 Task: Look for space in Kidlington, United Kingdom from 6th September, 2023 to 10th September, 2023 for 1 adult in price range Rs.9000 to Rs.17000. Place can be private room with 1  bedroom having 1 bed and 1 bathroom. Property type can be house, flat, guest house, hotel. Booking option can be shelf check-in. Required host language is English.
Action: Mouse moved to (438, 132)
Screenshot: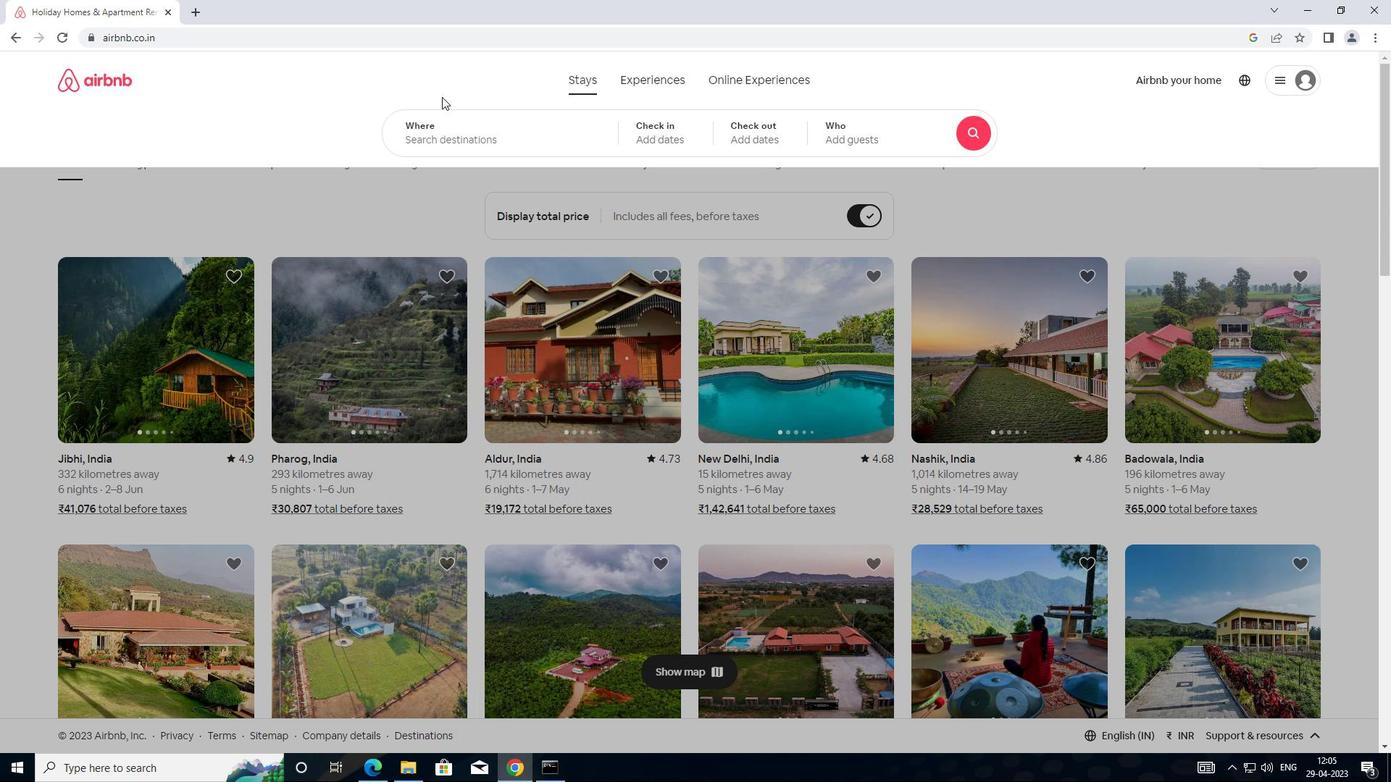 
Action: Mouse pressed left at (438, 132)
Screenshot: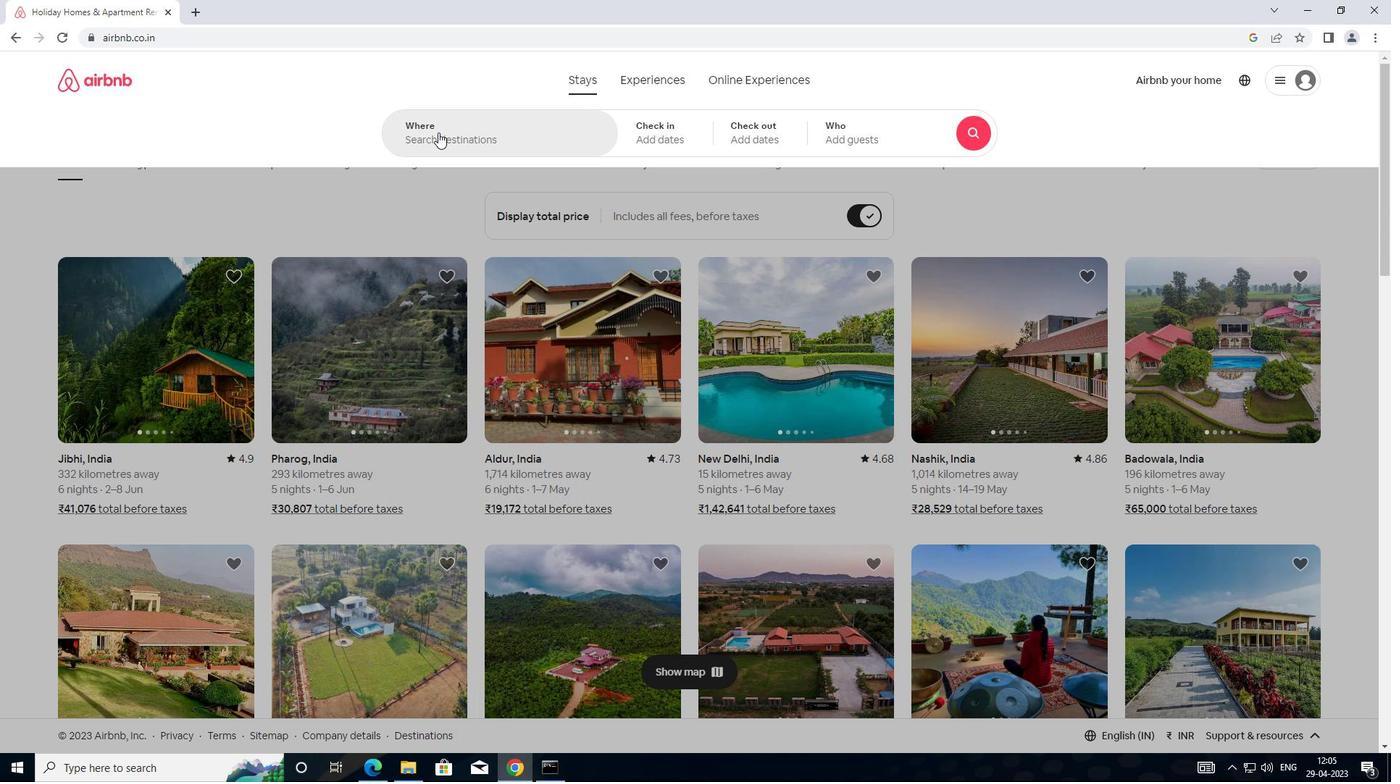
Action: Key pressed <Key.shift>KIDLINTON<Key.space>UNITED<Key.space>KING<Key.space><Key.backspace>DOM
Screenshot: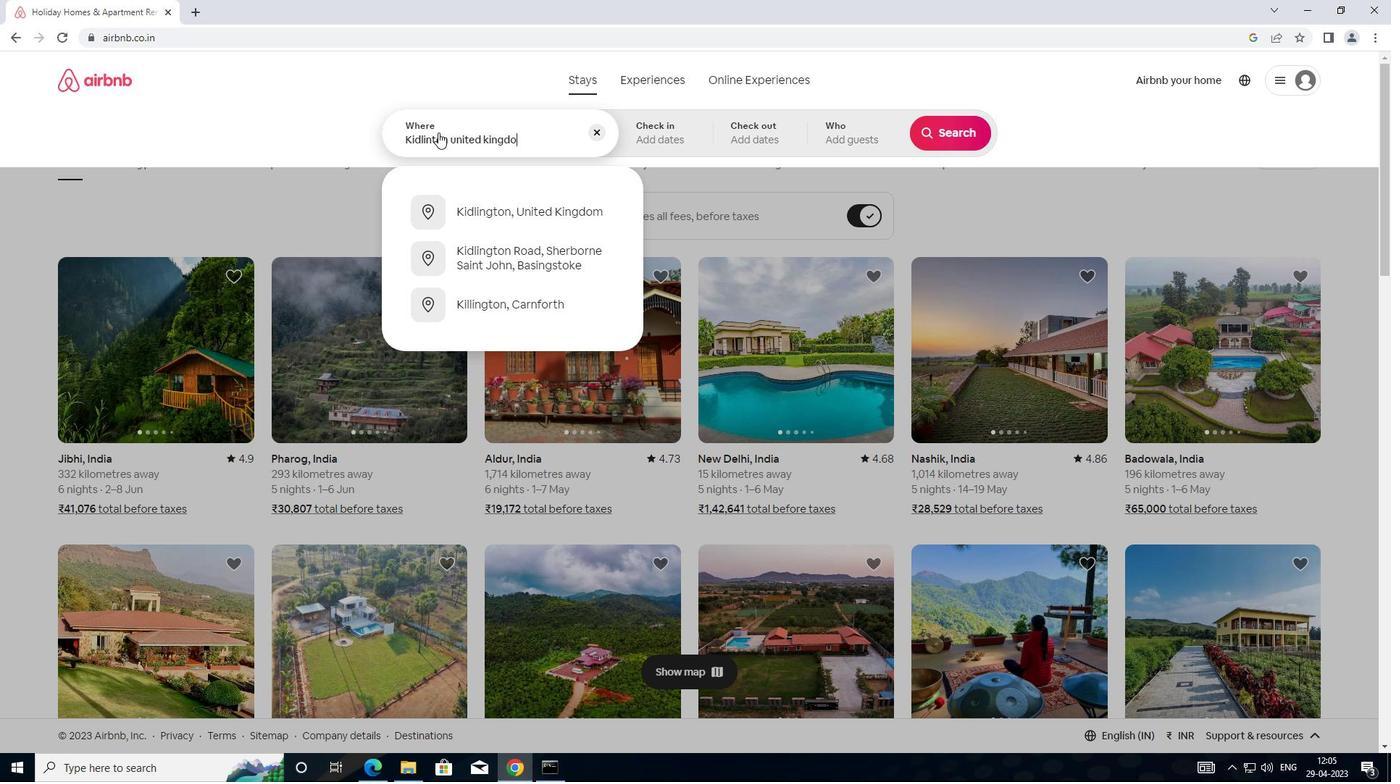 
Action: Mouse moved to (515, 215)
Screenshot: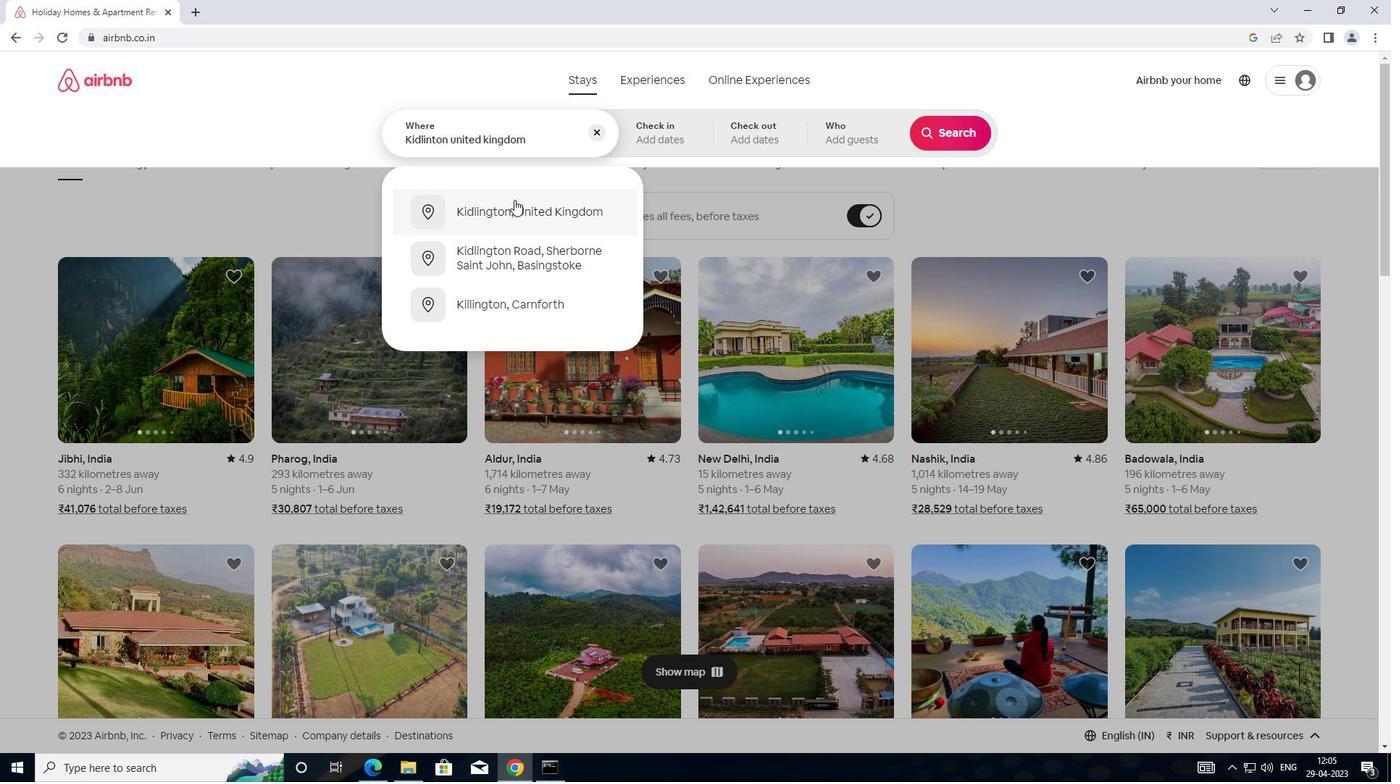 
Action: Mouse pressed left at (515, 215)
Screenshot: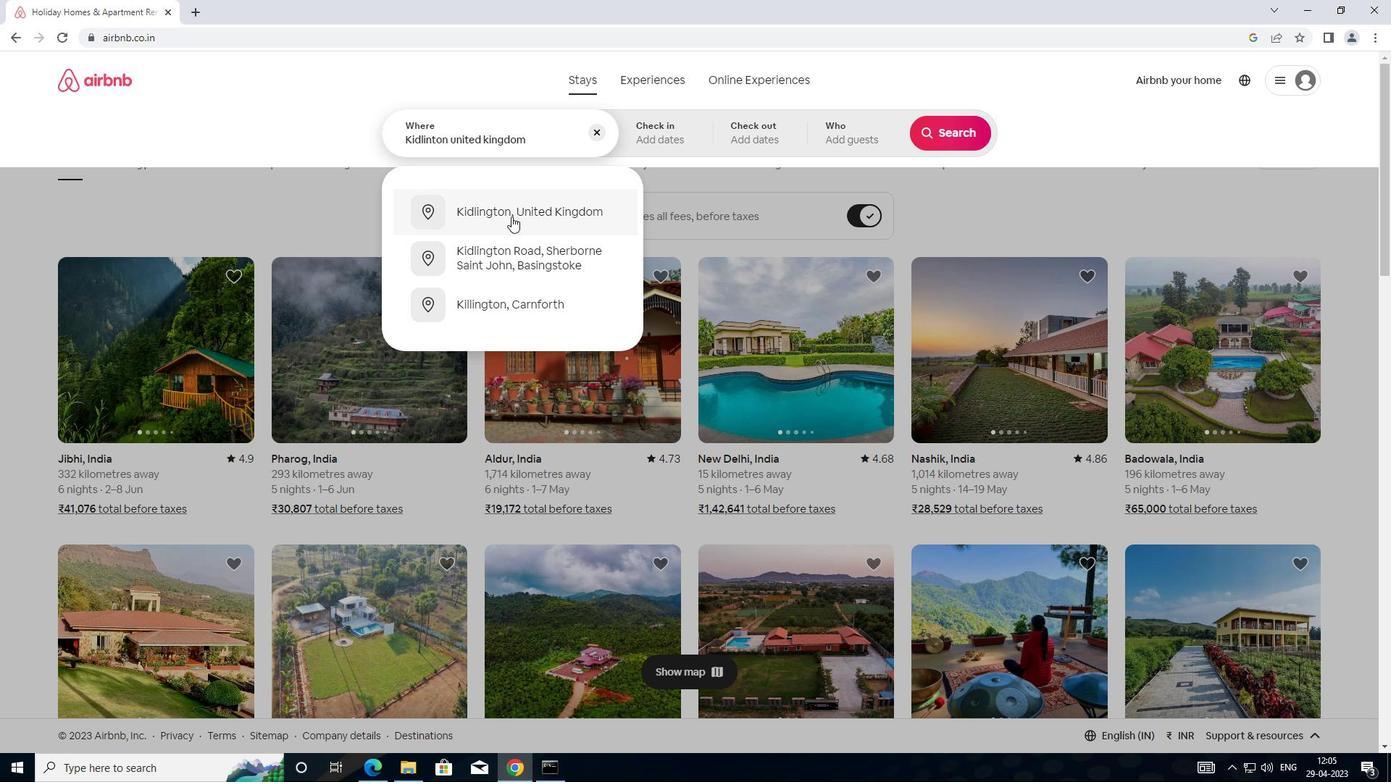 
Action: Mouse moved to (949, 244)
Screenshot: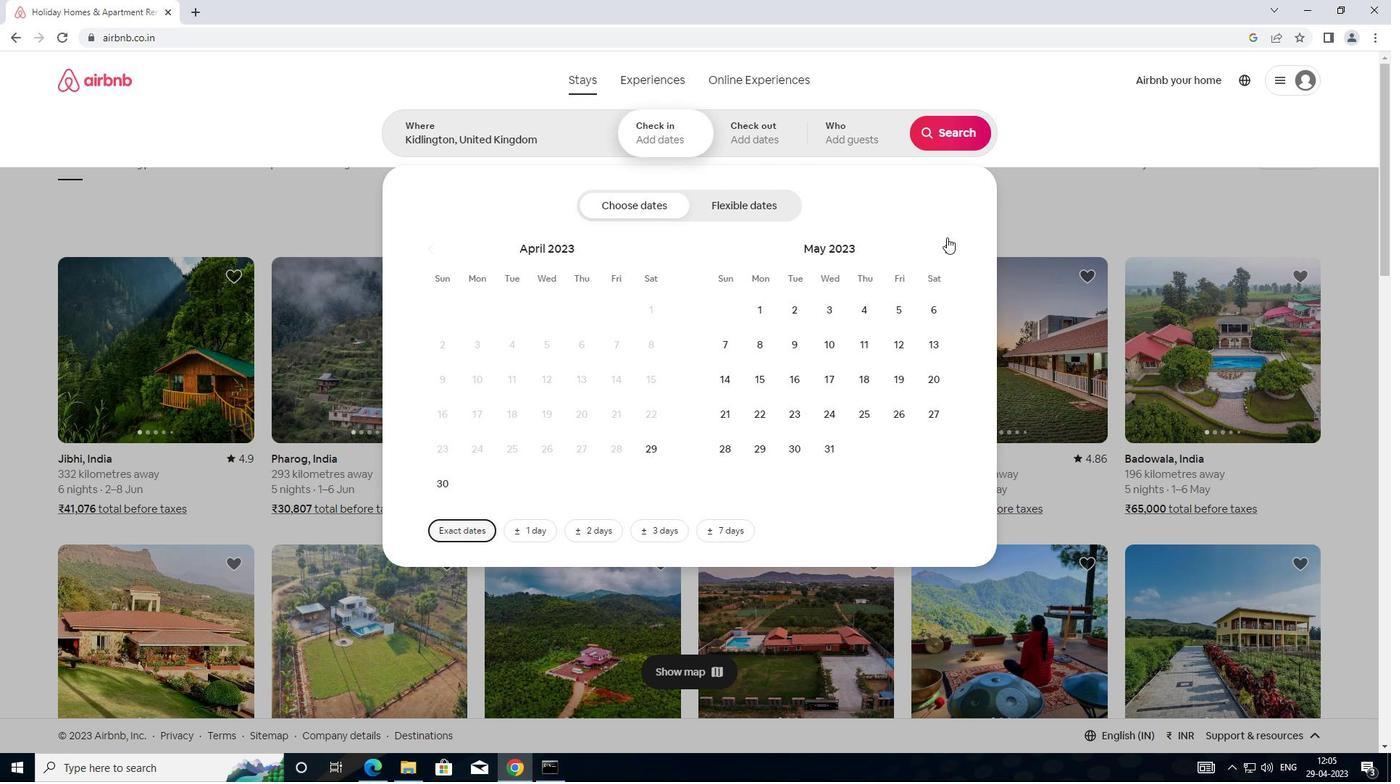 
Action: Mouse pressed left at (949, 244)
Screenshot: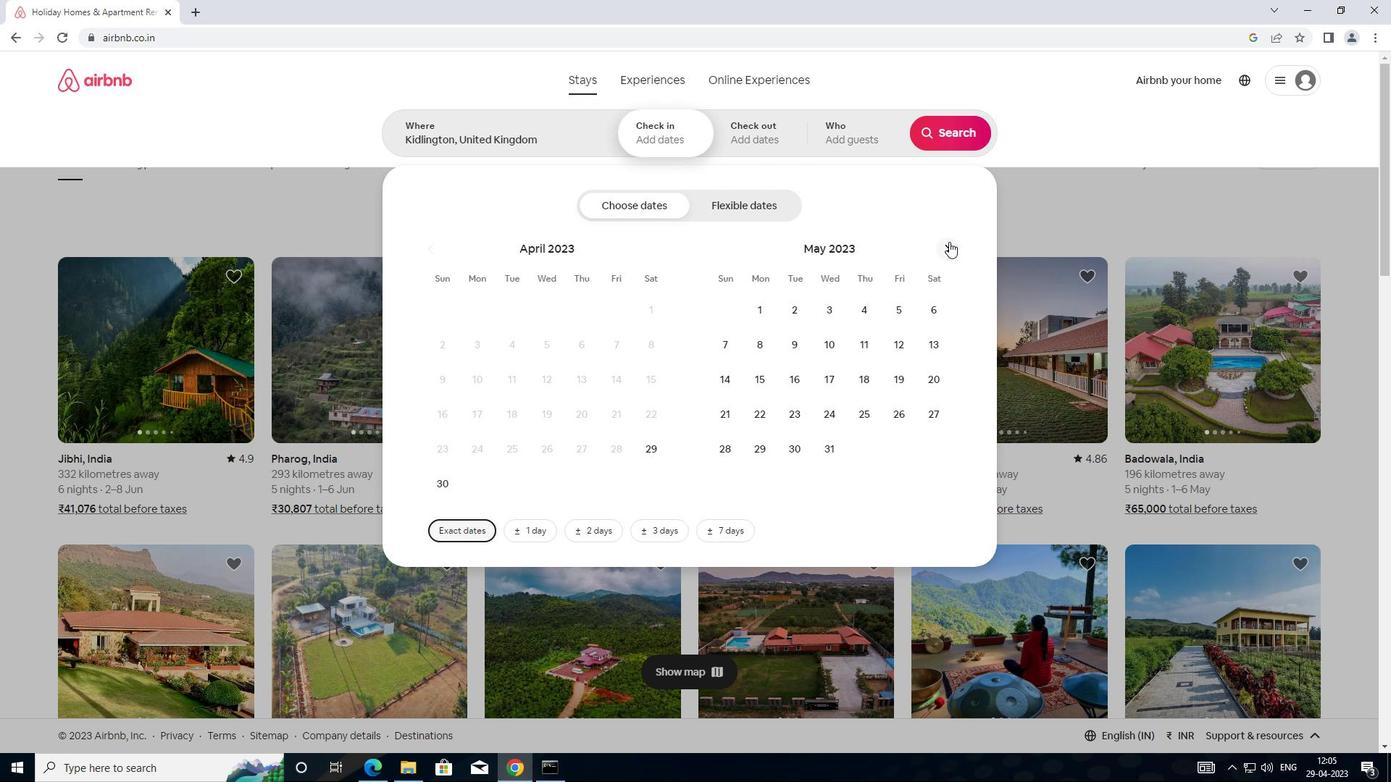 
Action: Mouse pressed left at (949, 244)
Screenshot: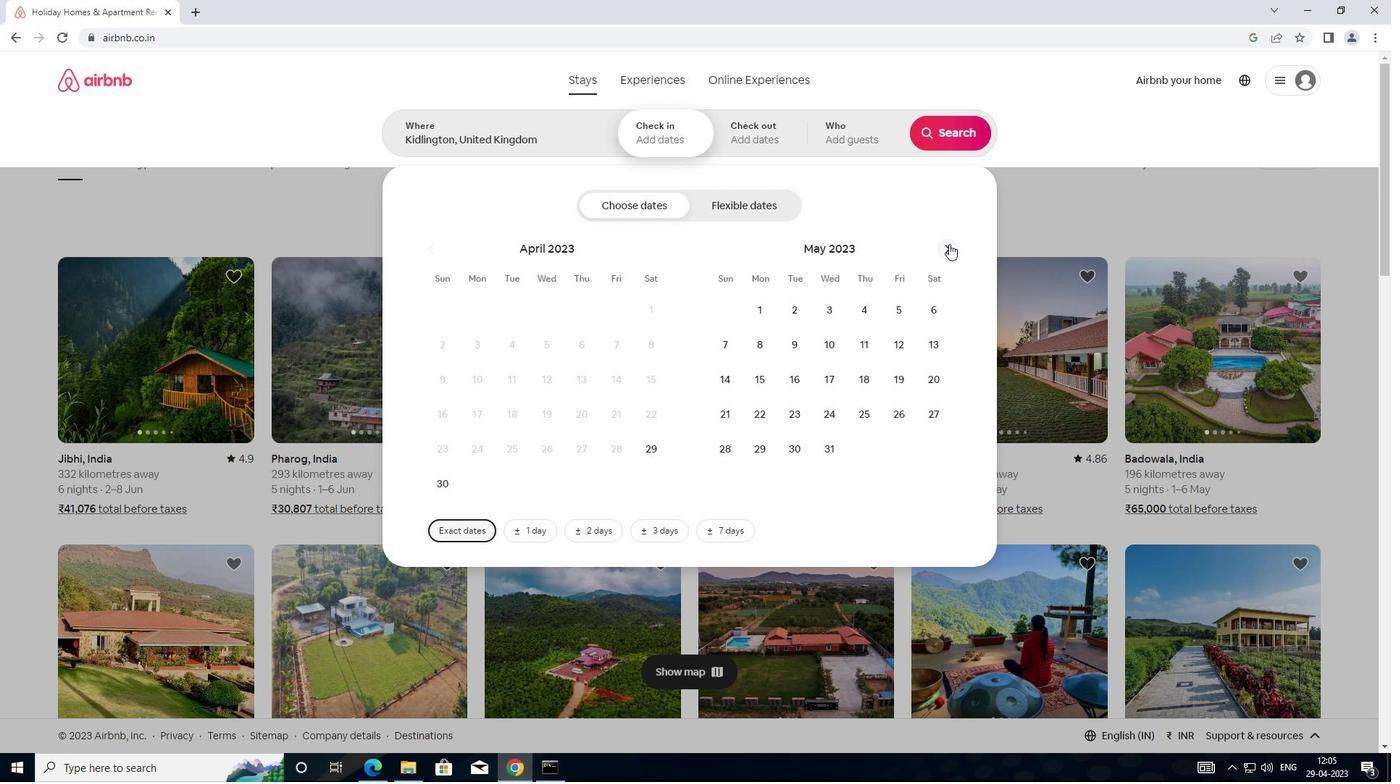 
Action: Mouse pressed left at (949, 244)
Screenshot: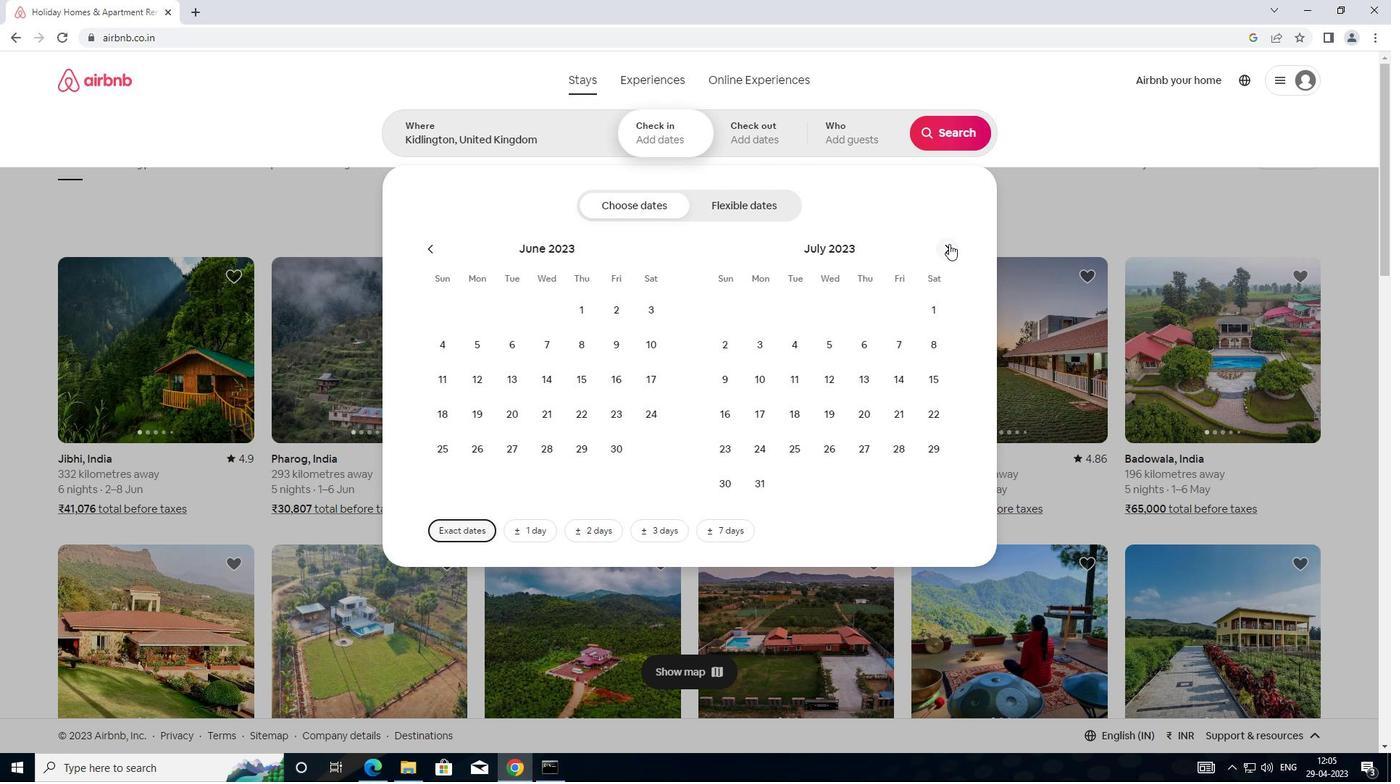 
Action: Mouse pressed left at (949, 244)
Screenshot: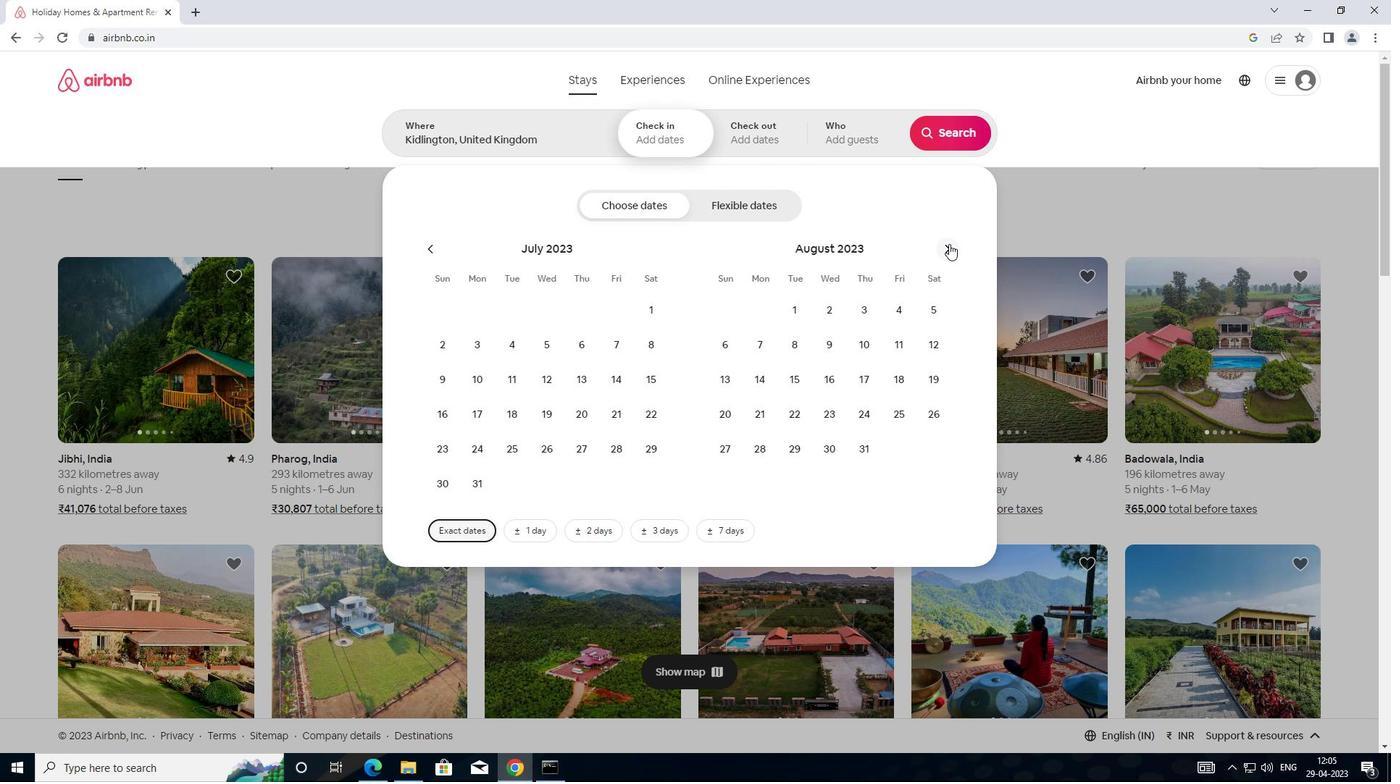 
Action: Mouse moved to (826, 341)
Screenshot: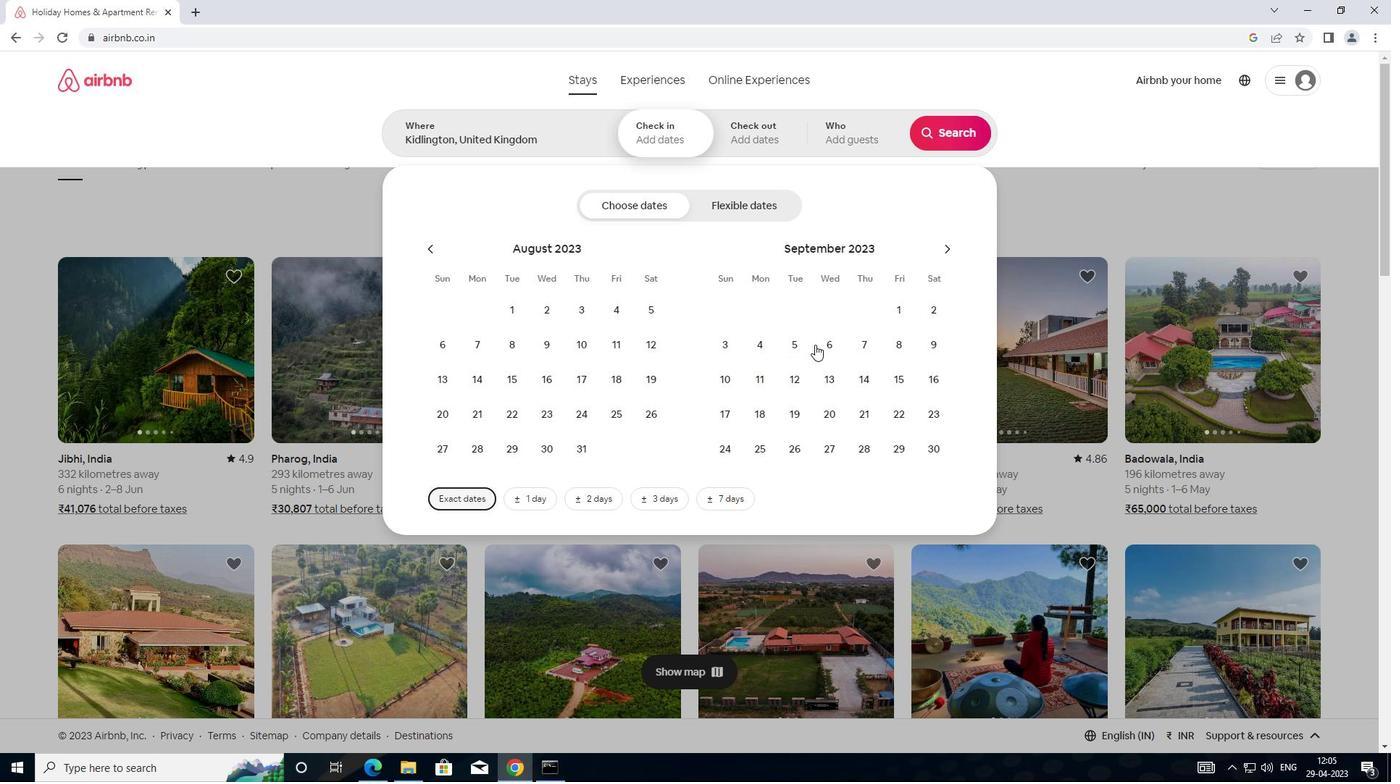 
Action: Mouse pressed left at (826, 341)
Screenshot: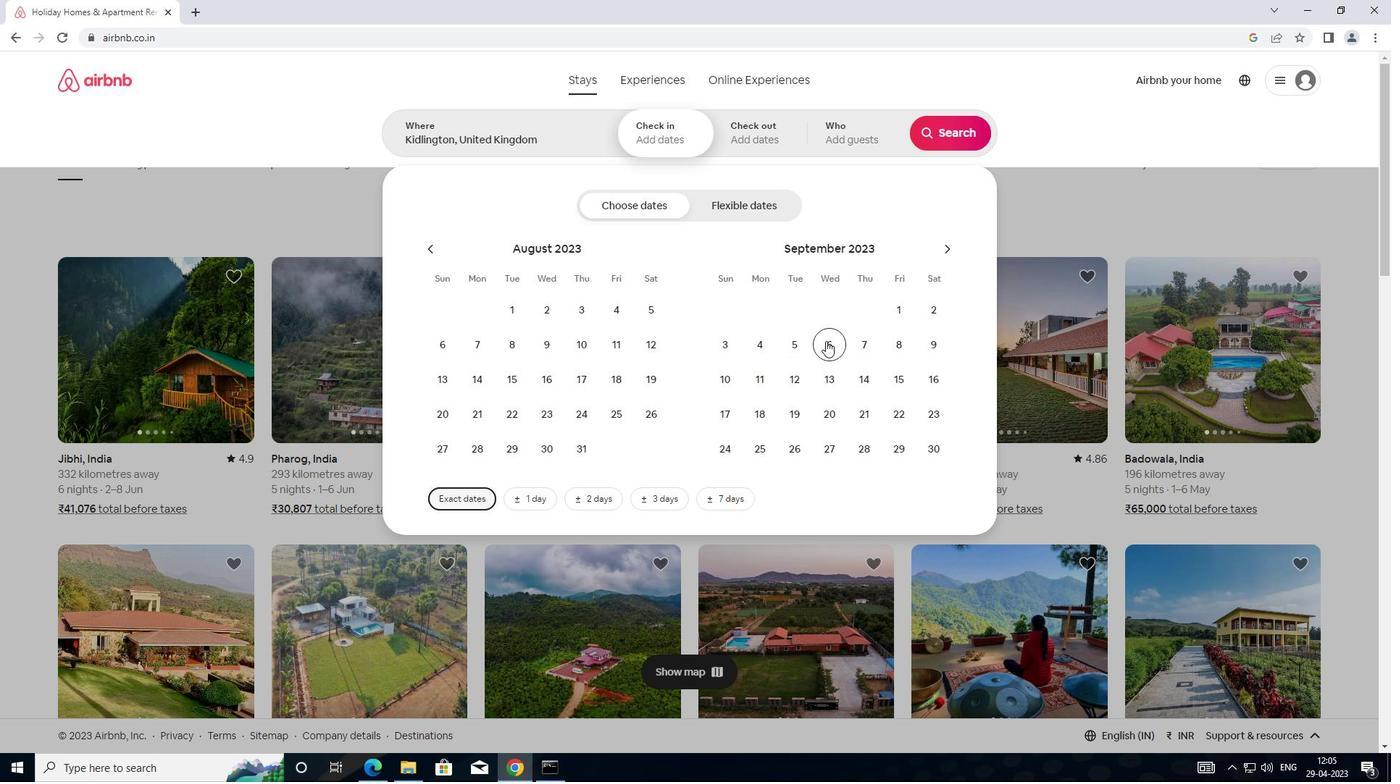 
Action: Mouse moved to (723, 378)
Screenshot: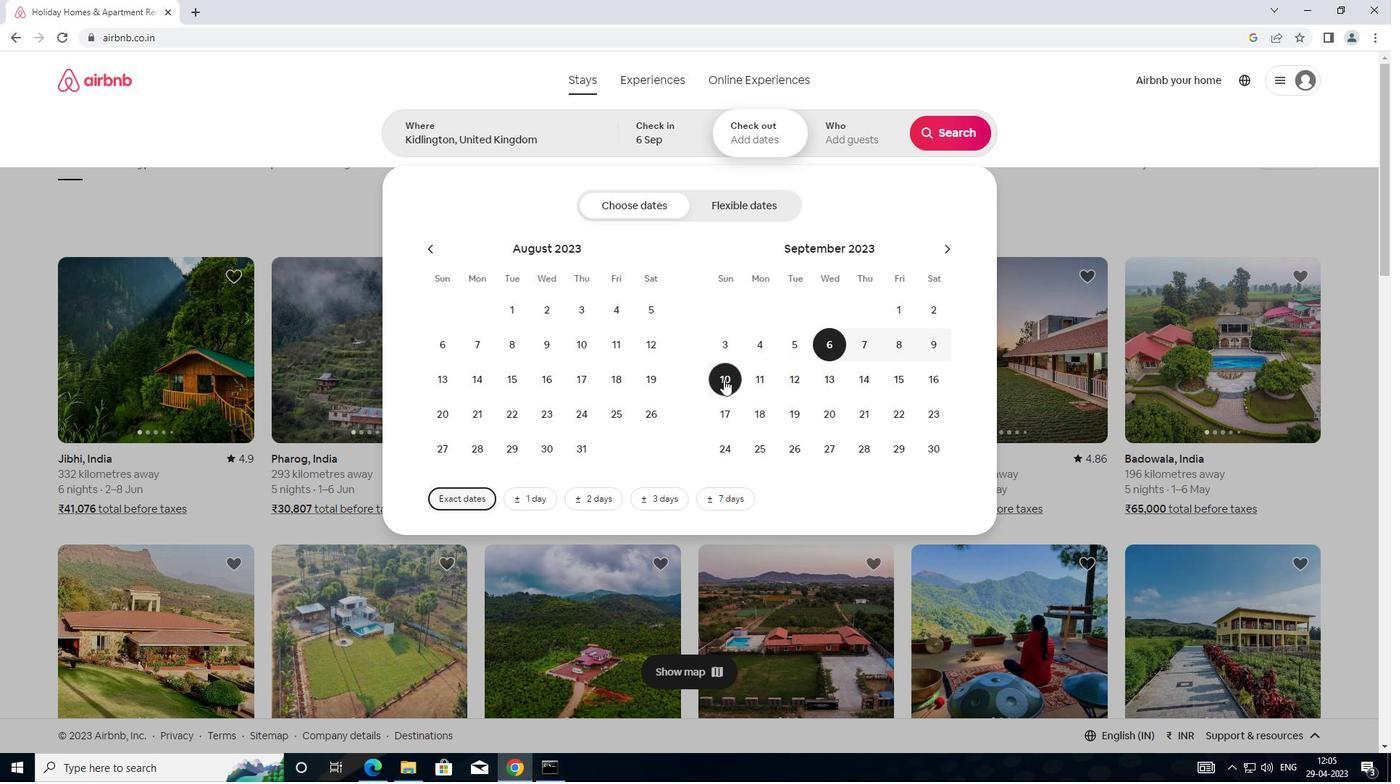 
Action: Mouse pressed left at (723, 378)
Screenshot: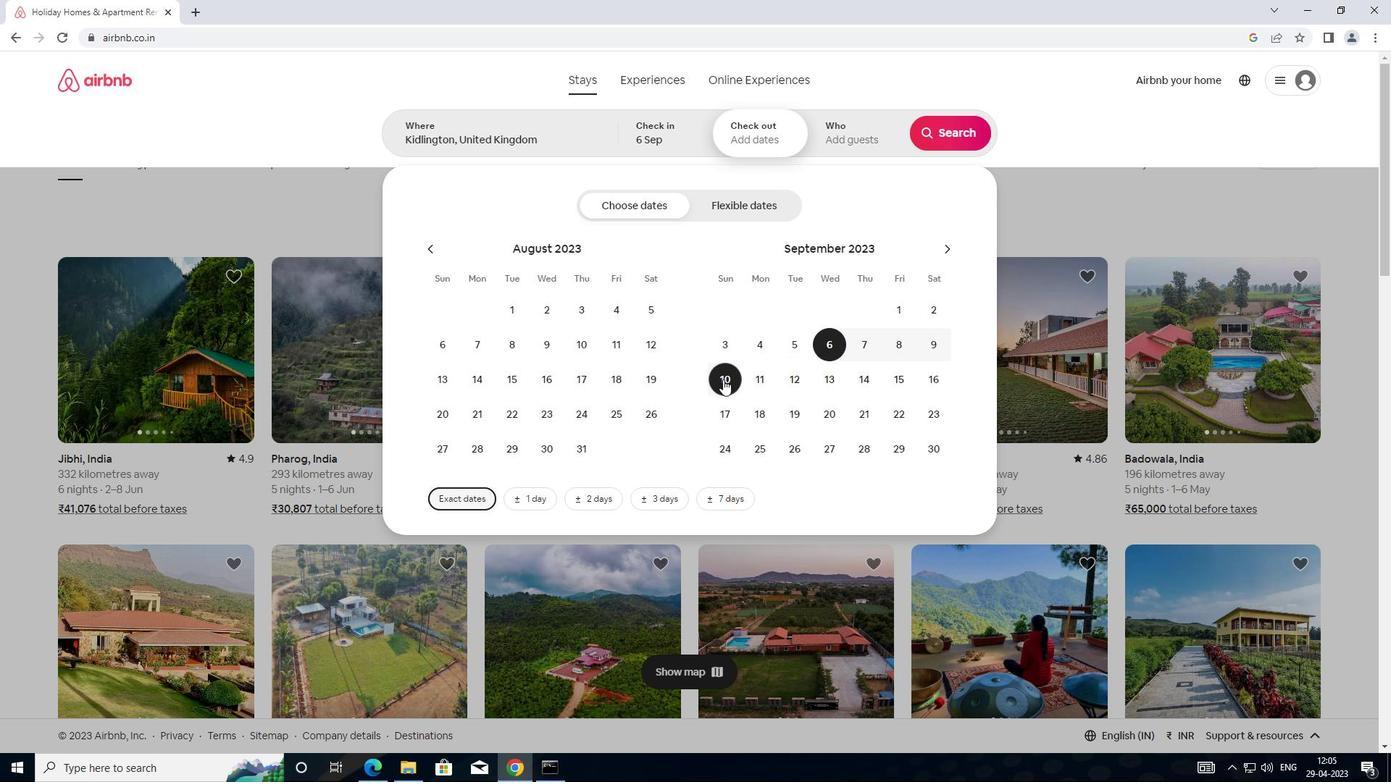 
Action: Mouse moved to (868, 147)
Screenshot: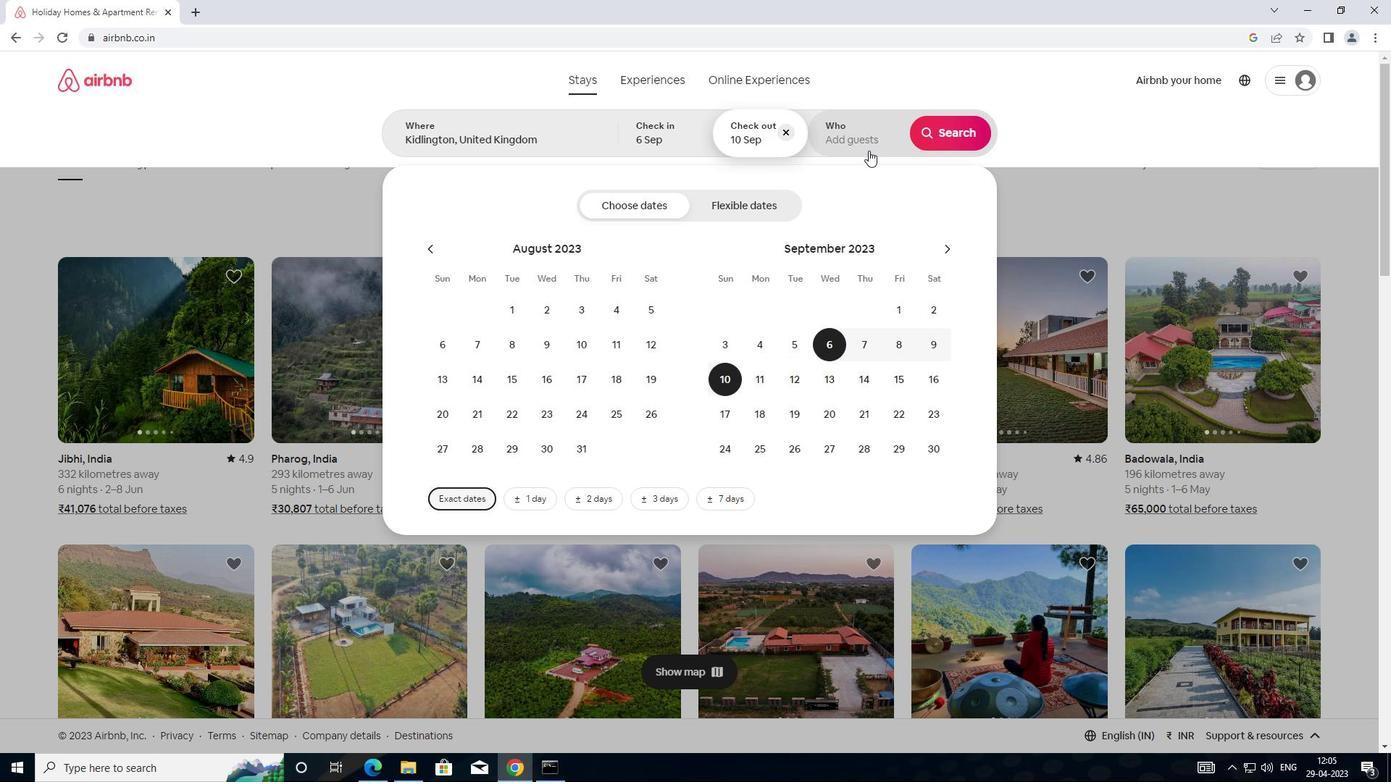 
Action: Mouse pressed left at (868, 147)
Screenshot: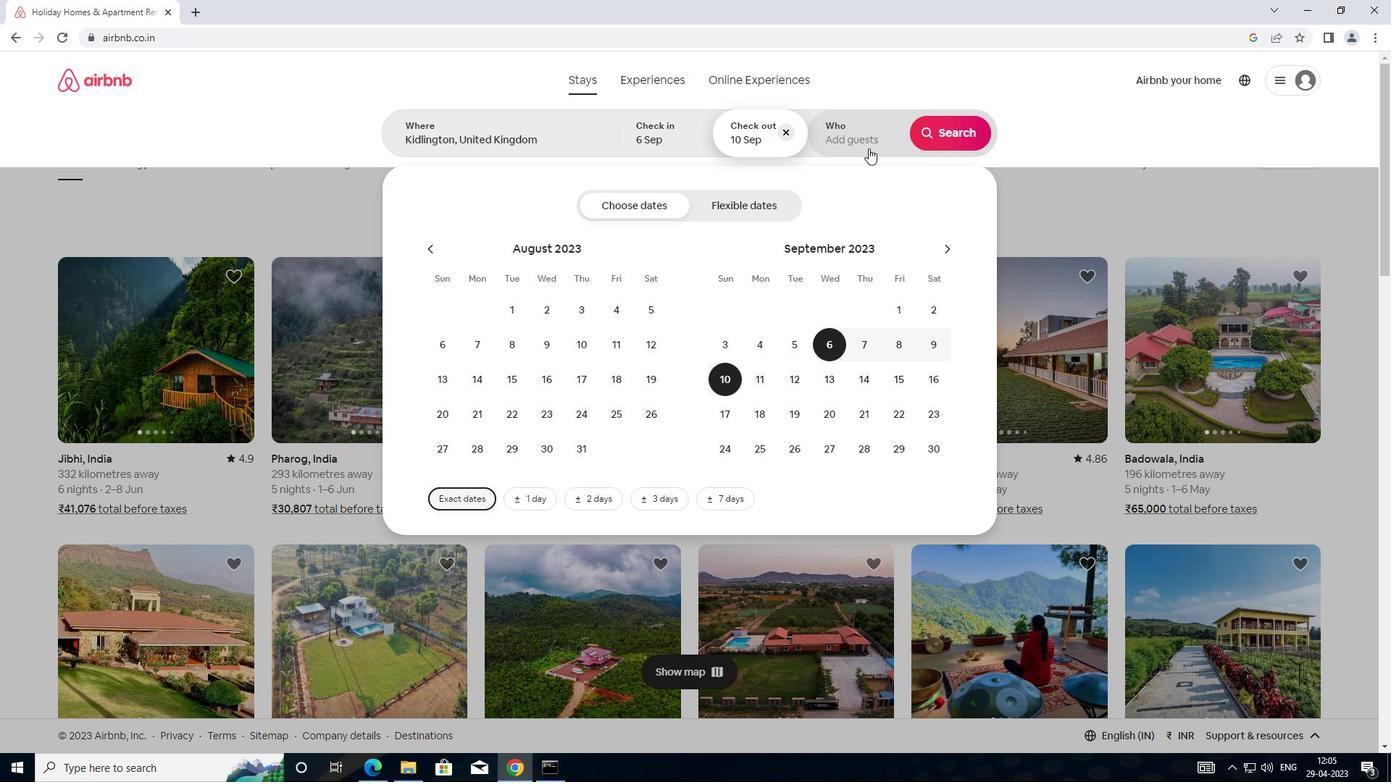
Action: Mouse moved to (957, 207)
Screenshot: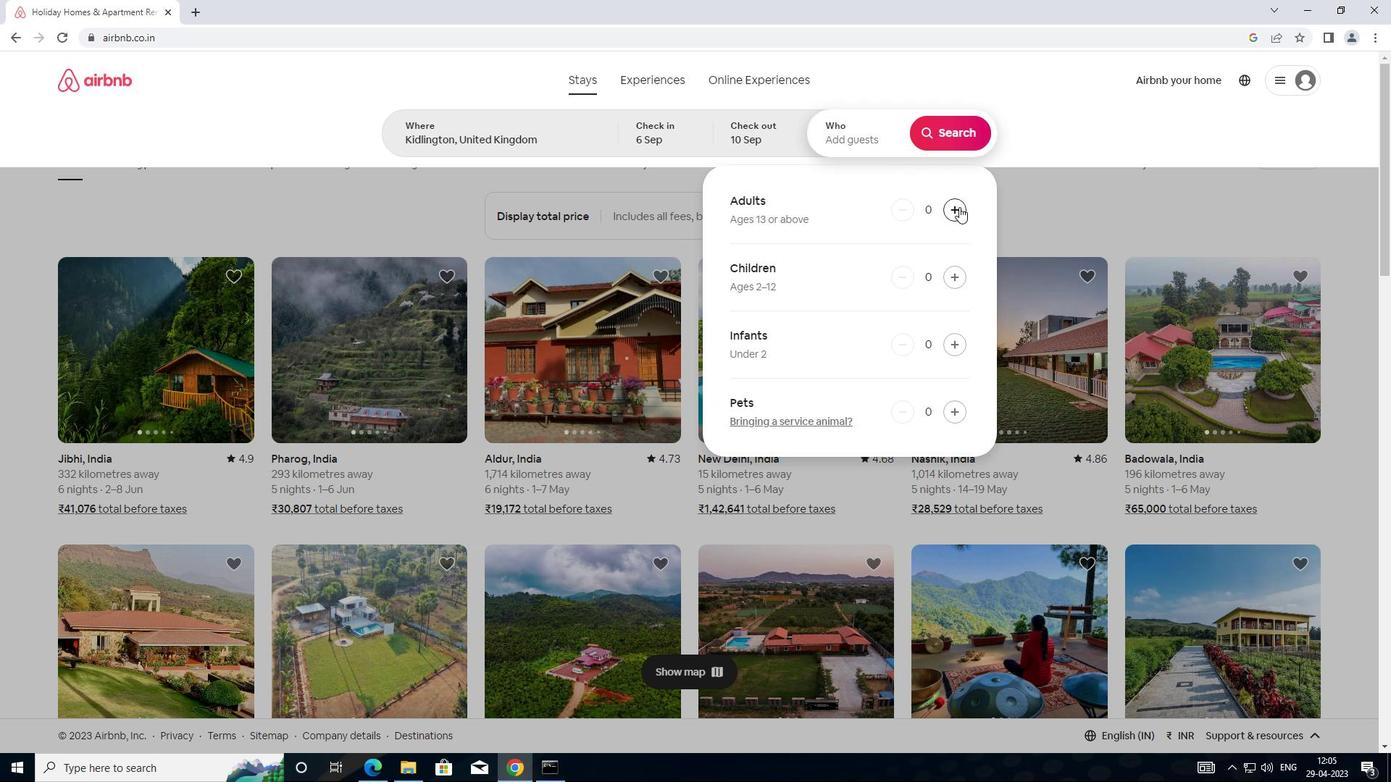 
Action: Mouse pressed left at (957, 207)
Screenshot: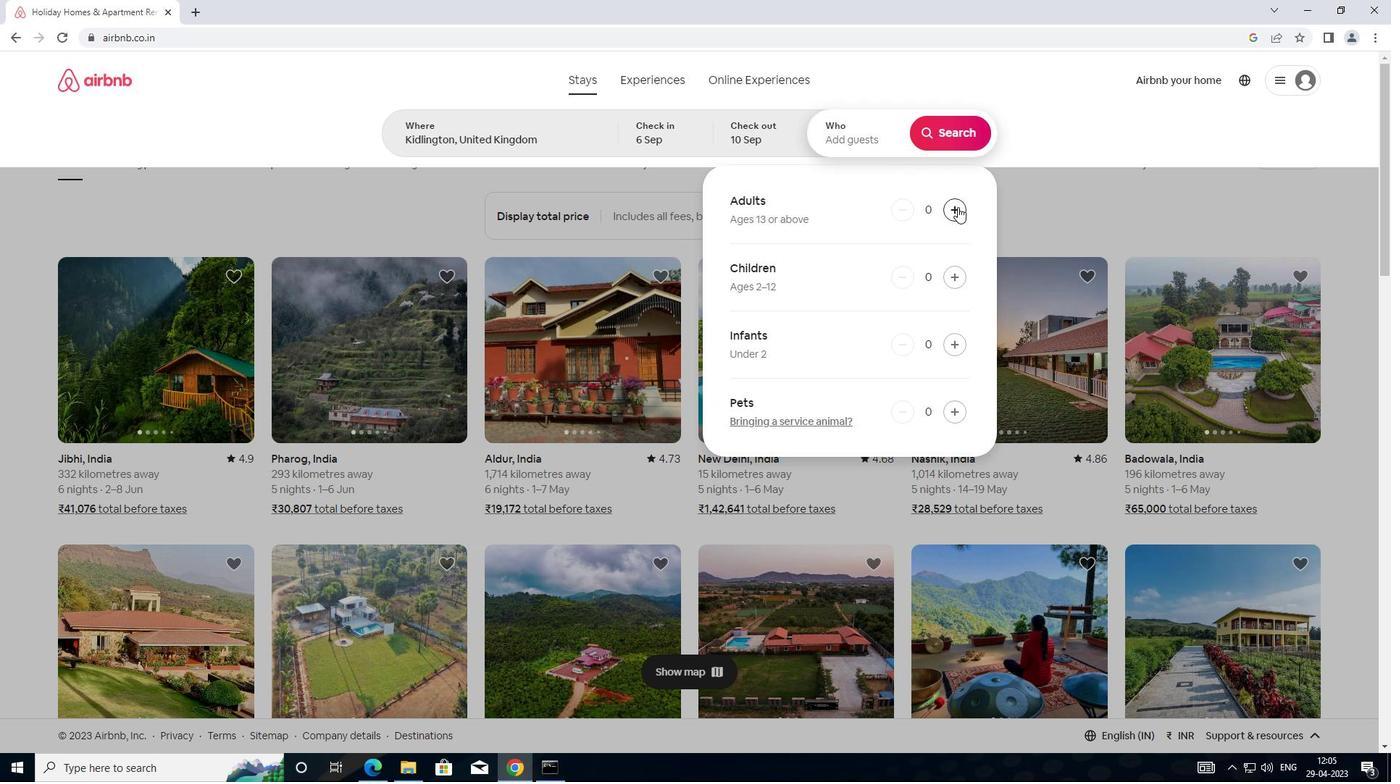 
Action: Mouse moved to (956, 135)
Screenshot: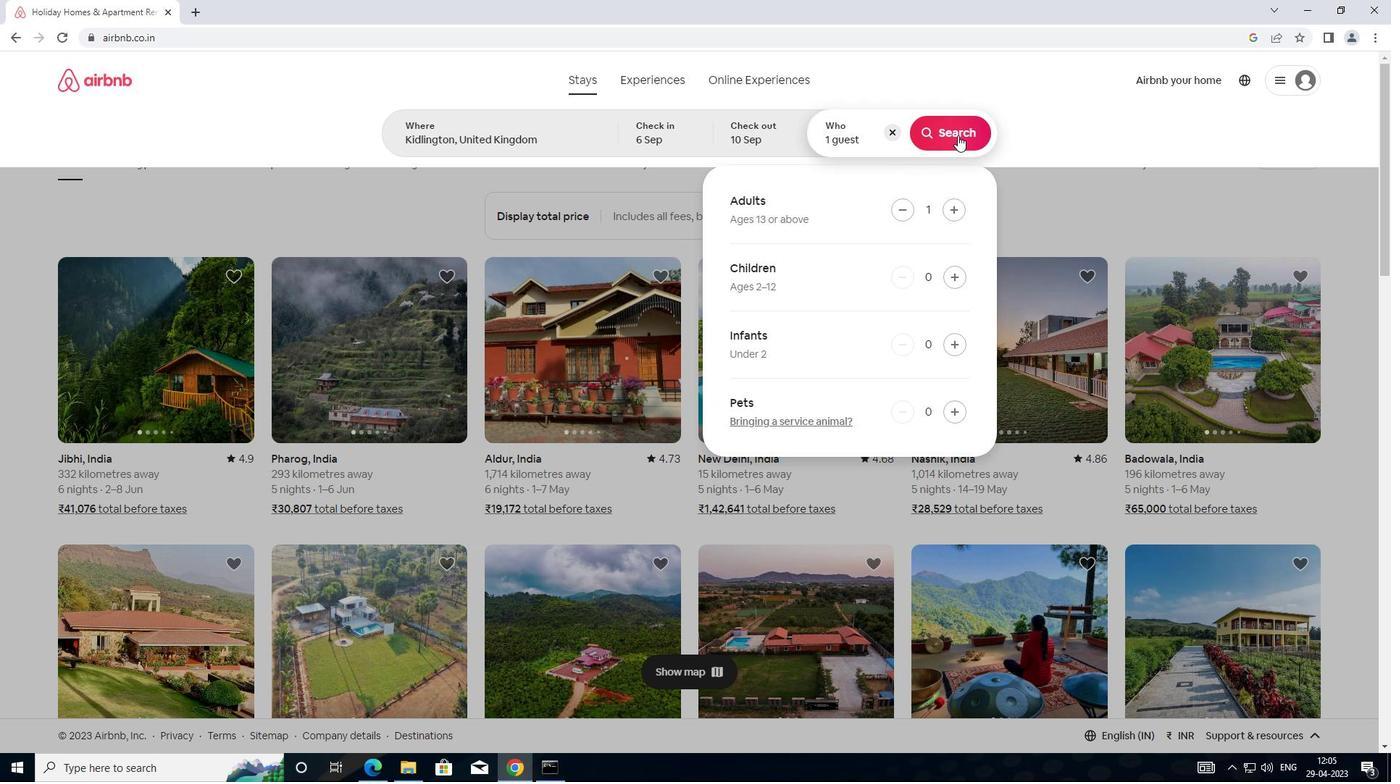 
Action: Mouse pressed left at (956, 135)
Screenshot: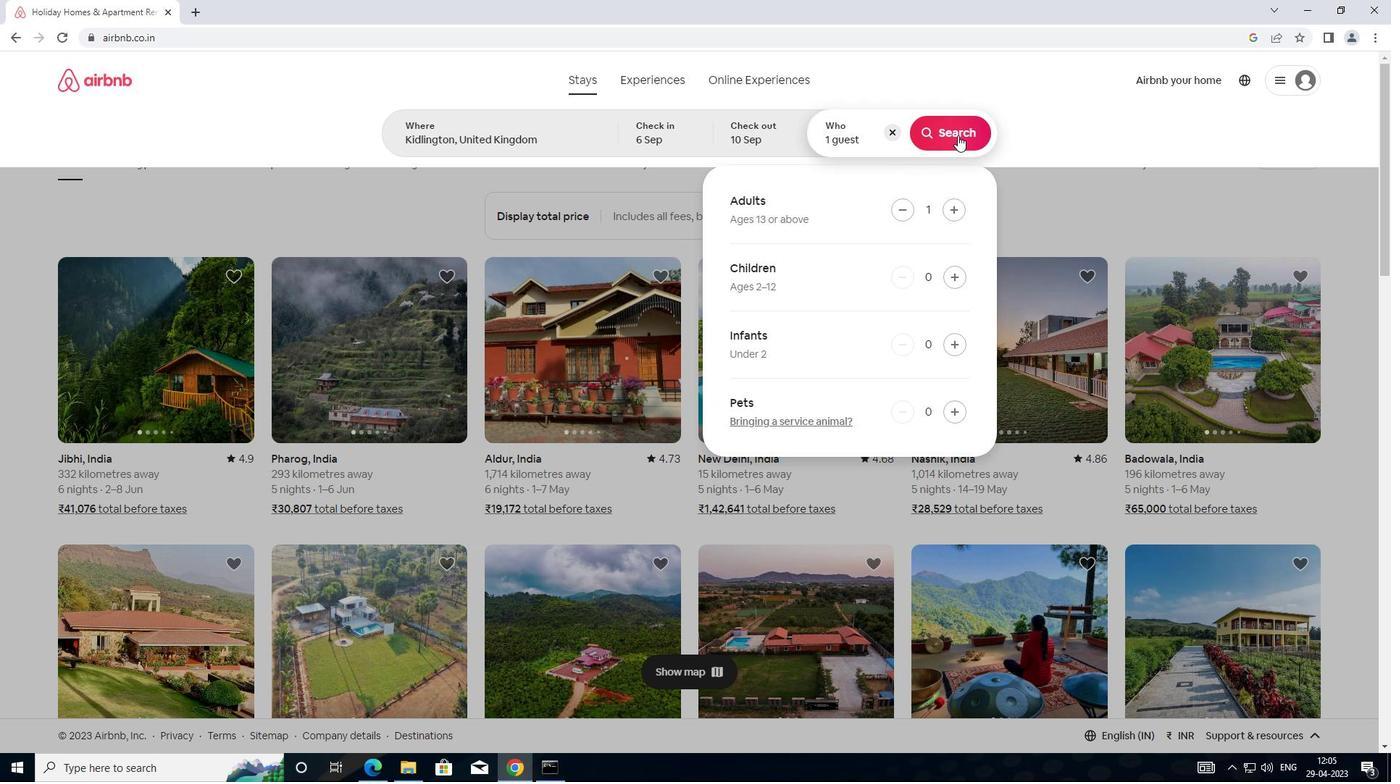 
Action: Mouse moved to (1325, 149)
Screenshot: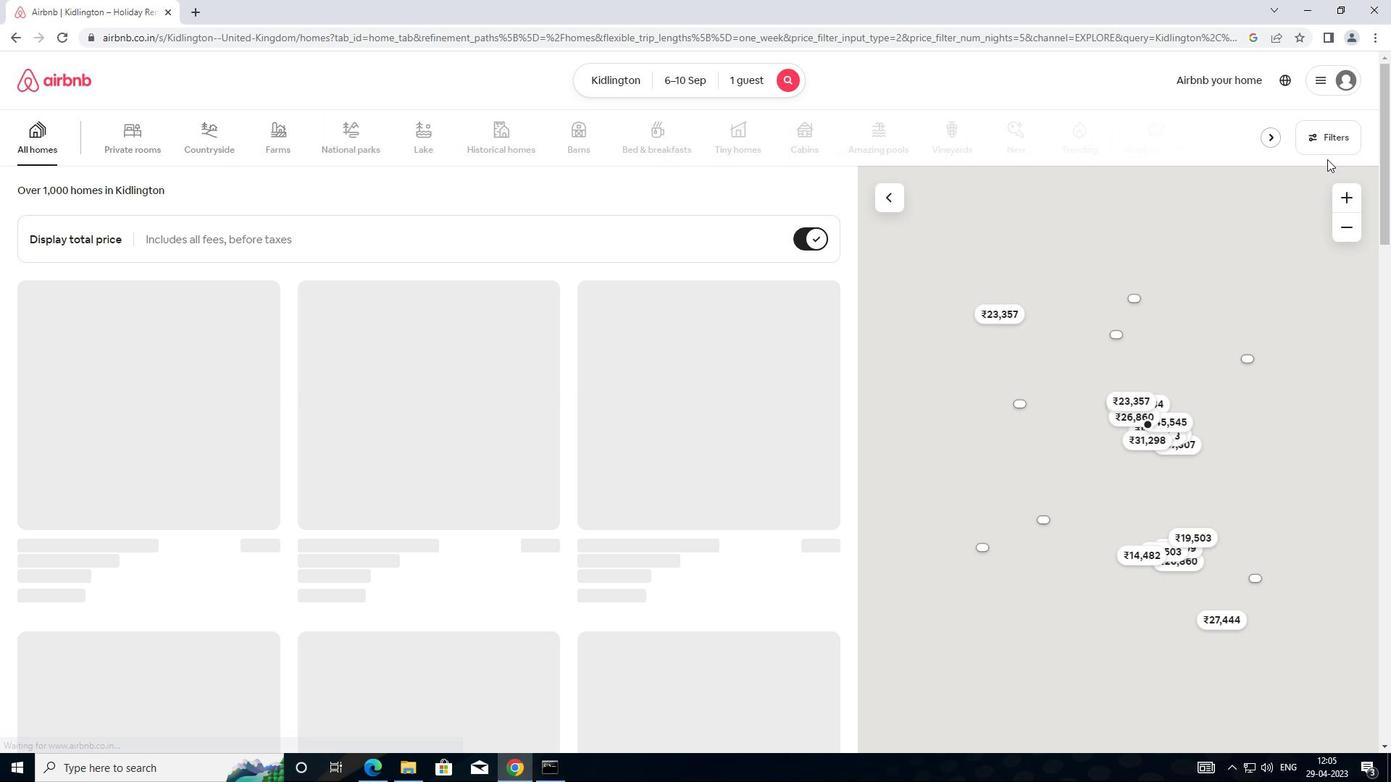 
Action: Mouse pressed left at (1325, 149)
Screenshot: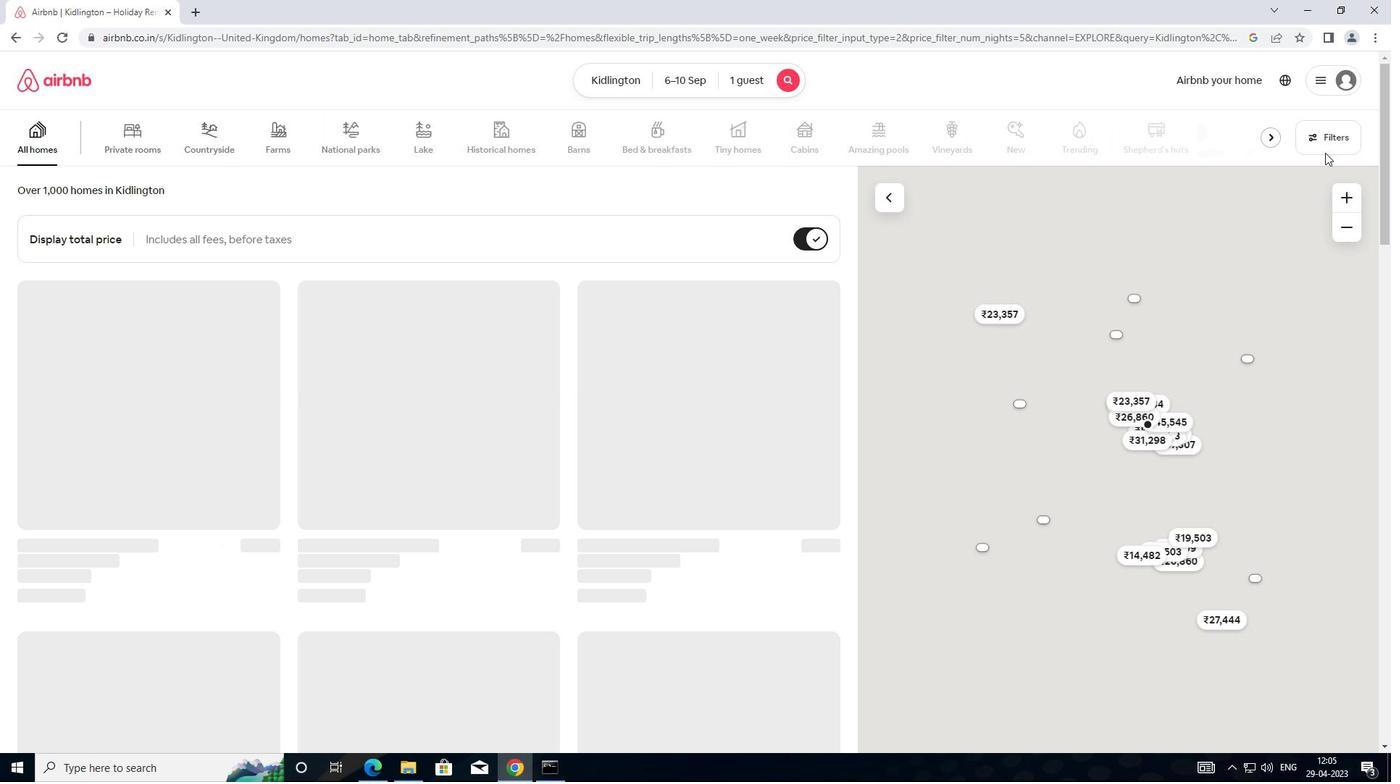 
Action: Mouse moved to (549, 326)
Screenshot: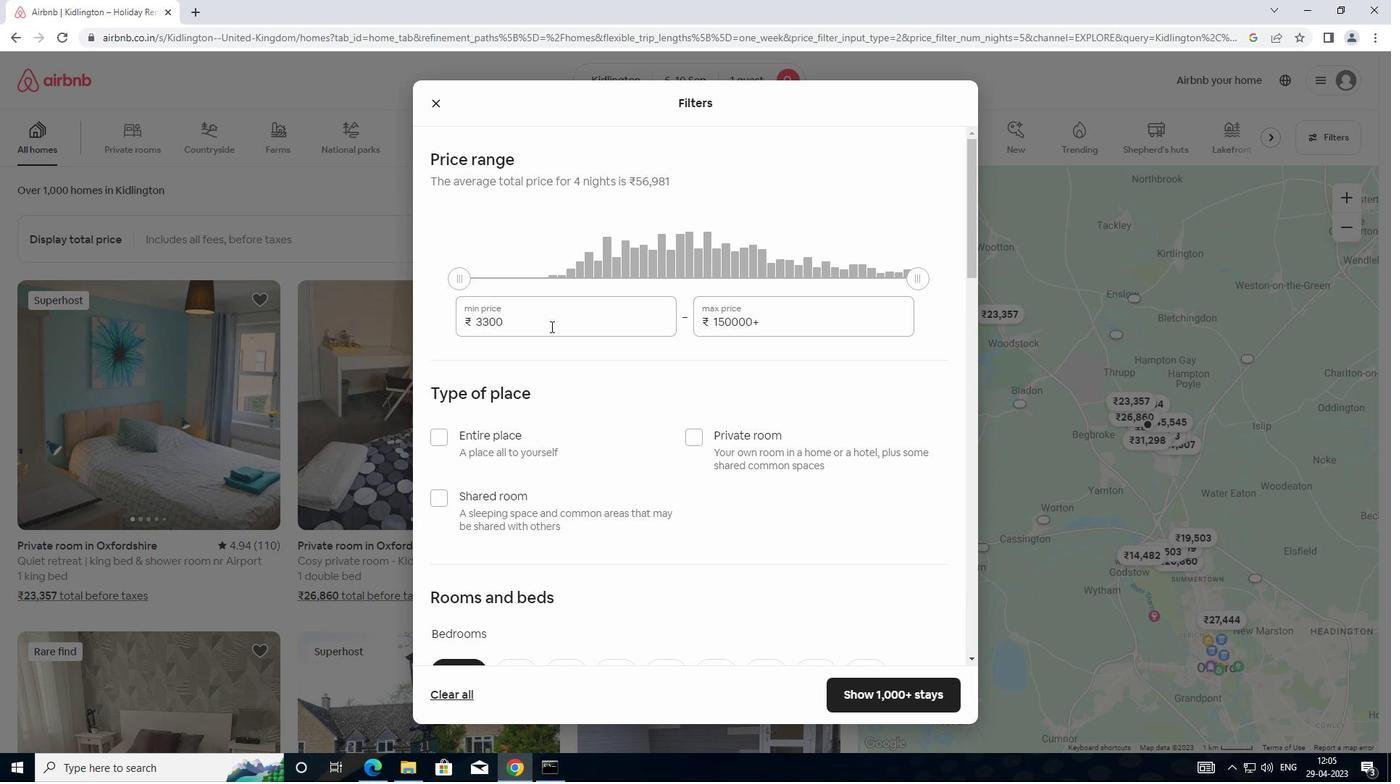 
Action: Mouse pressed left at (549, 326)
Screenshot: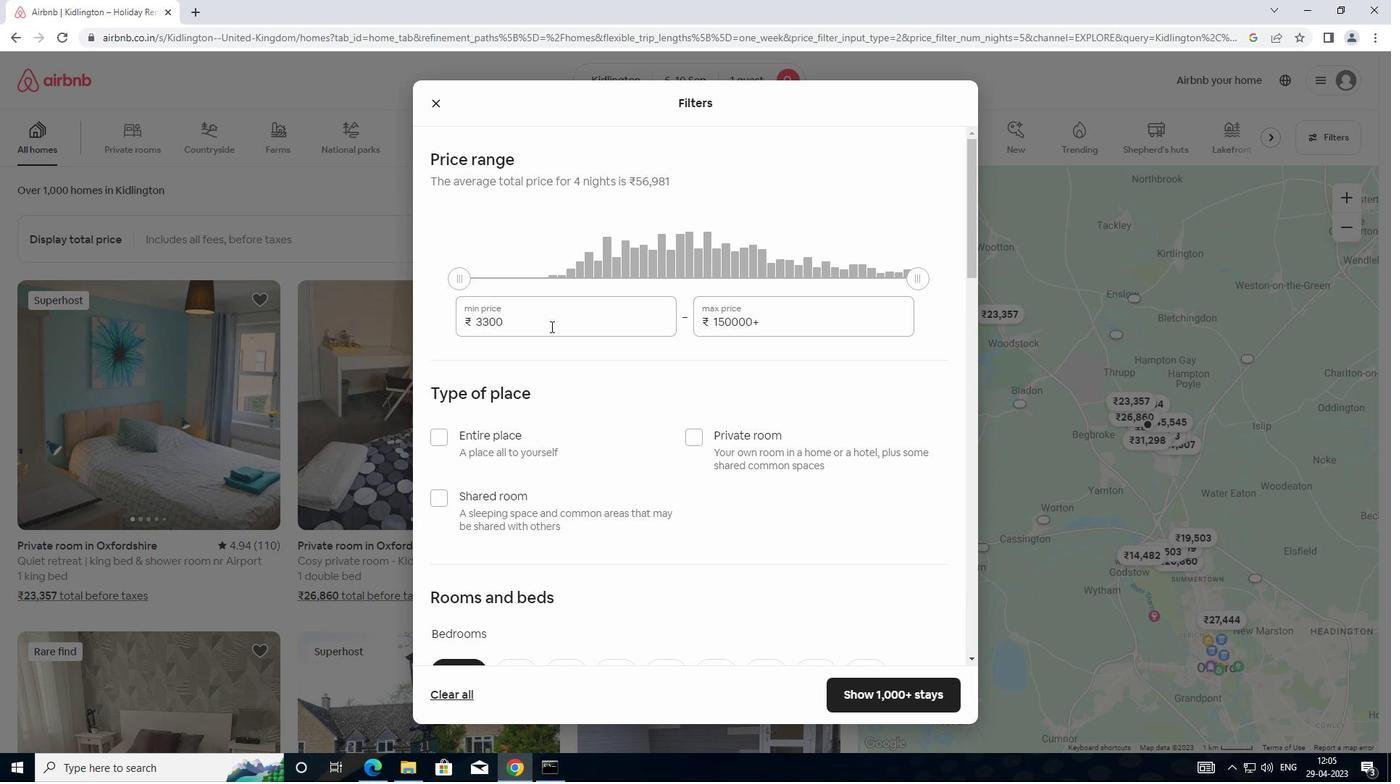 
Action: Mouse moved to (471, 328)
Screenshot: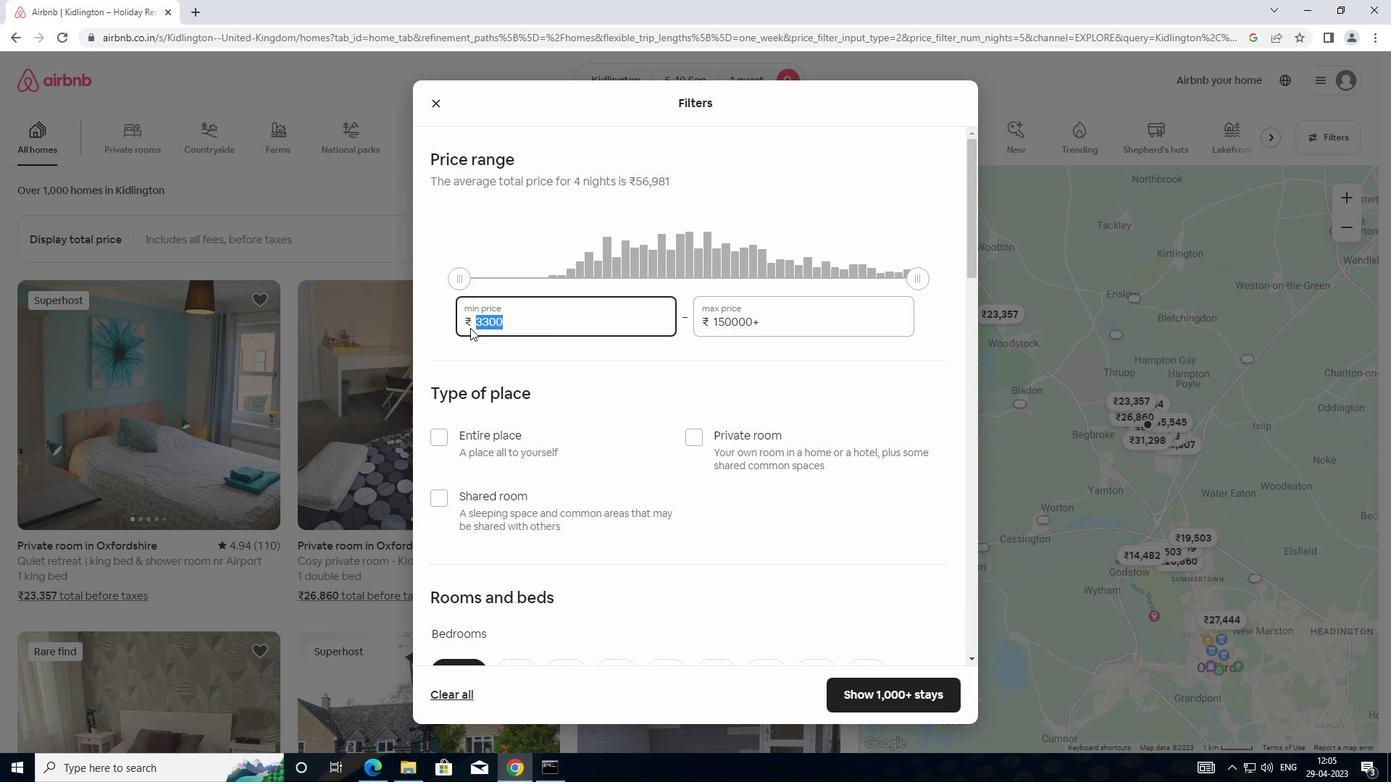 
Action: Key pressed 9000
Screenshot: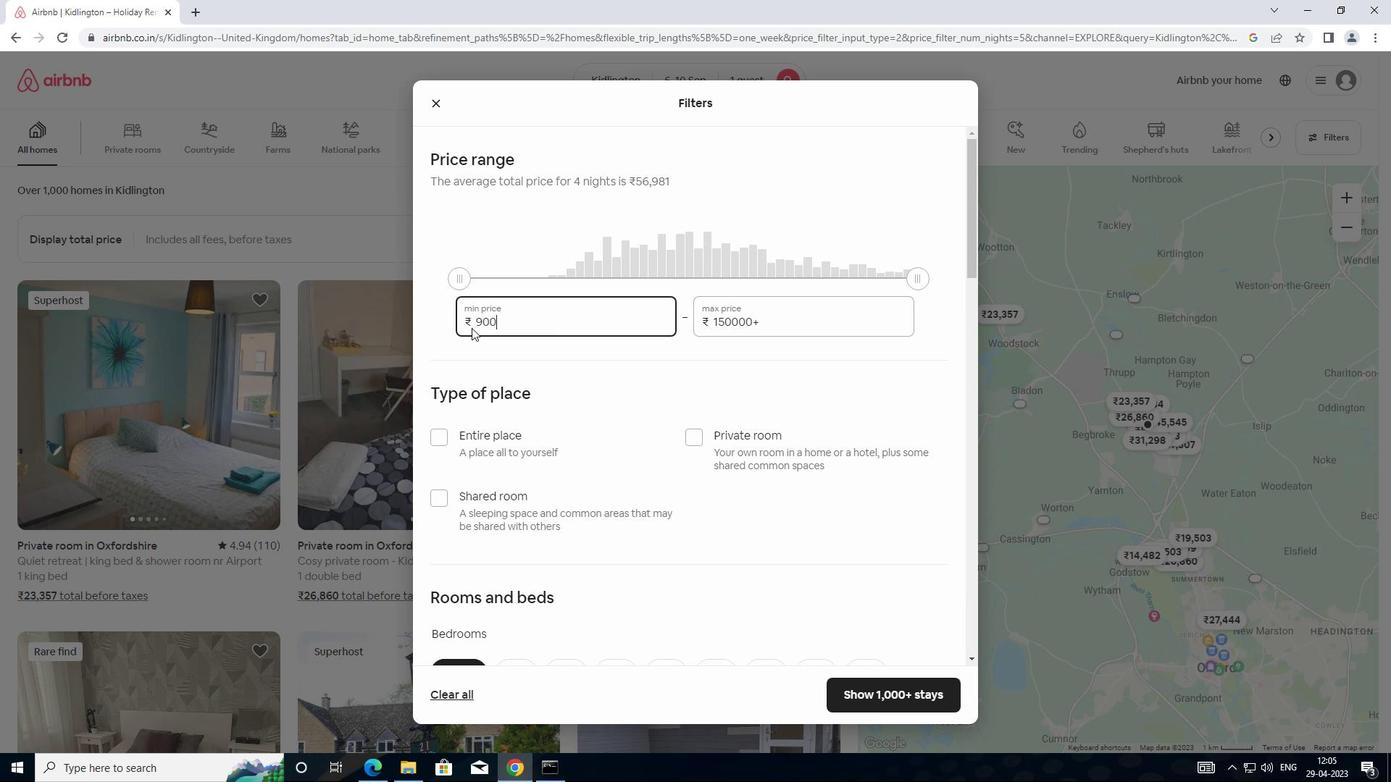 
Action: Mouse moved to (763, 320)
Screenshot: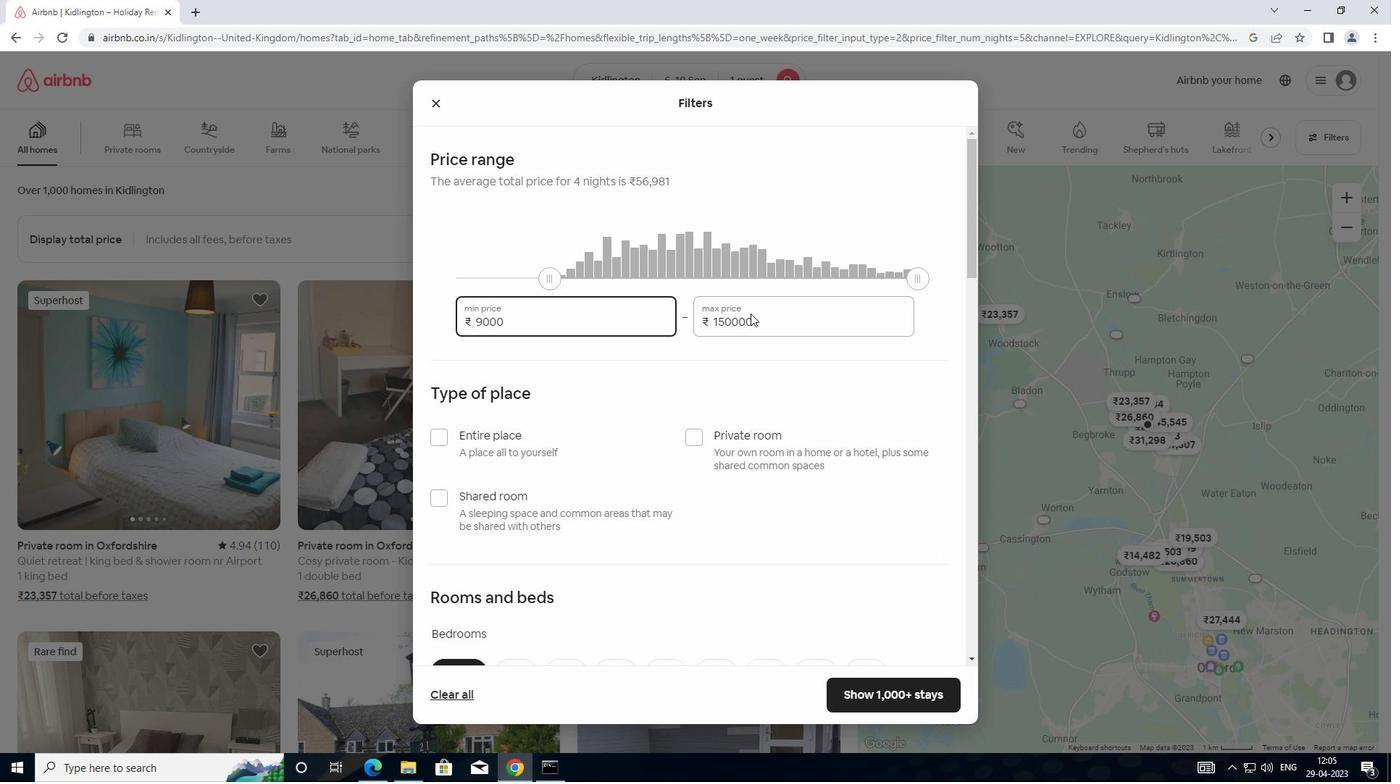 
Action: Mouse pressed left at (763, 320)
Screenshot: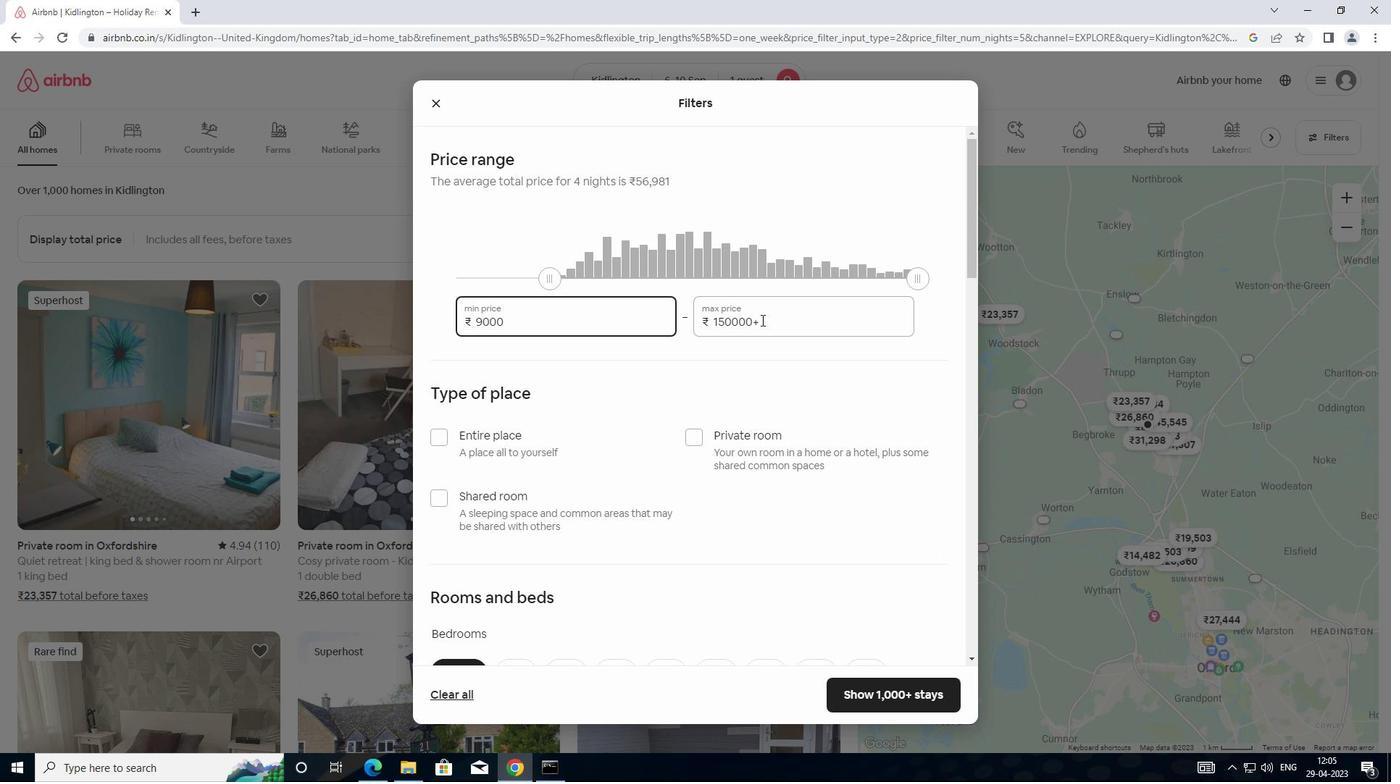 
Action: Mouse moved to (676, 314)
Screenshot: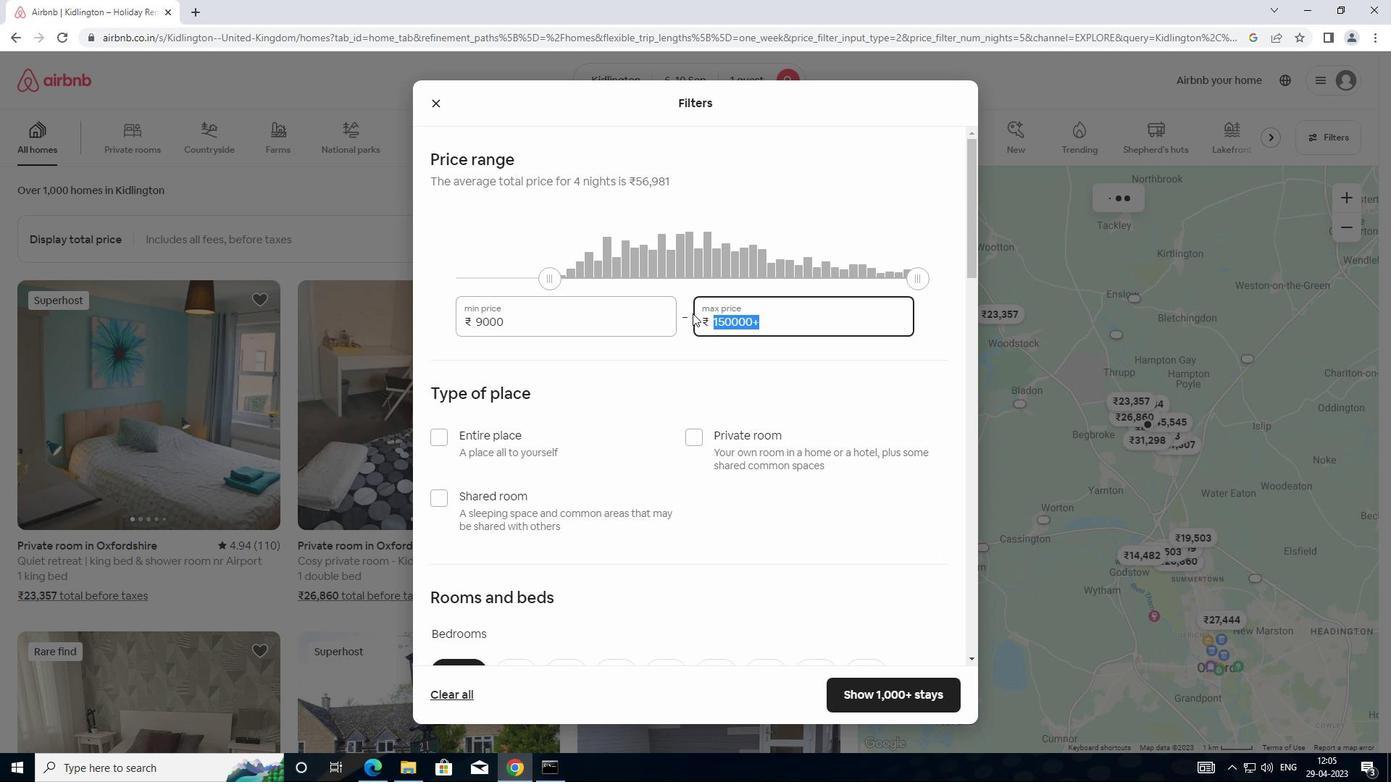 
Action: Key pressed 17-<Key.backspace>0000
Screenshot: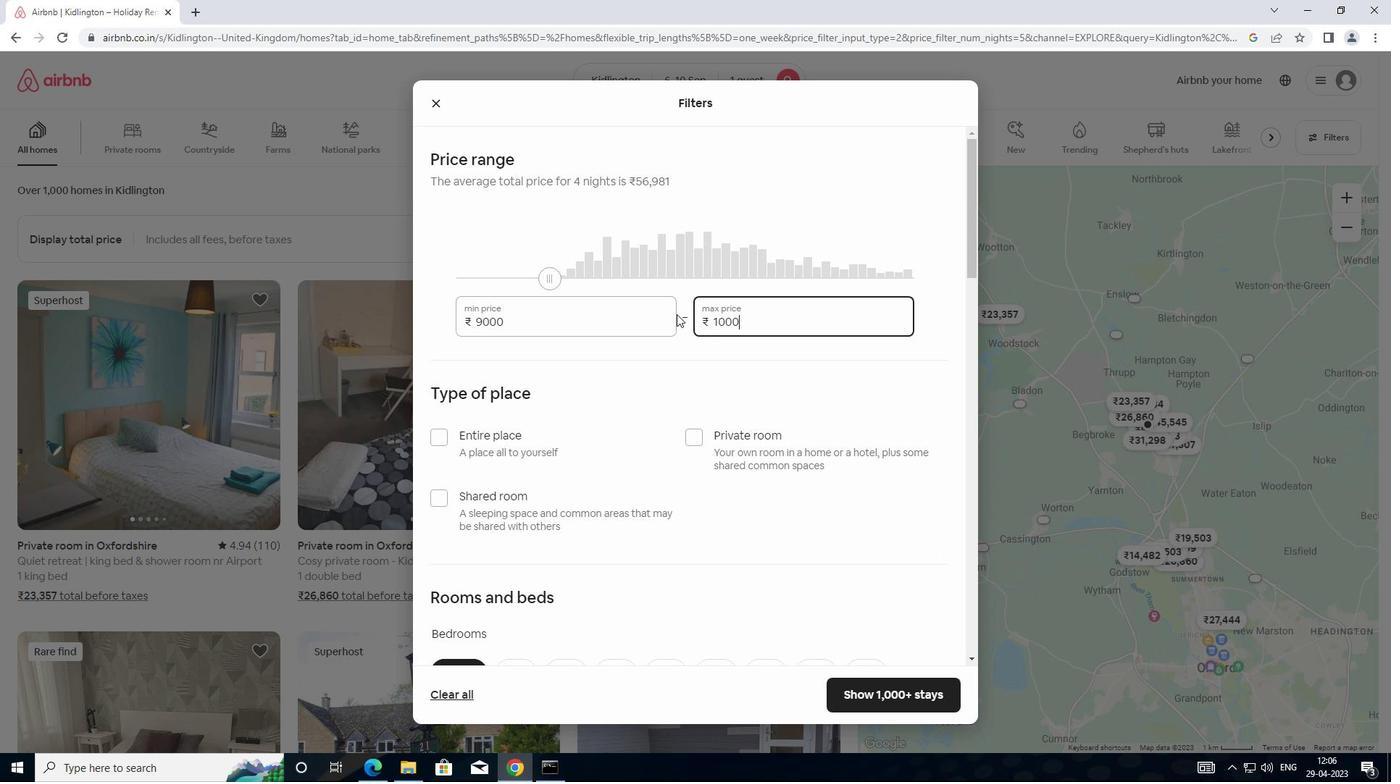 
Action: Mouse moved to (752, 310)
Screenshot: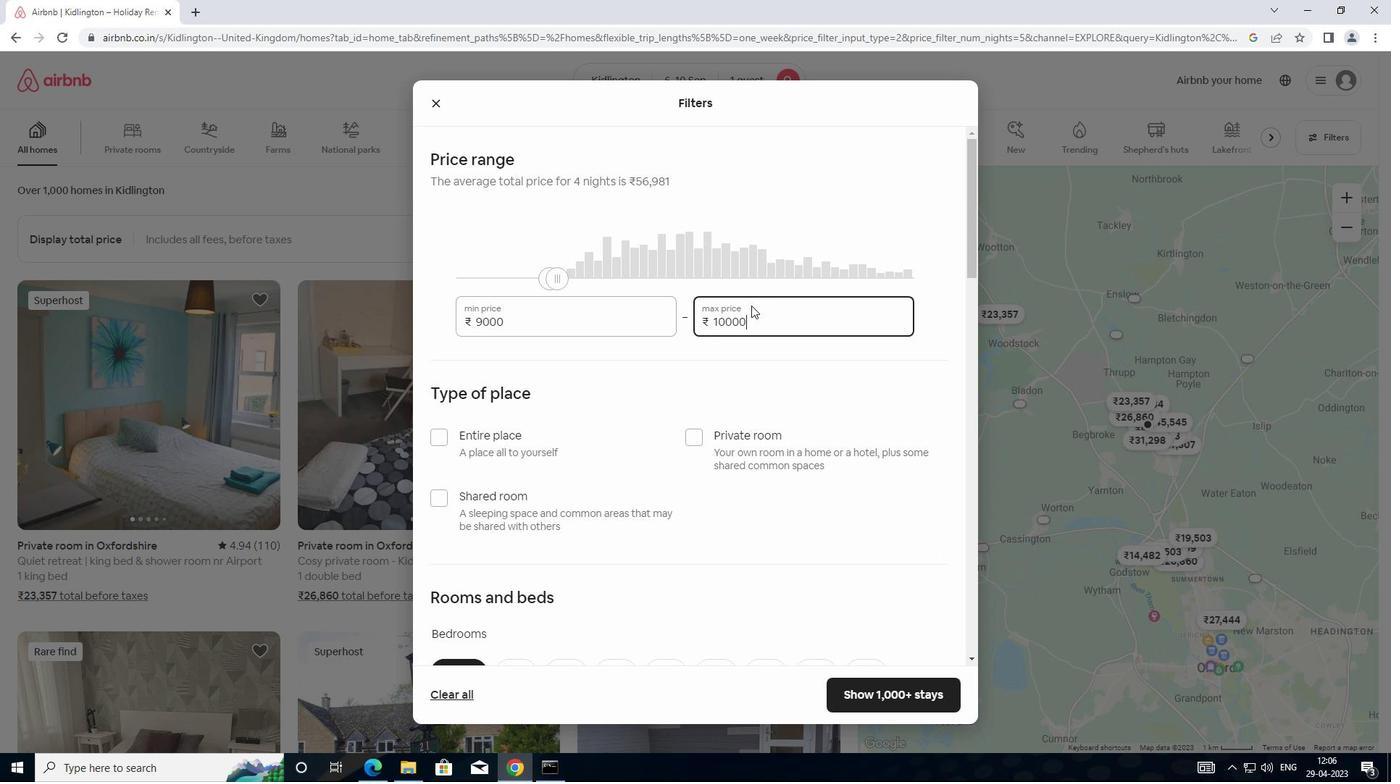 
Action: Mouse pressed left at (752, 310)
Screenshot: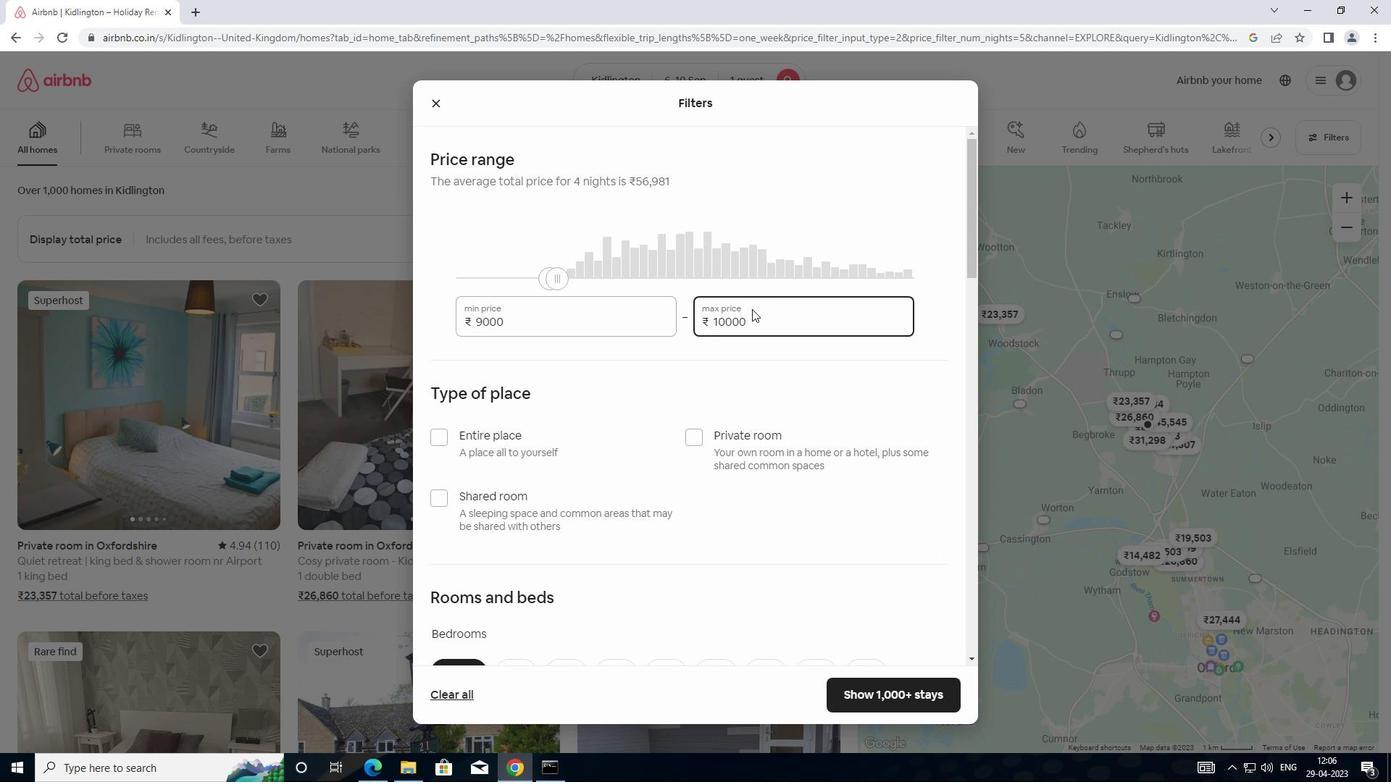 
Action: Mouse moved to (747, 320)
Screenshot: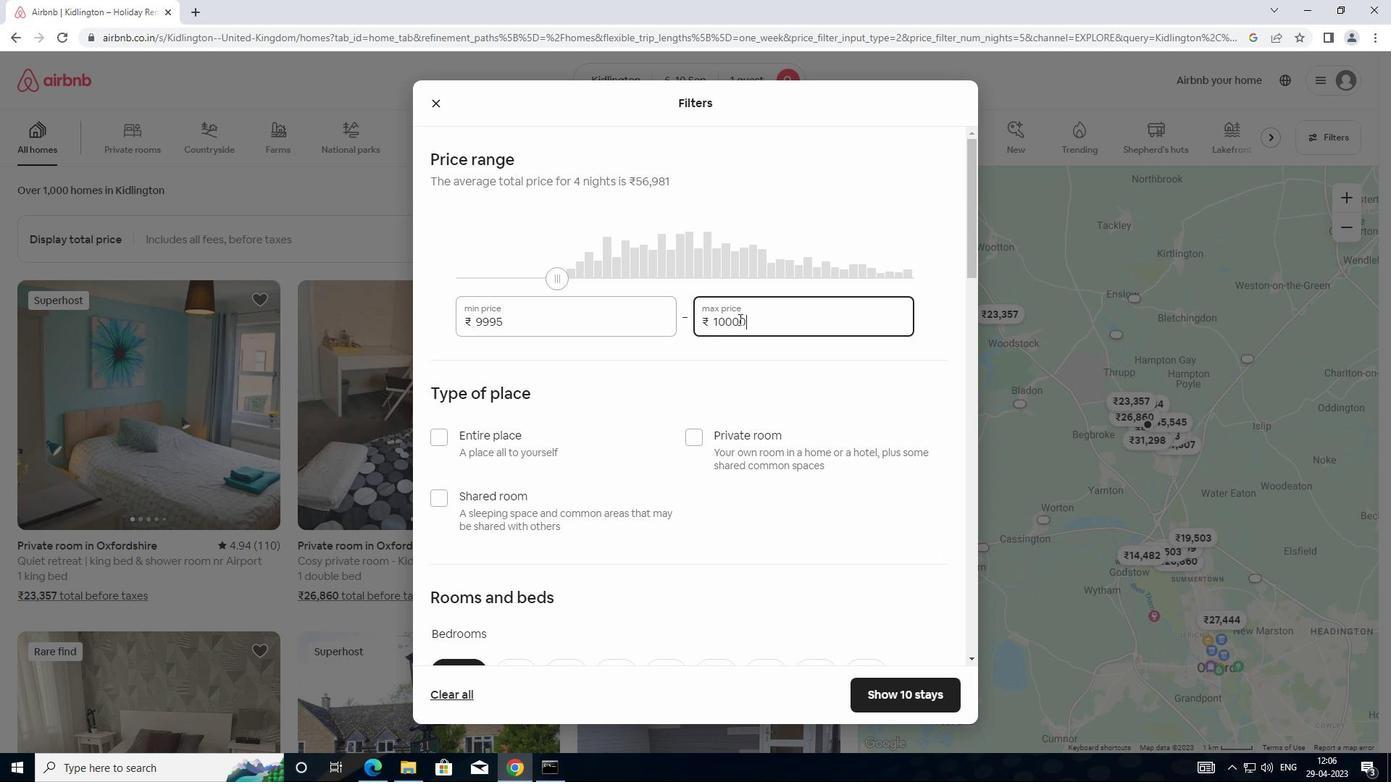 
Action: Mouse pressed left at (747, 320)
Screenshot: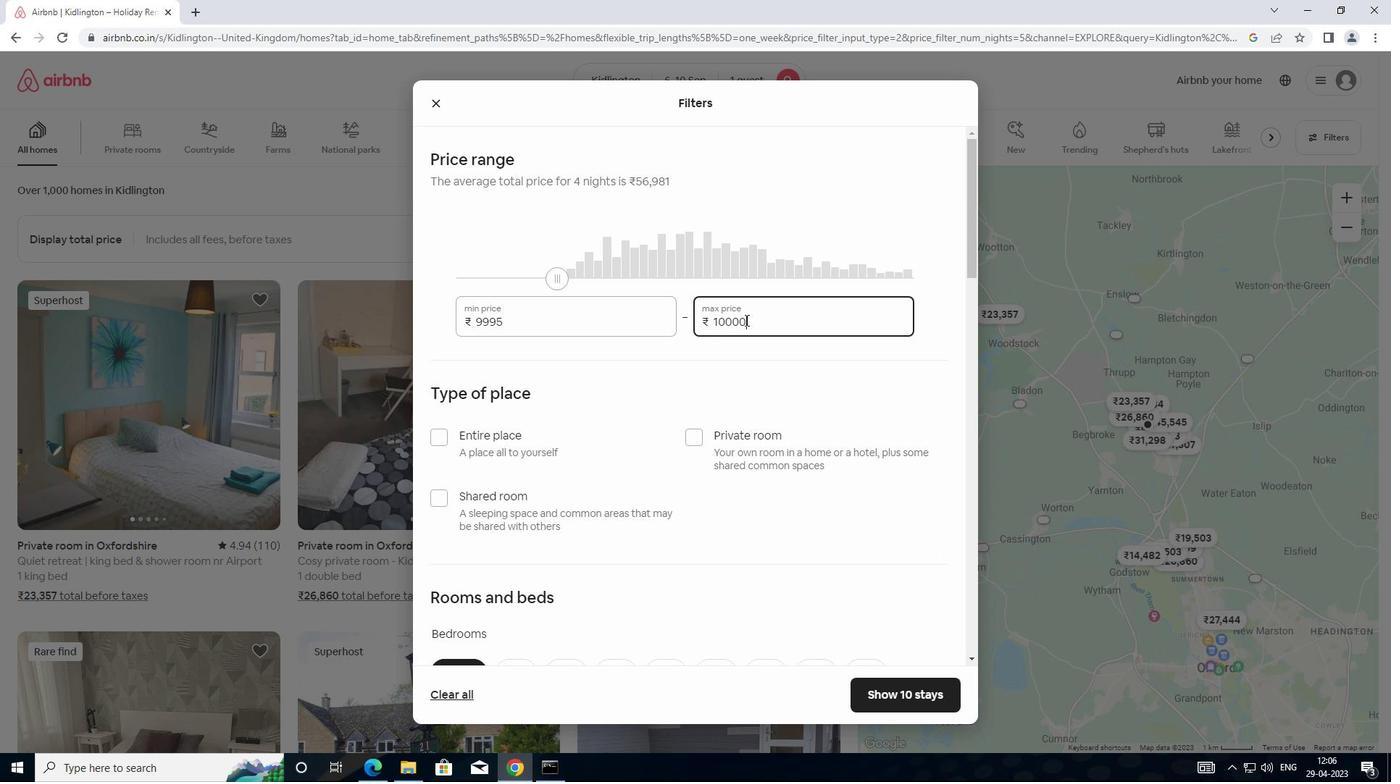 
Action: Mouse moved to (715, 323)
Screenshot: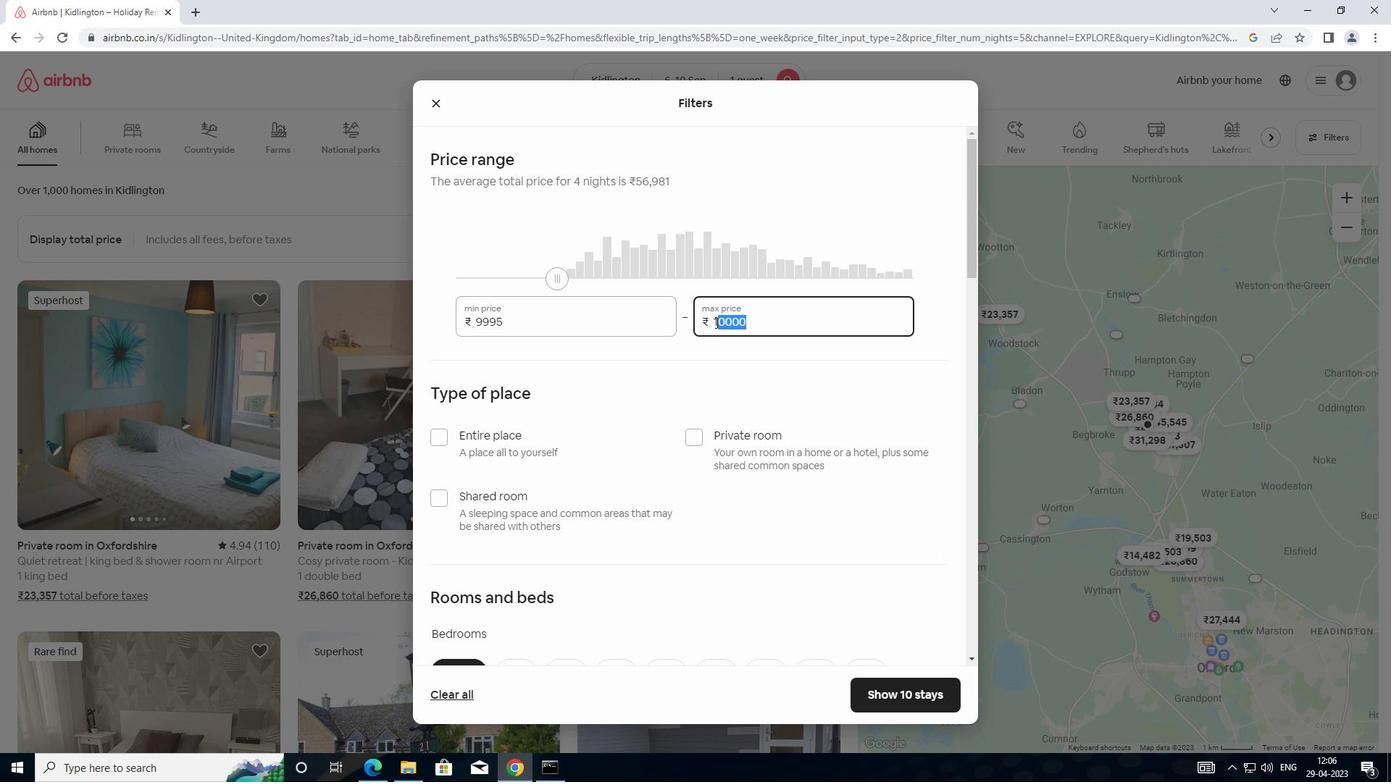 
Action: Key pressed <Key.backspace>7000
Screenshot: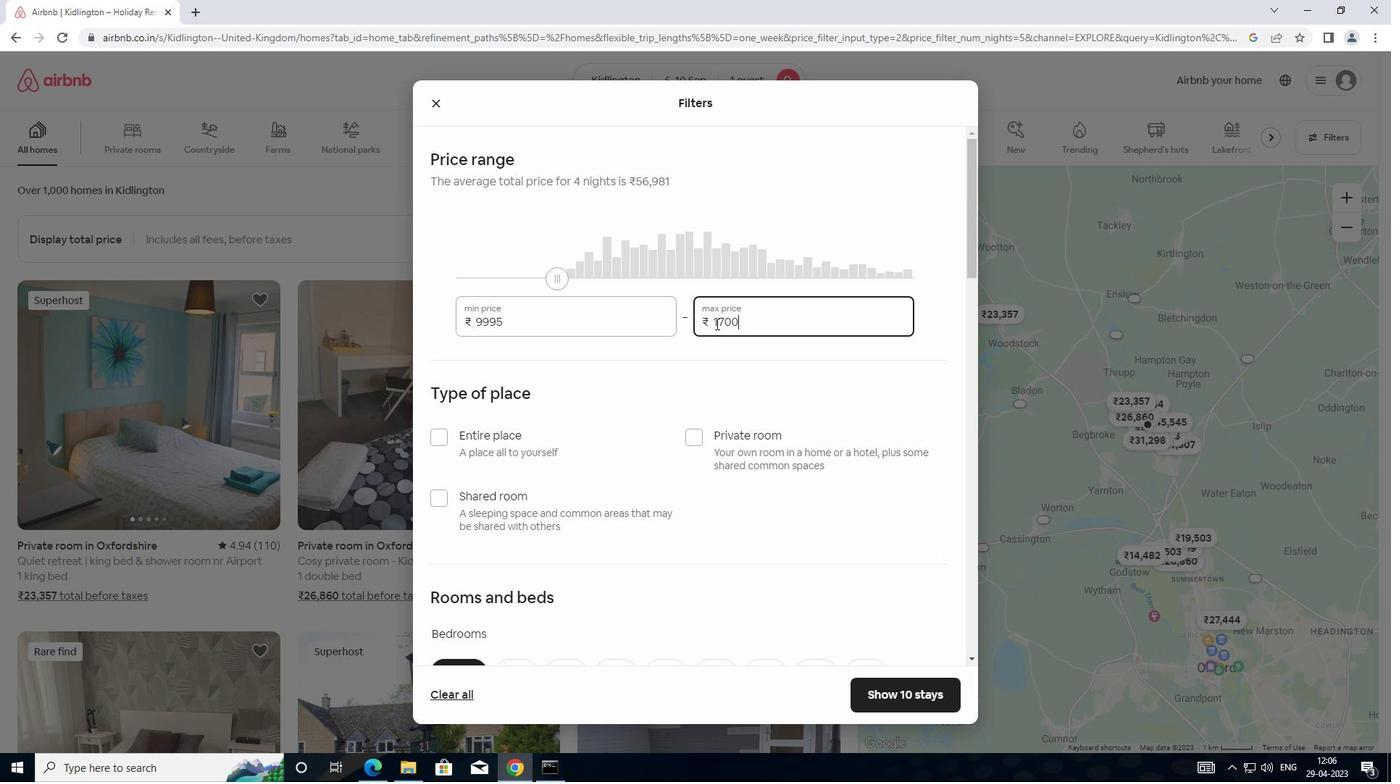 
Action: Mouse moved to (695, 439)
Screenshot: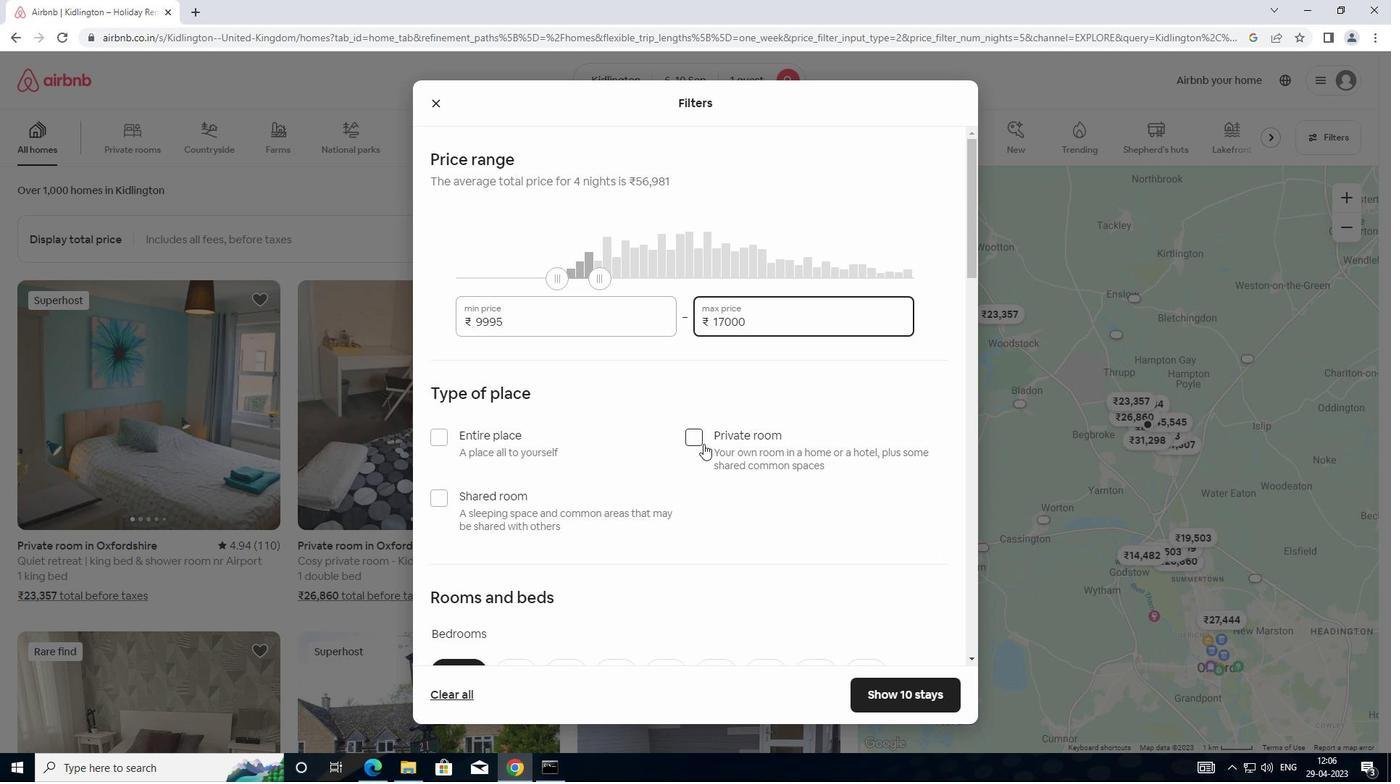 
Action: Mouse pressed left at (695, 439)
Screenshot: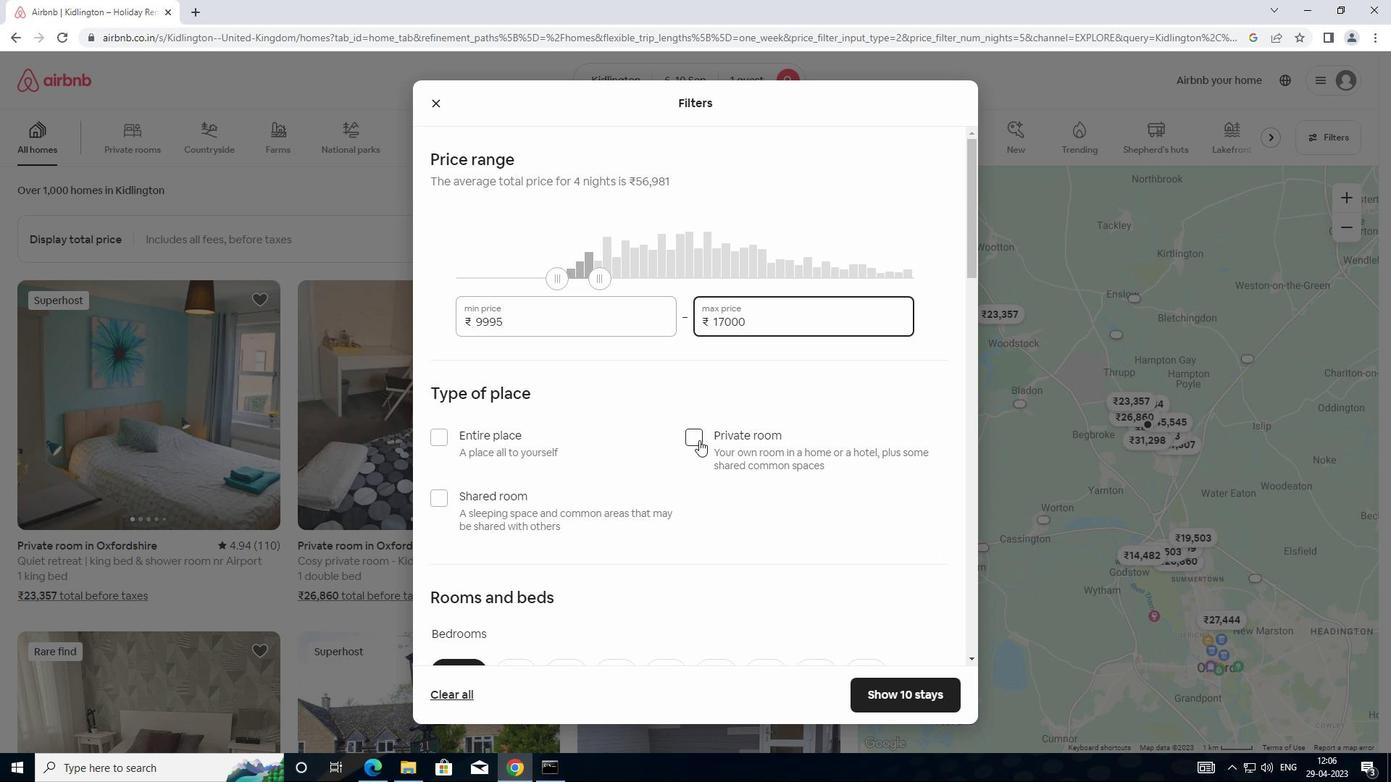 
Action: Mouse moved to (697, 455)
Screenshot: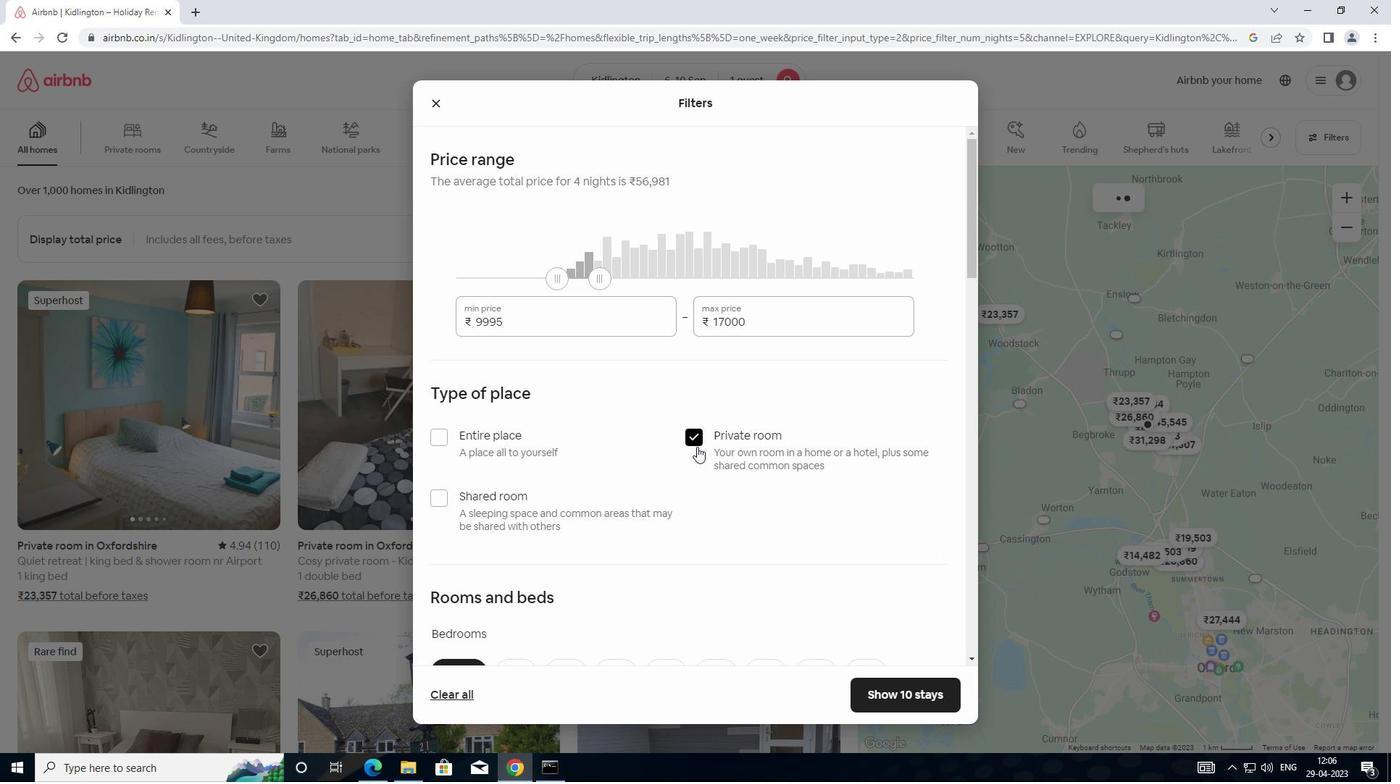 
Action: Mouse scrolled (697, 455) with delta (0, 0)
Screenshot: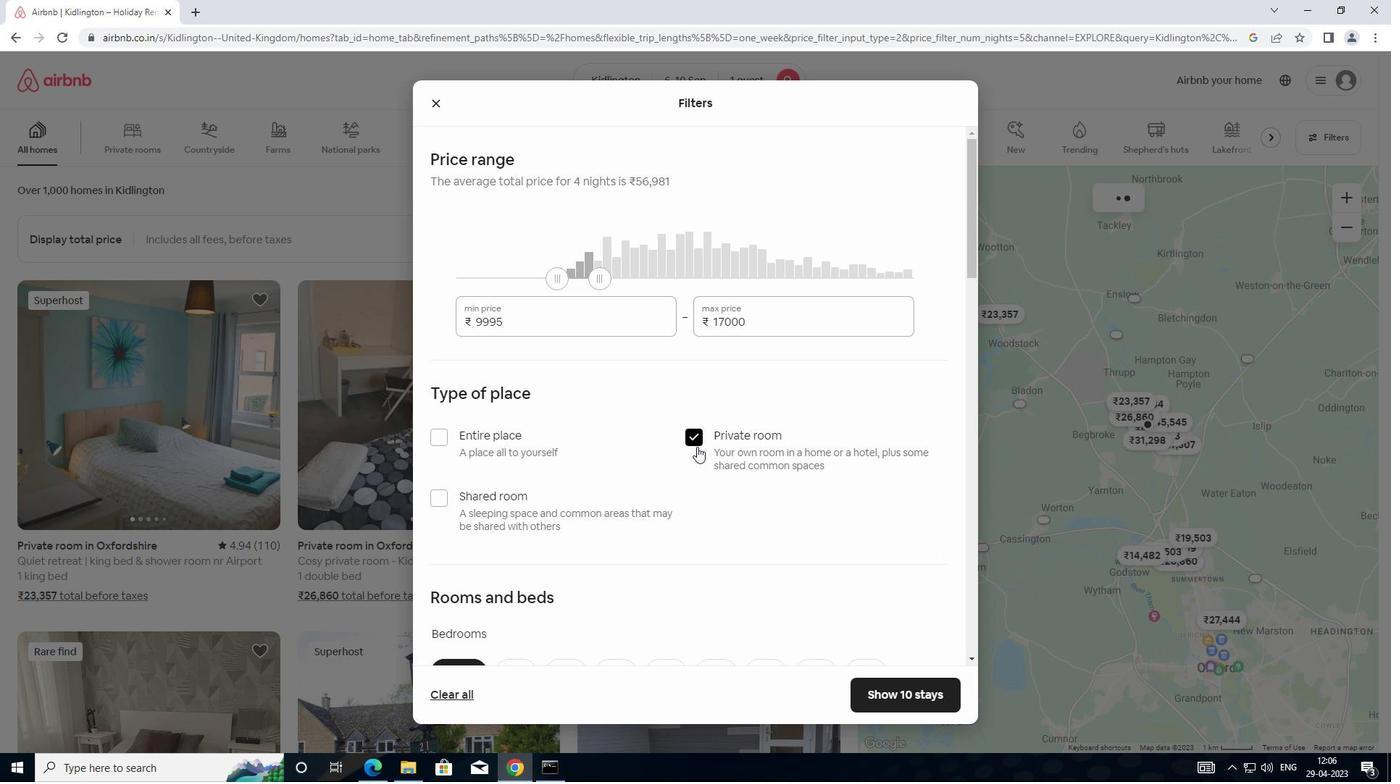 
Action: Mouse scrolled (697, 455) with delta (0, 0)
Screenshot: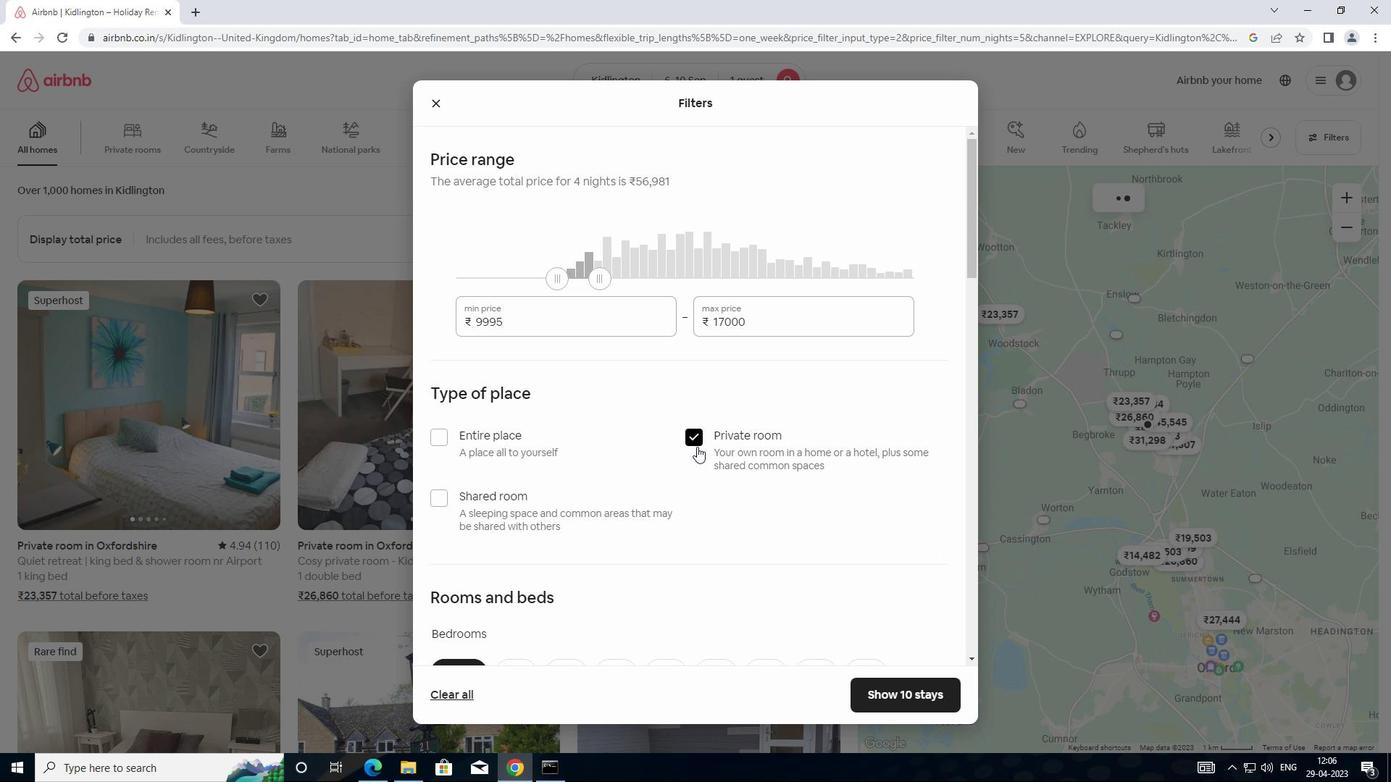 
Action: Mouse scrolled (697, 455) with delta (0, 0)
Screenshot: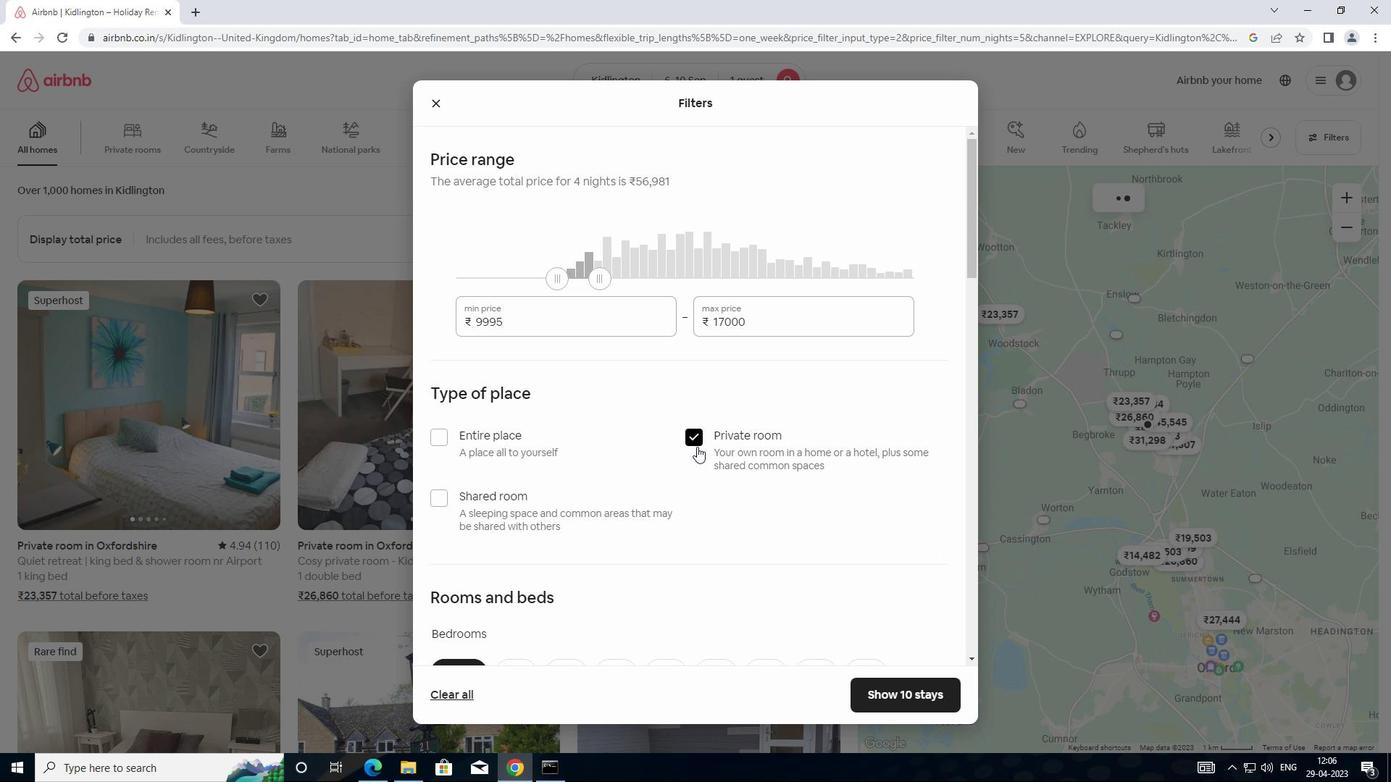 
Action: Mouse scrolled (697, 455) with delta (0, 0)
Screenshot: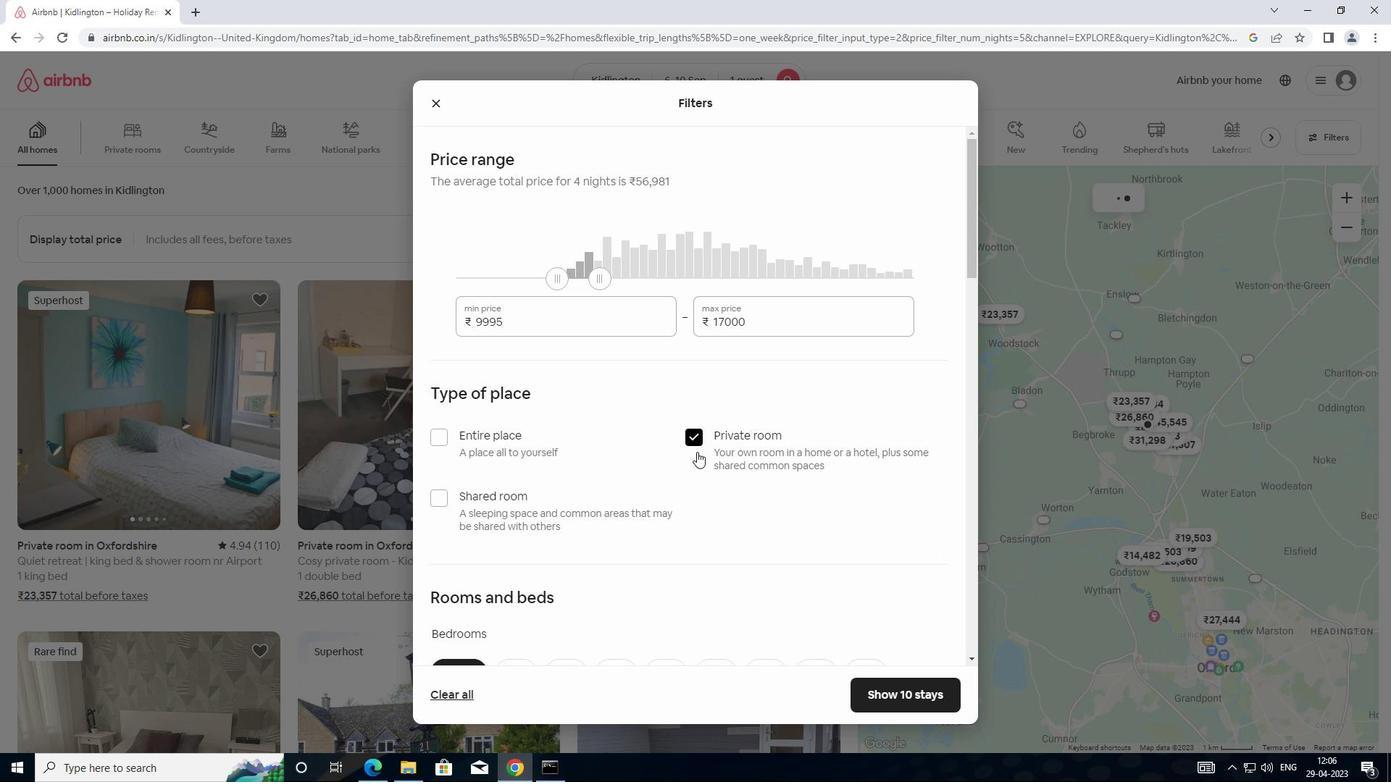 
Action: Mouse moved to (517, 384)
Screenshot: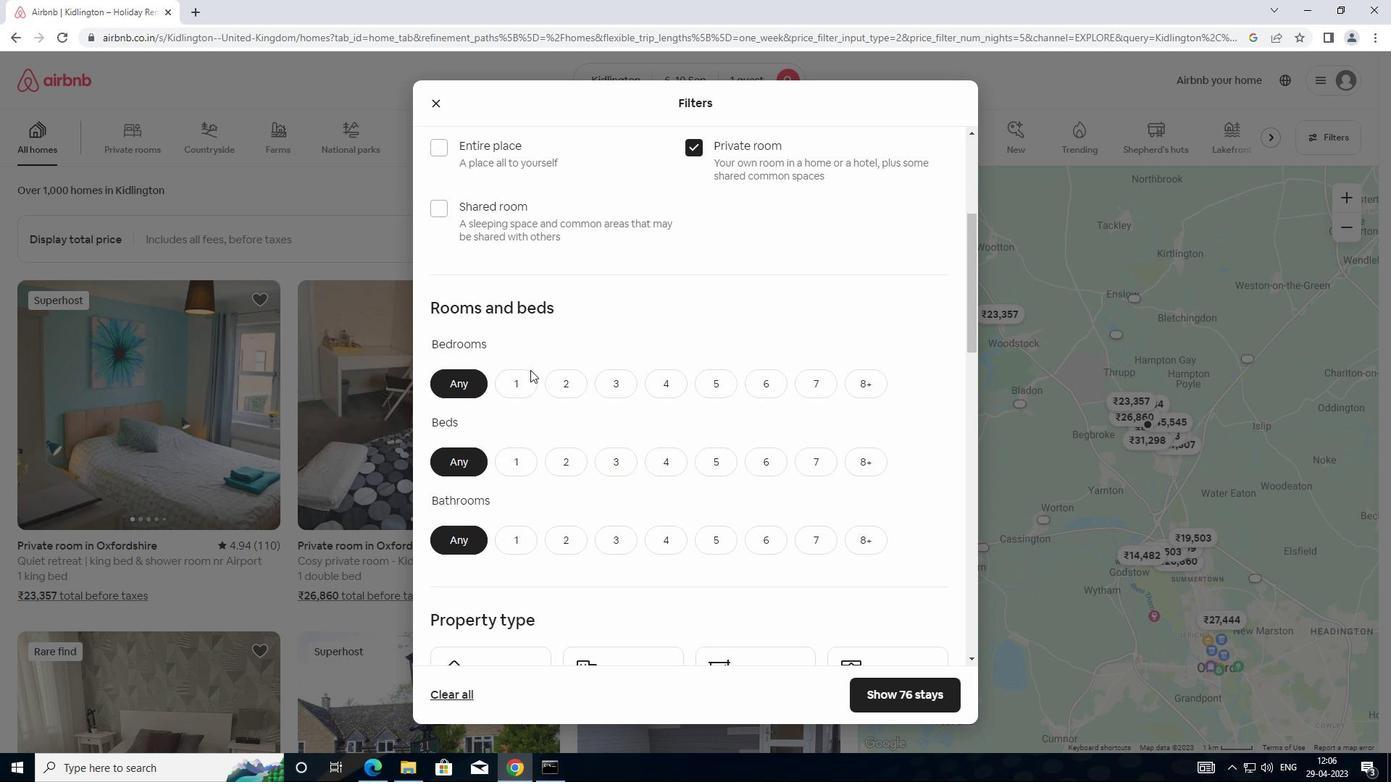 
Action: Mouse pressed left at (517, 384)
Screenshot: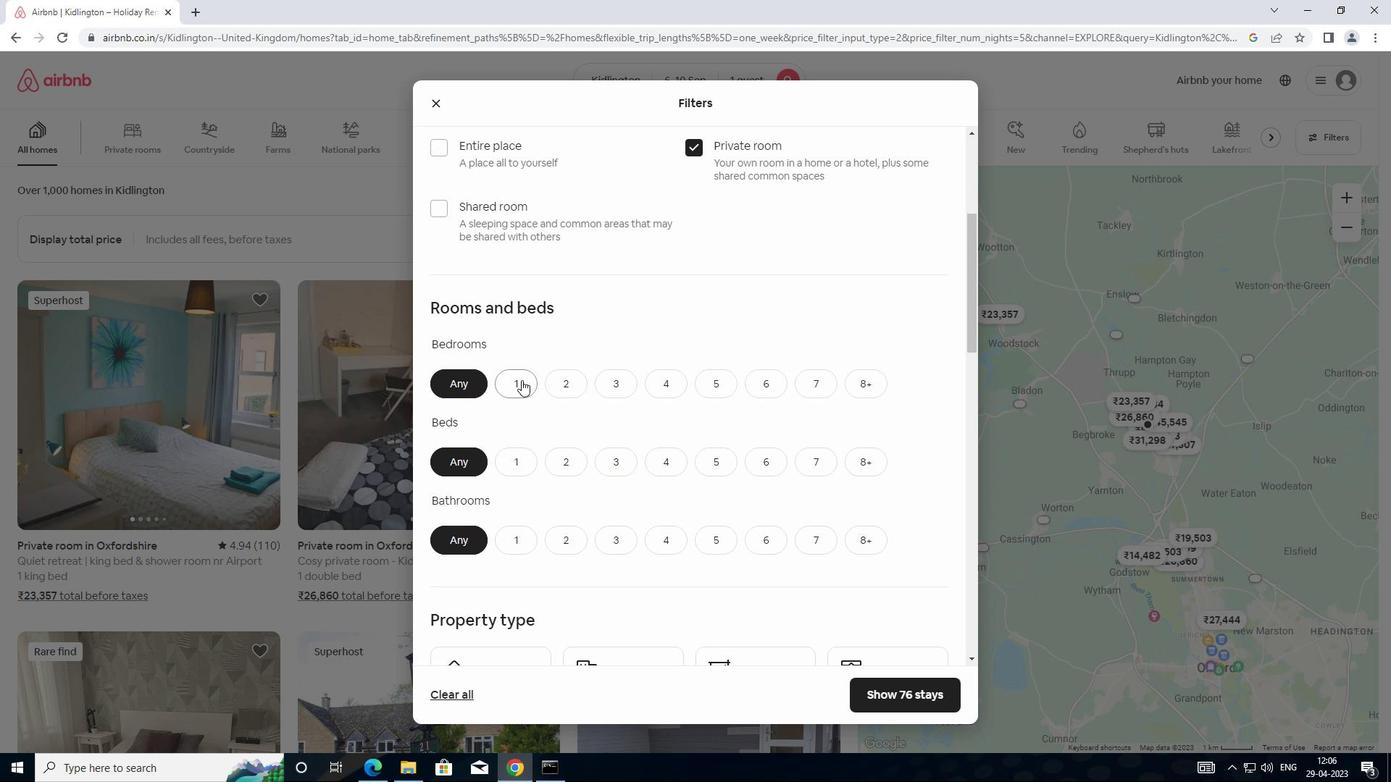 
Action: Mouse moved to (525, 457)
Screenshot: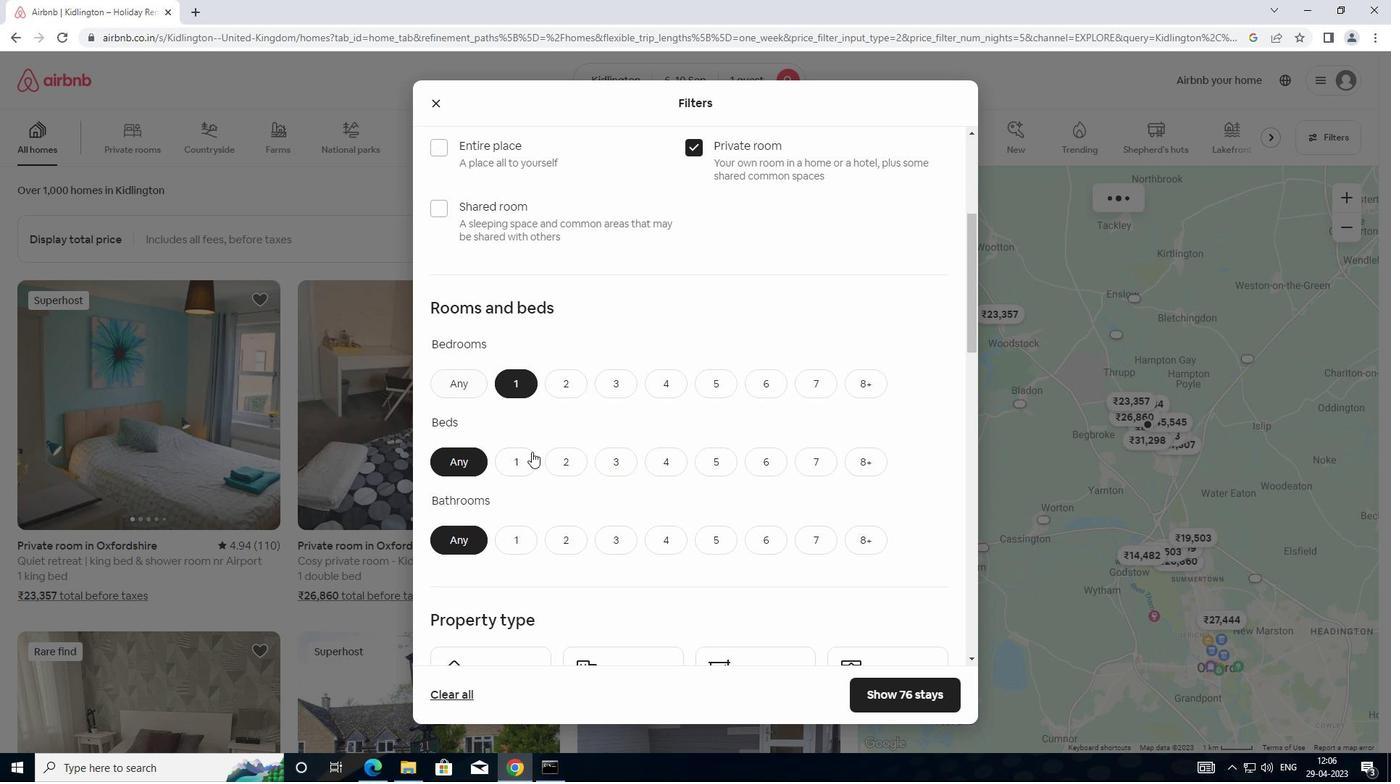 
Action: Mouse pressed left at (525, 457)
Screenshot: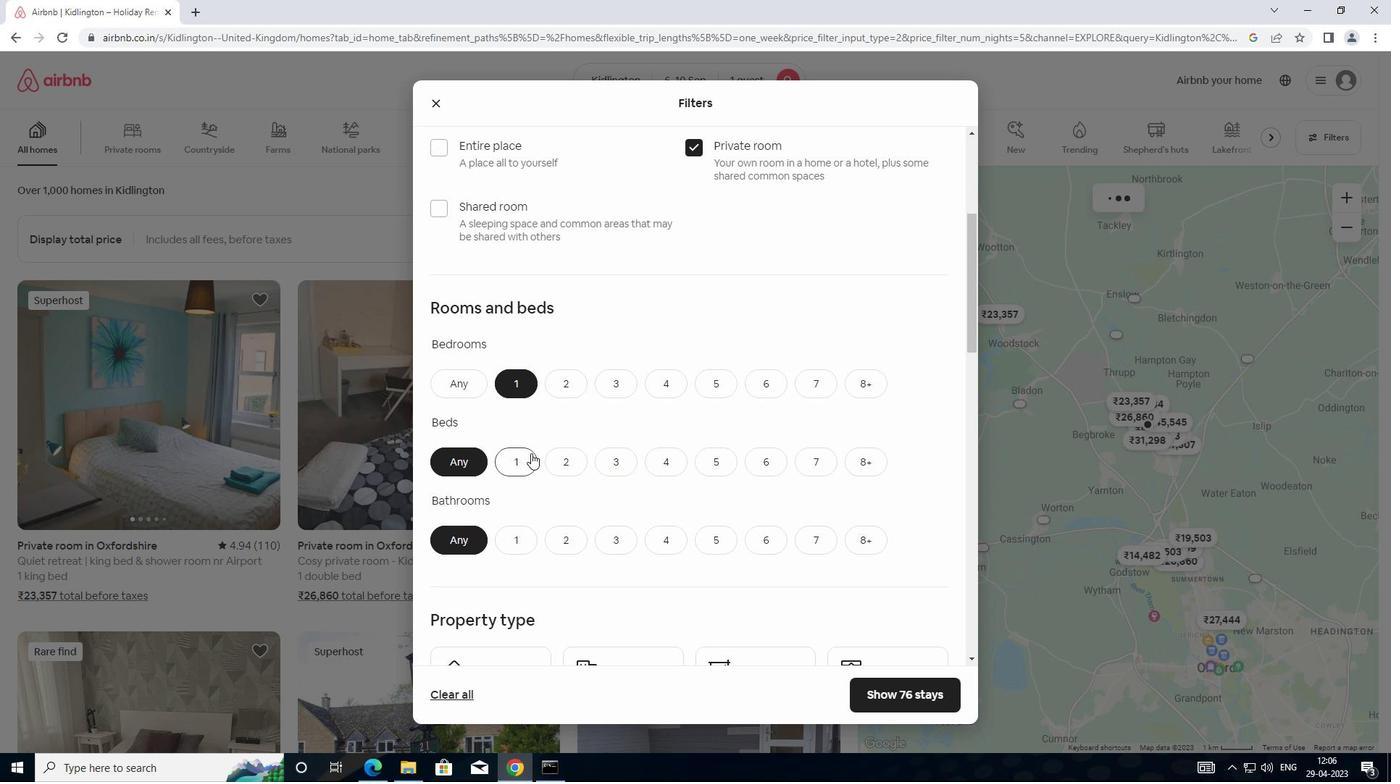 
Action: Mouse moved to (514, 543)
Screenshot: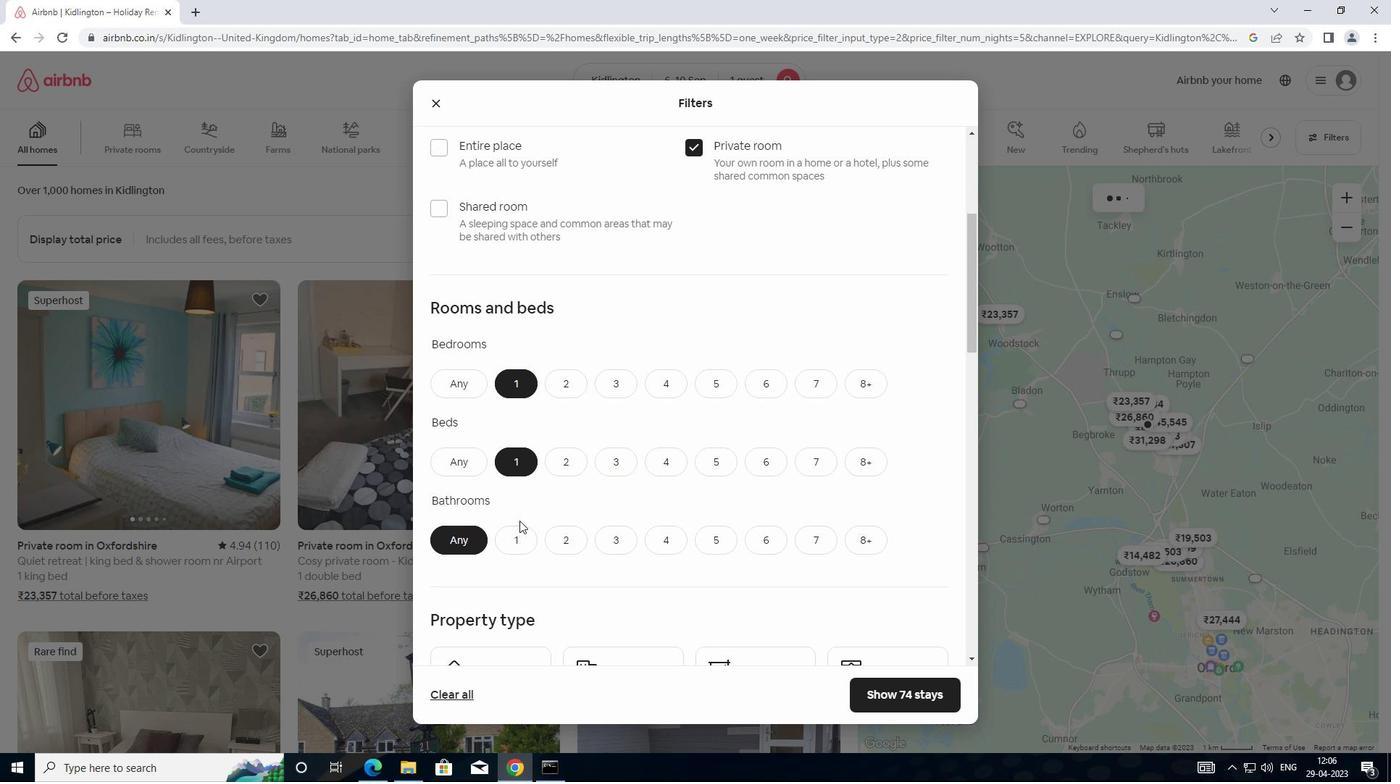 
Action: Mouse pressed left at (514, 543)
Screenshot: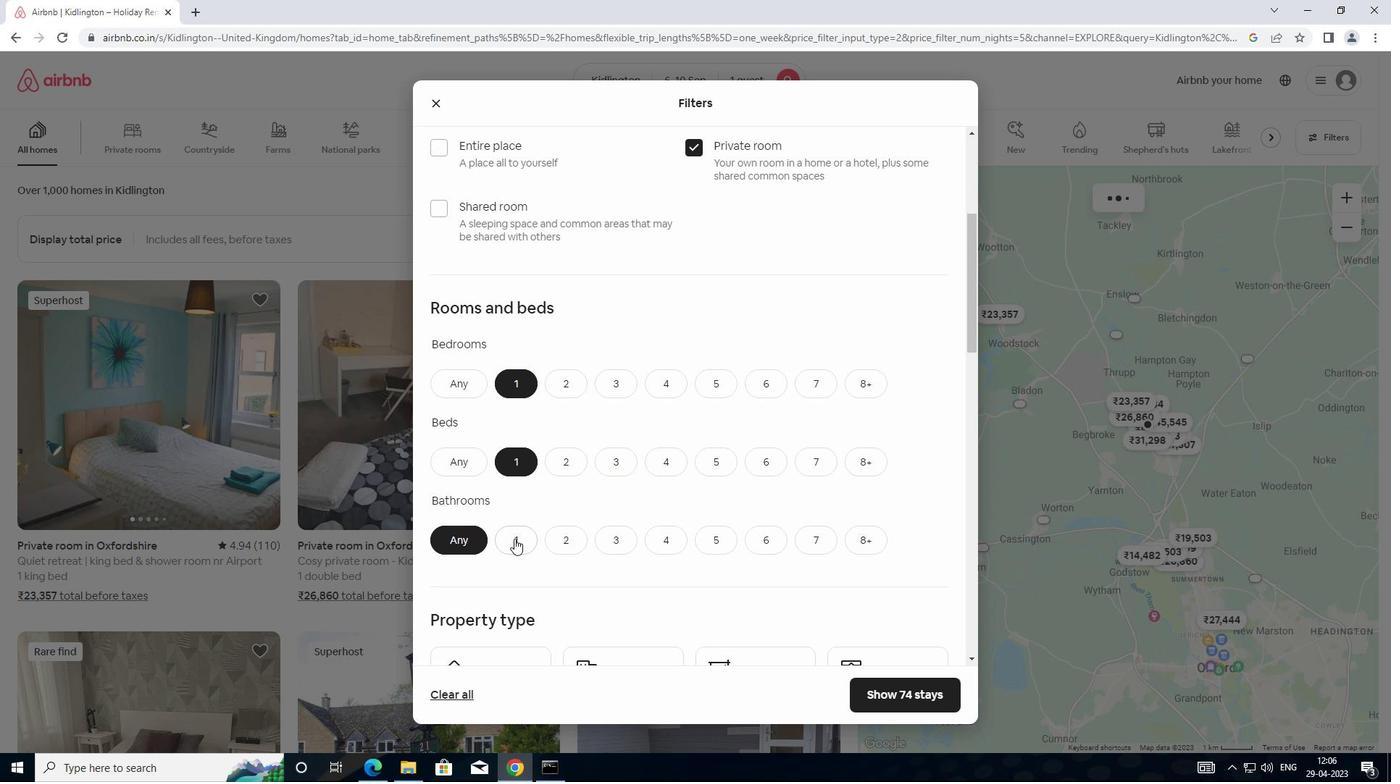 
Action: Mouse moved to (549, 508)
Screenshot: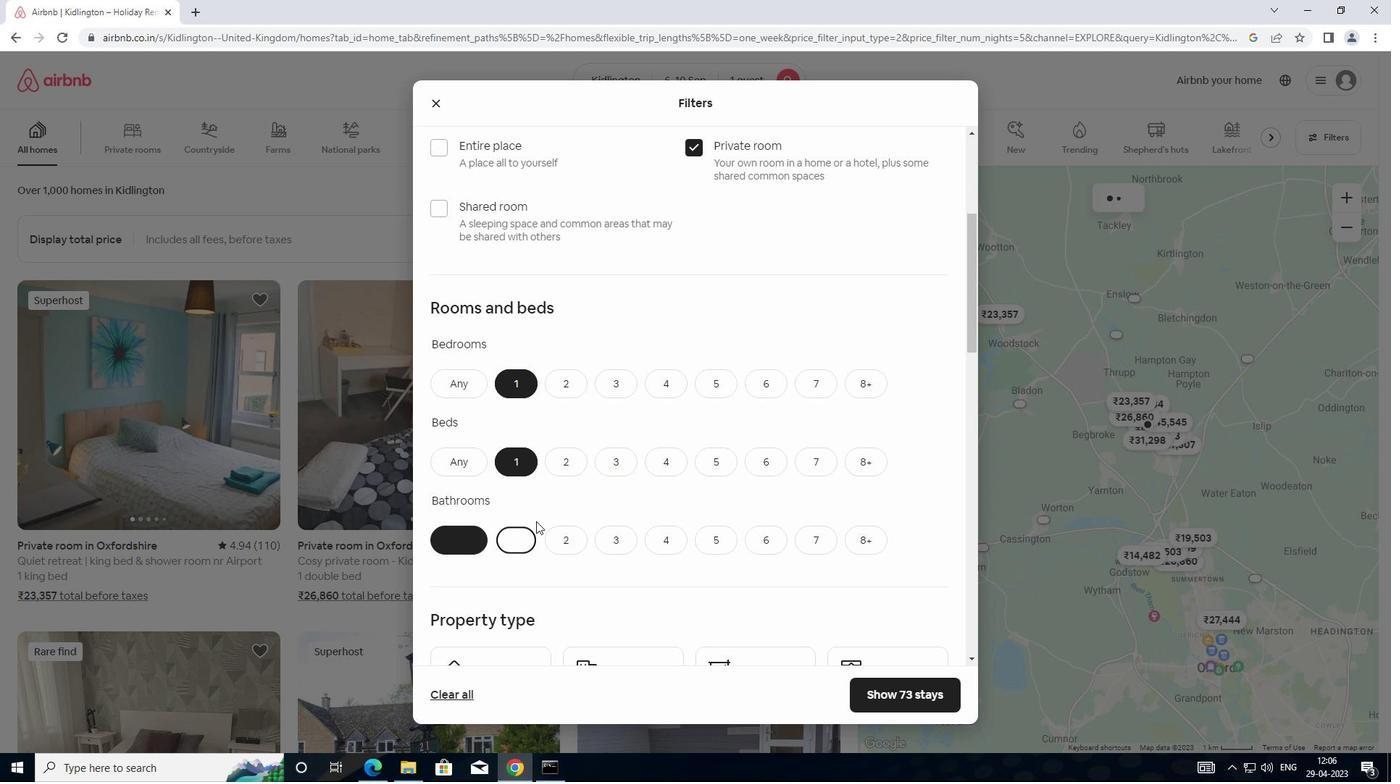 
Action: Mouse scrolled (549, 507) with delta (0, 0)
Screenshot: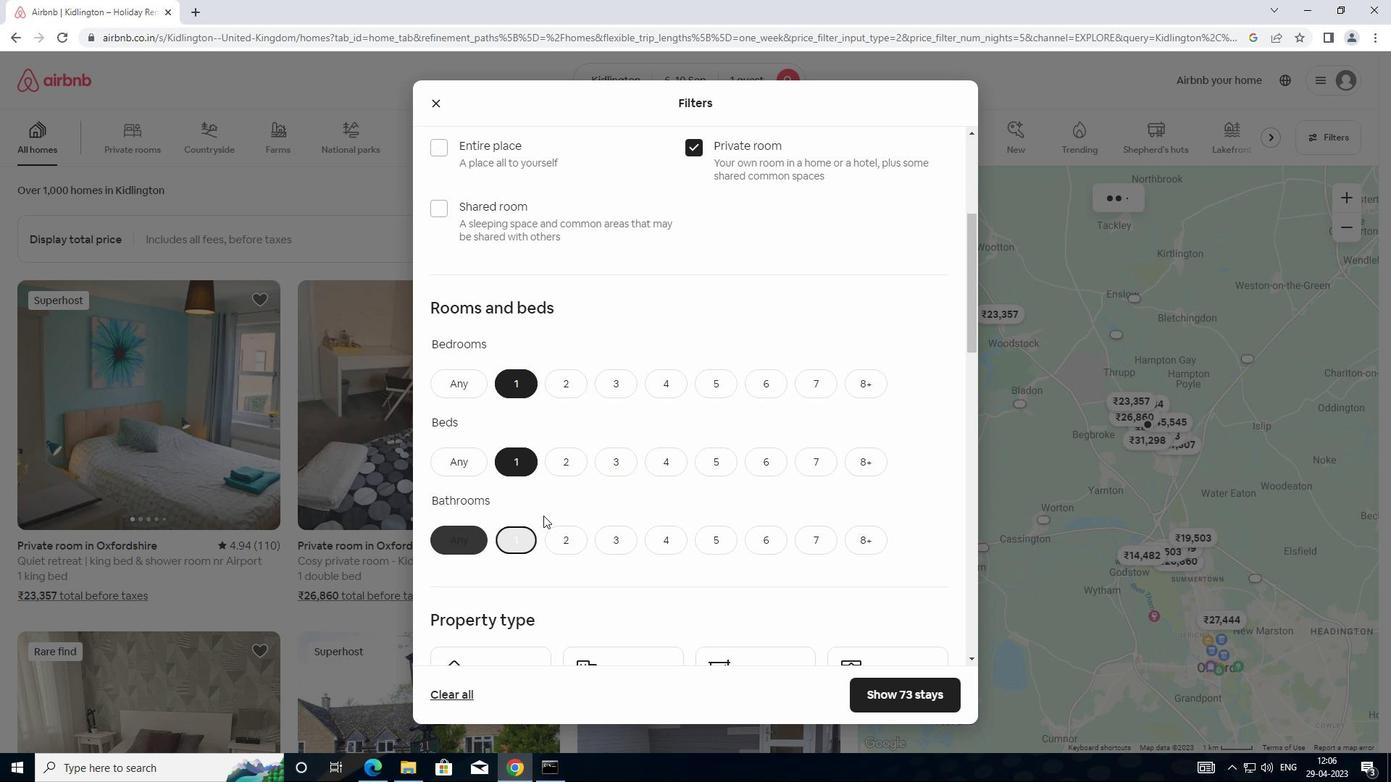 
Action: Mouse moved to (549, 508)
Screenshot: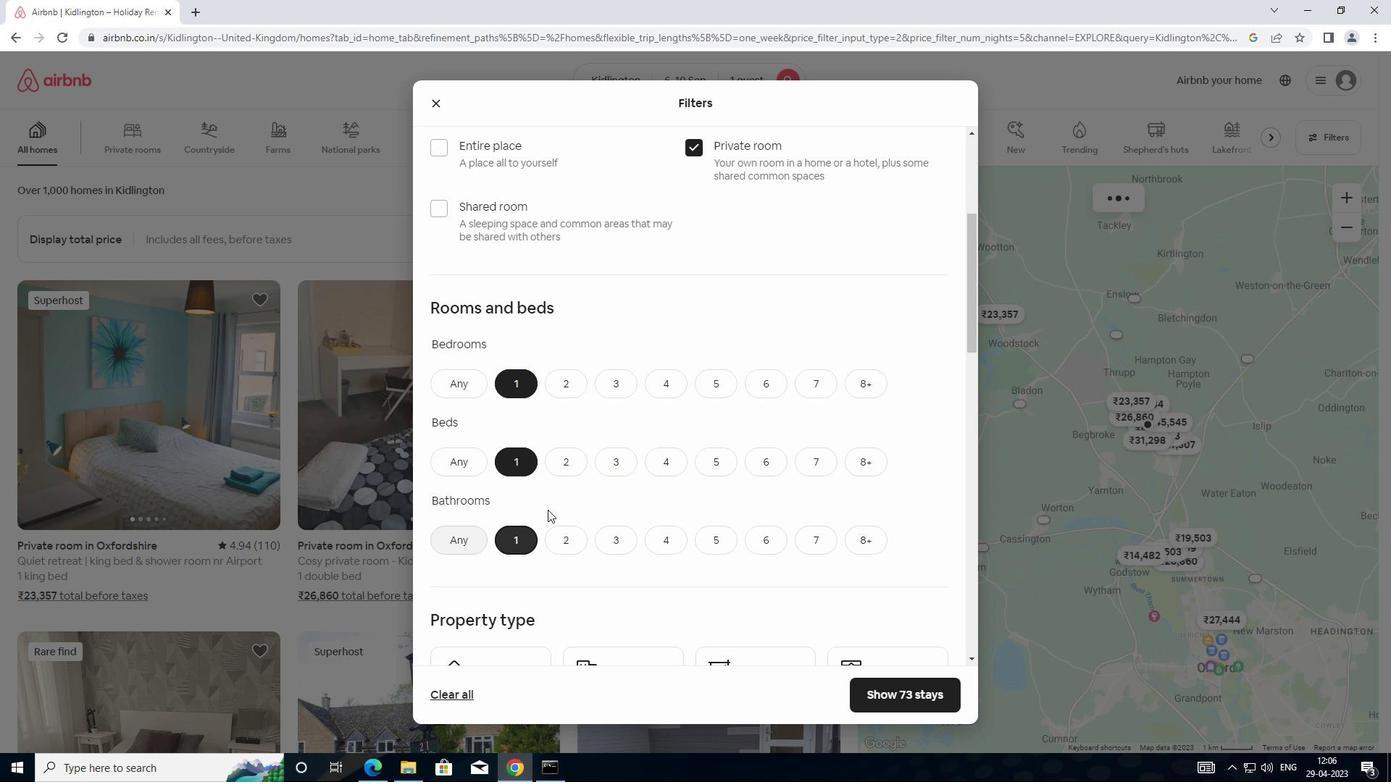 
Action: Mouse scrolled (549, 507) with delta (0, 0)
Screenshot: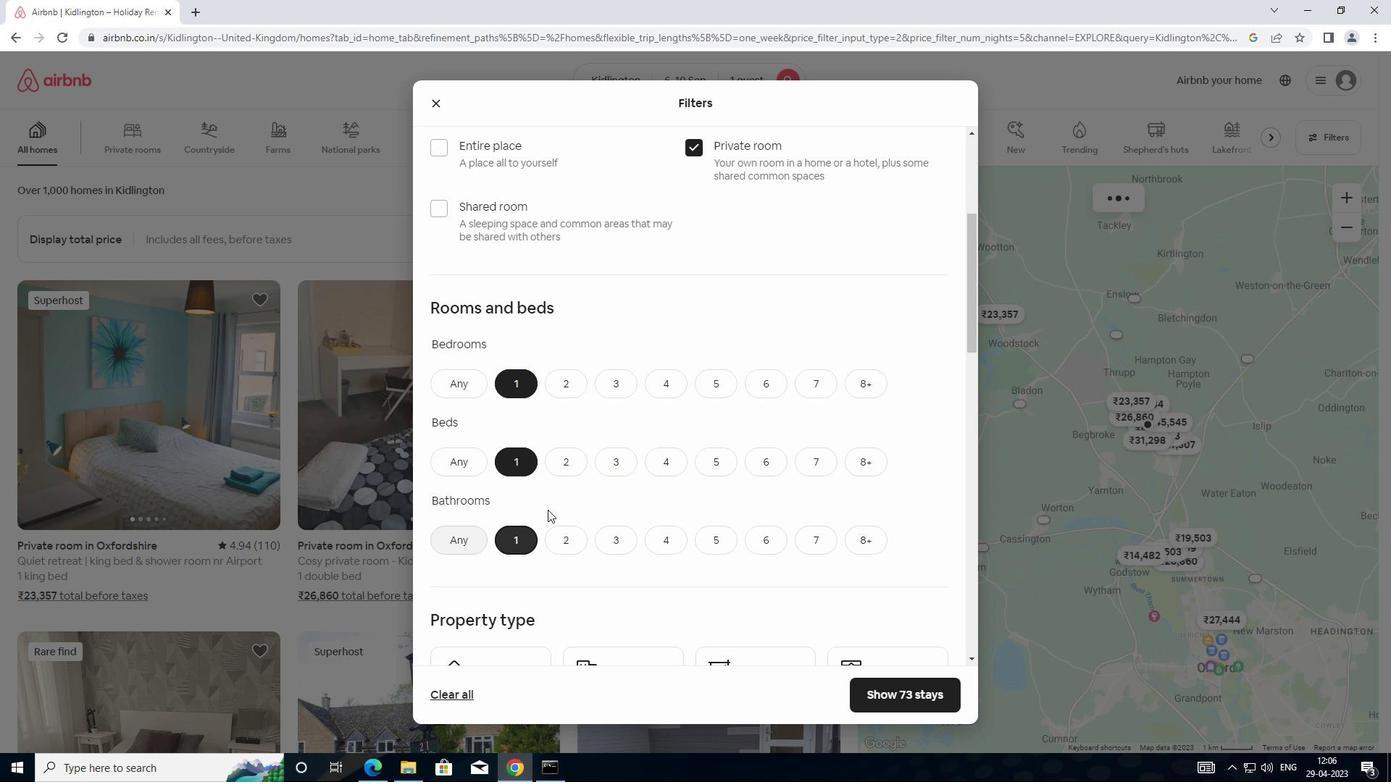 
Action: Mouse scrolled (549, 507) with delta (0, 0)
Screenshot: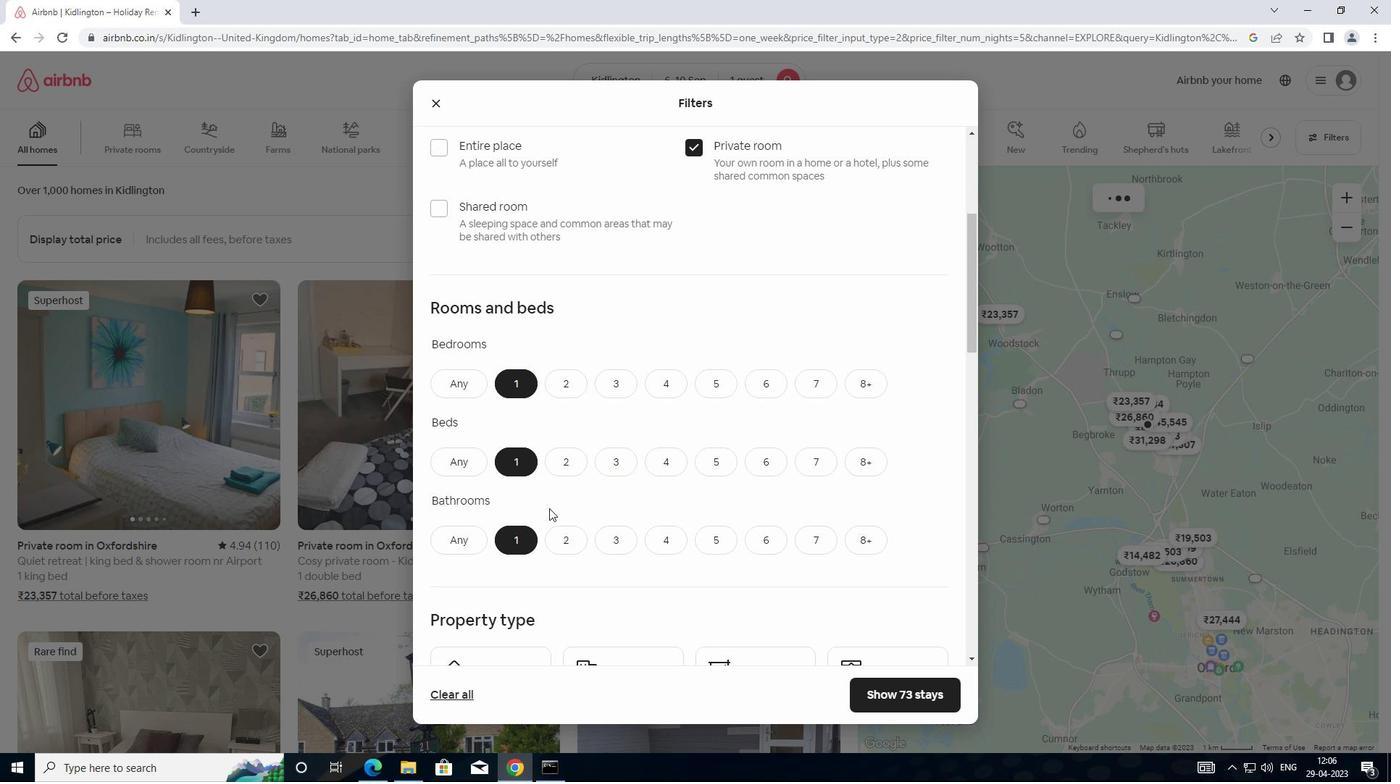 
Action: Mouse moved to (531, 499)
Screenshot: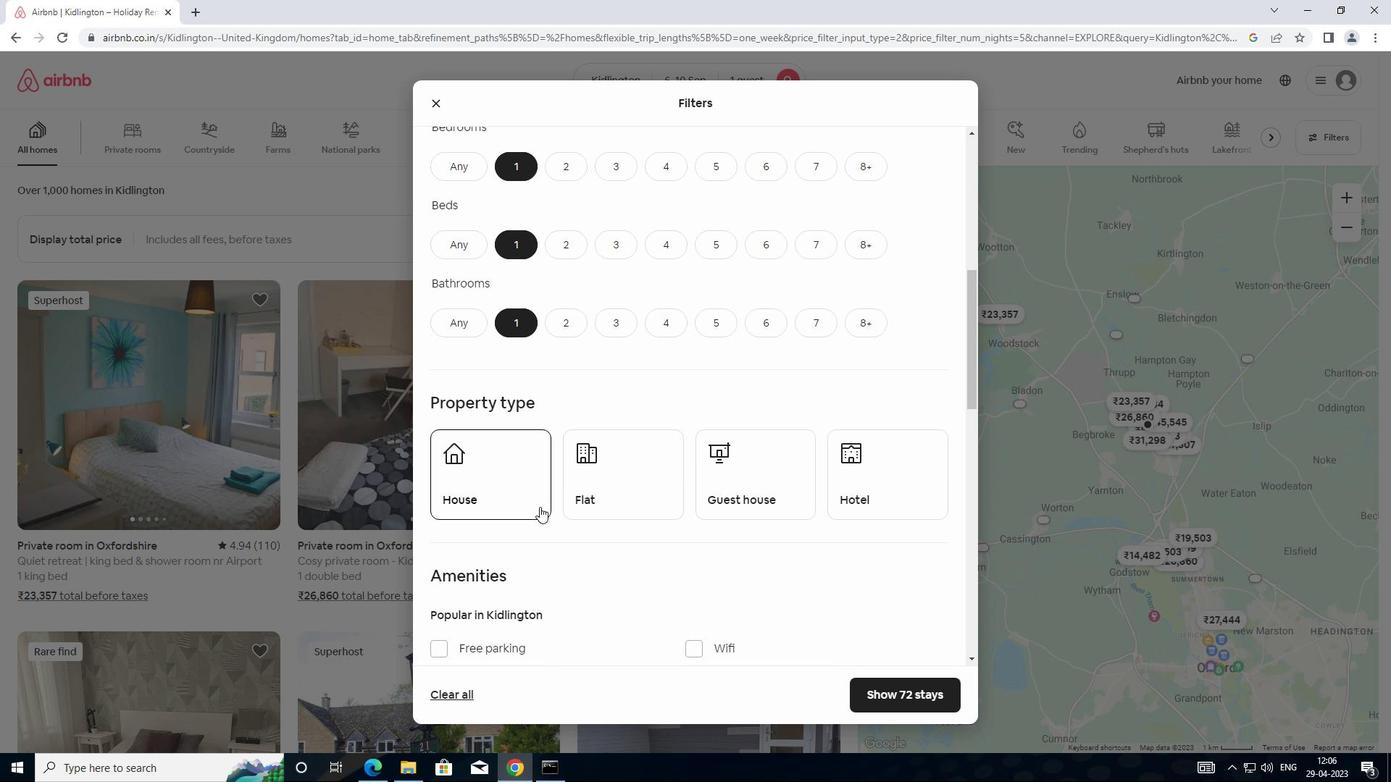 
Action: Mouse pressed left at (531, 499)
Screenshot: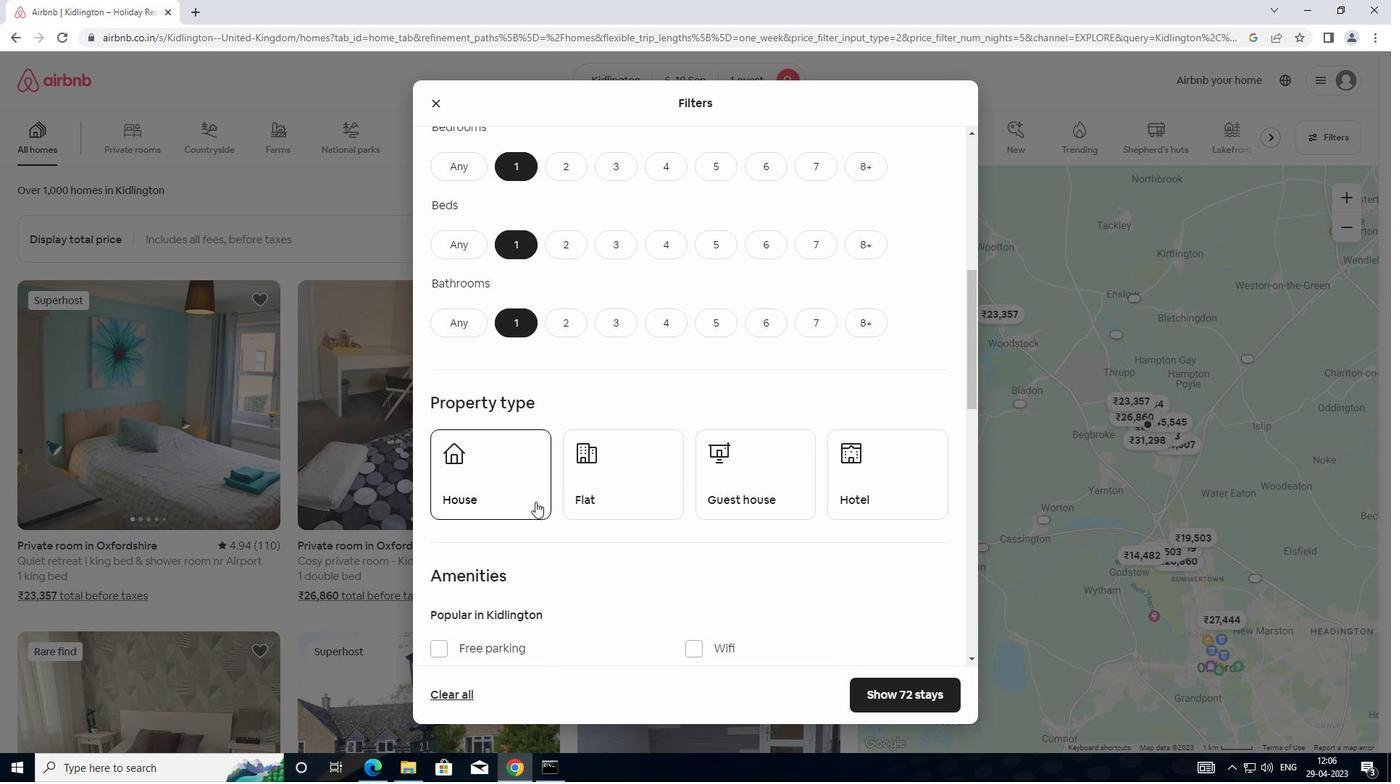 
Action: Mouse moved to (599, 486)
Screenshot: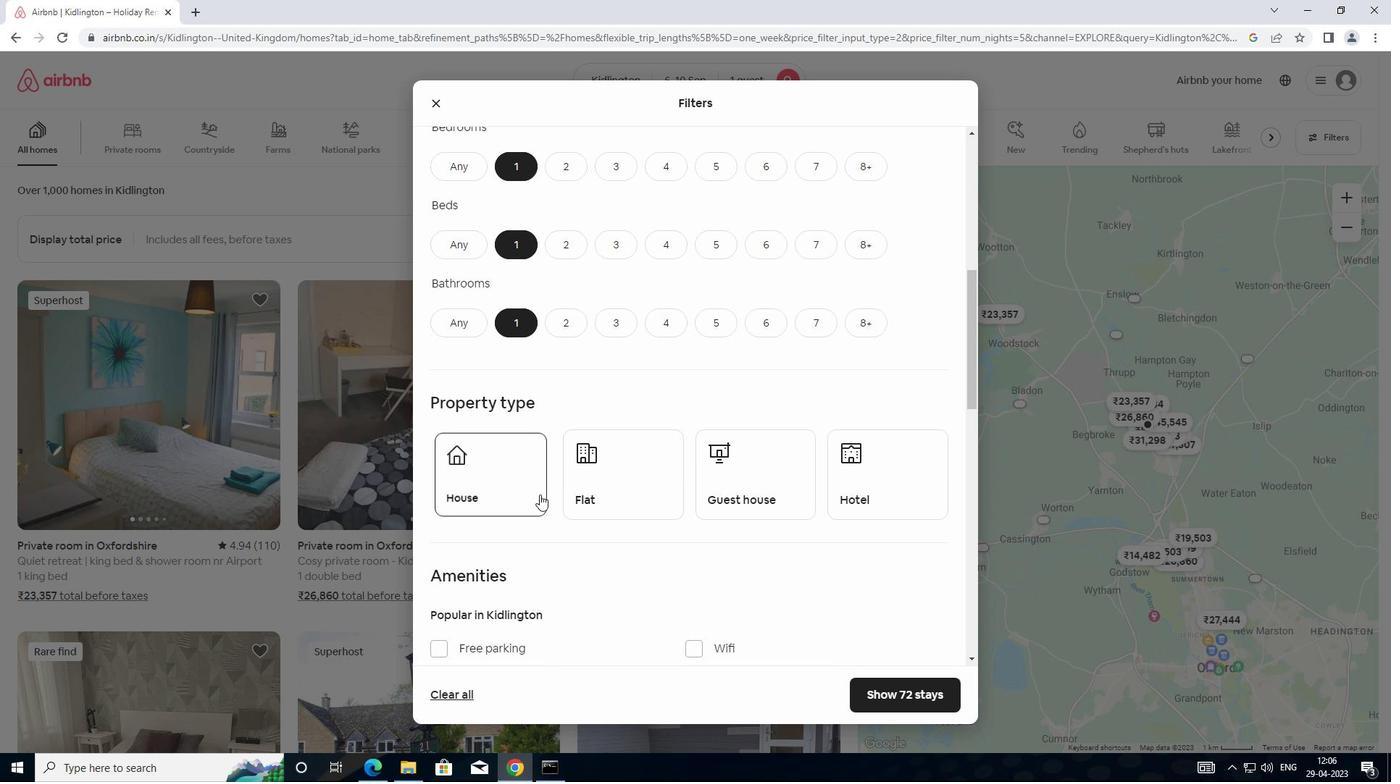 
Action: Mouse pressed left at (599, 486)
Screenshot: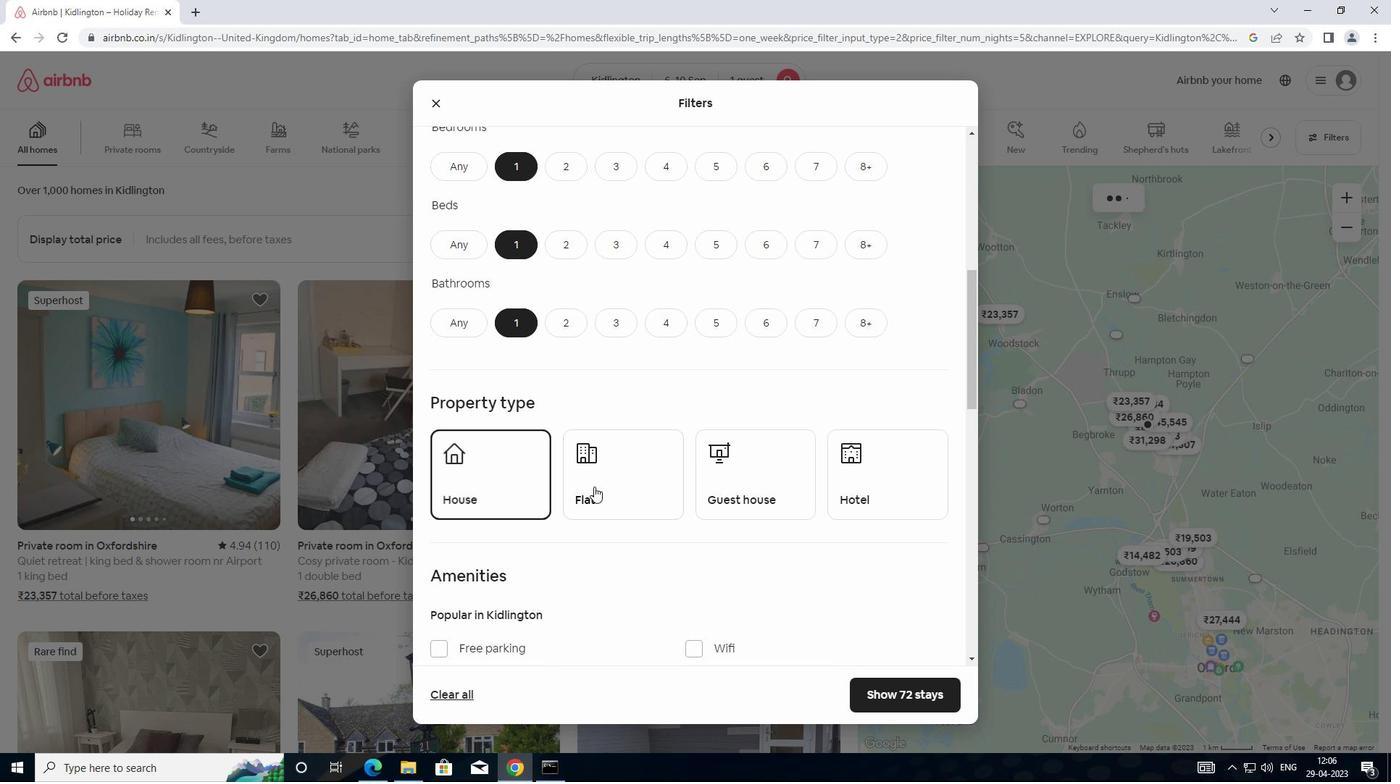 
Action: Mouse moved to (713, 505)
Screenshot: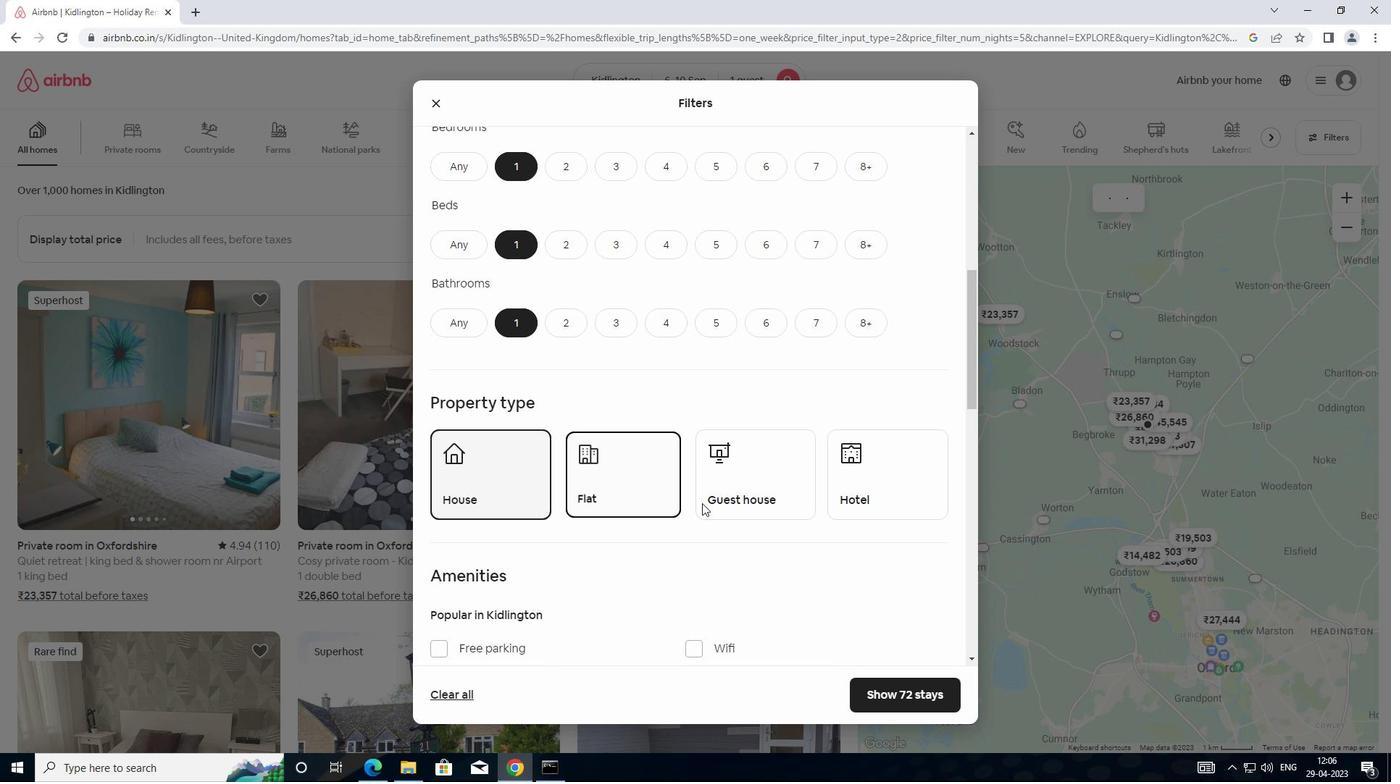 
Action: Mouse pressed left at (713, 505)
Screenshot: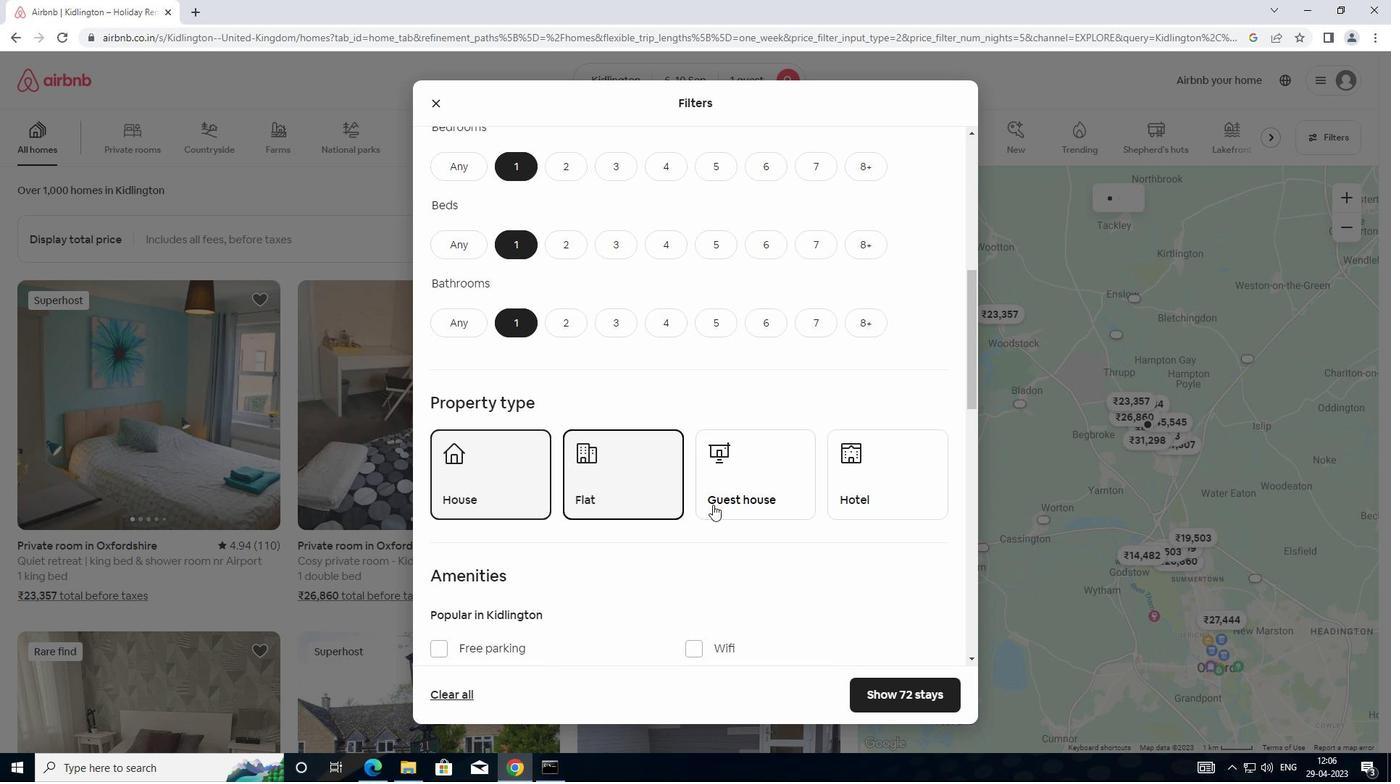 
Action: Mouse moved to (742, 503)
Screenshot: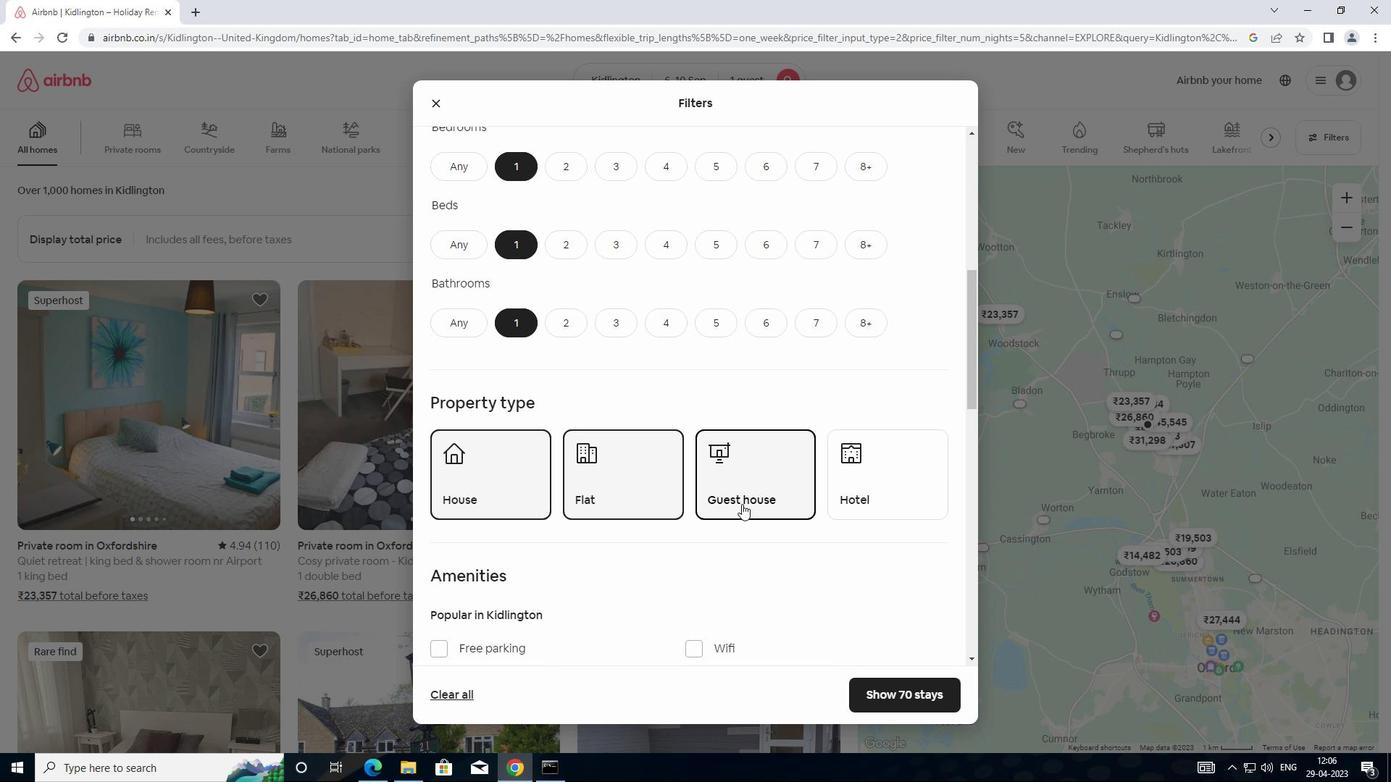 
Action: Mouse pressed left at (742, 503)
Screenshot: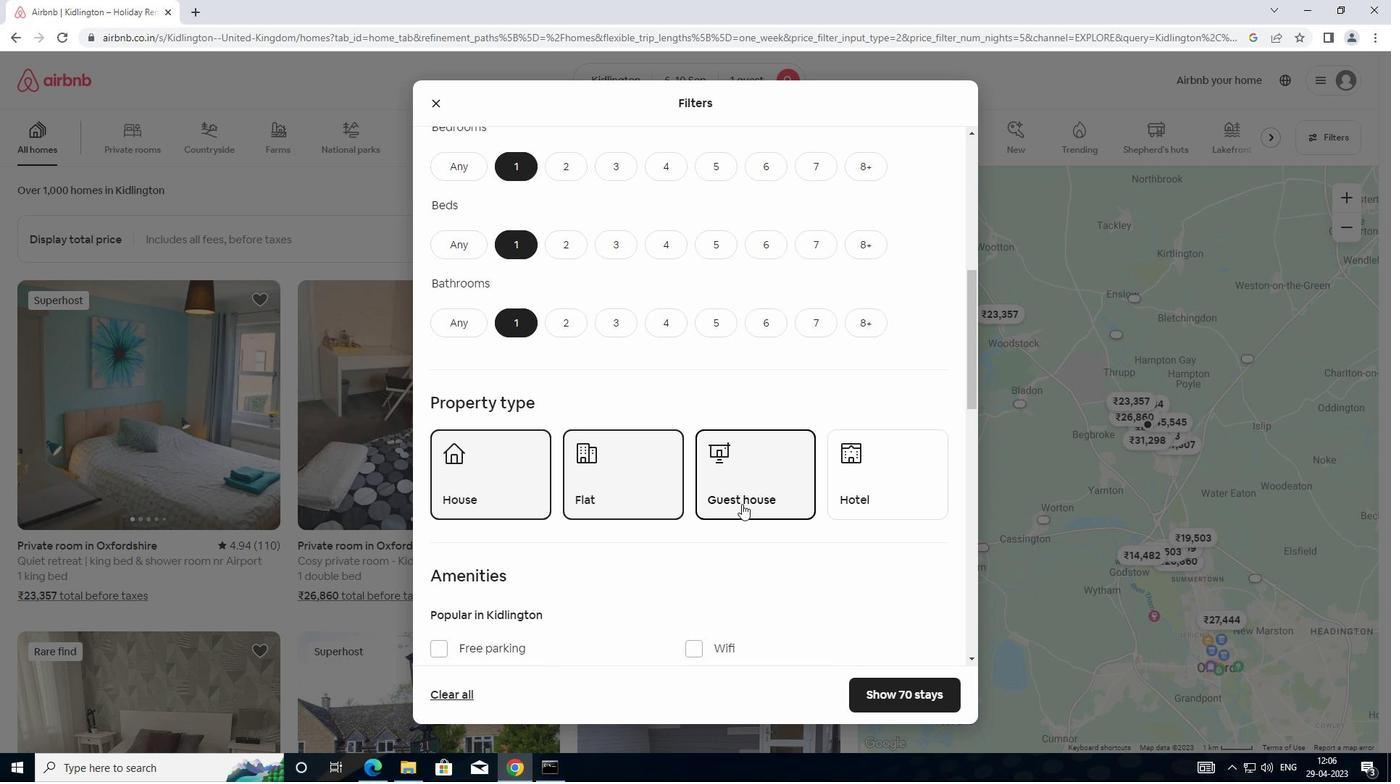
Action: Mouse moved to (849, 487)
Screenshot: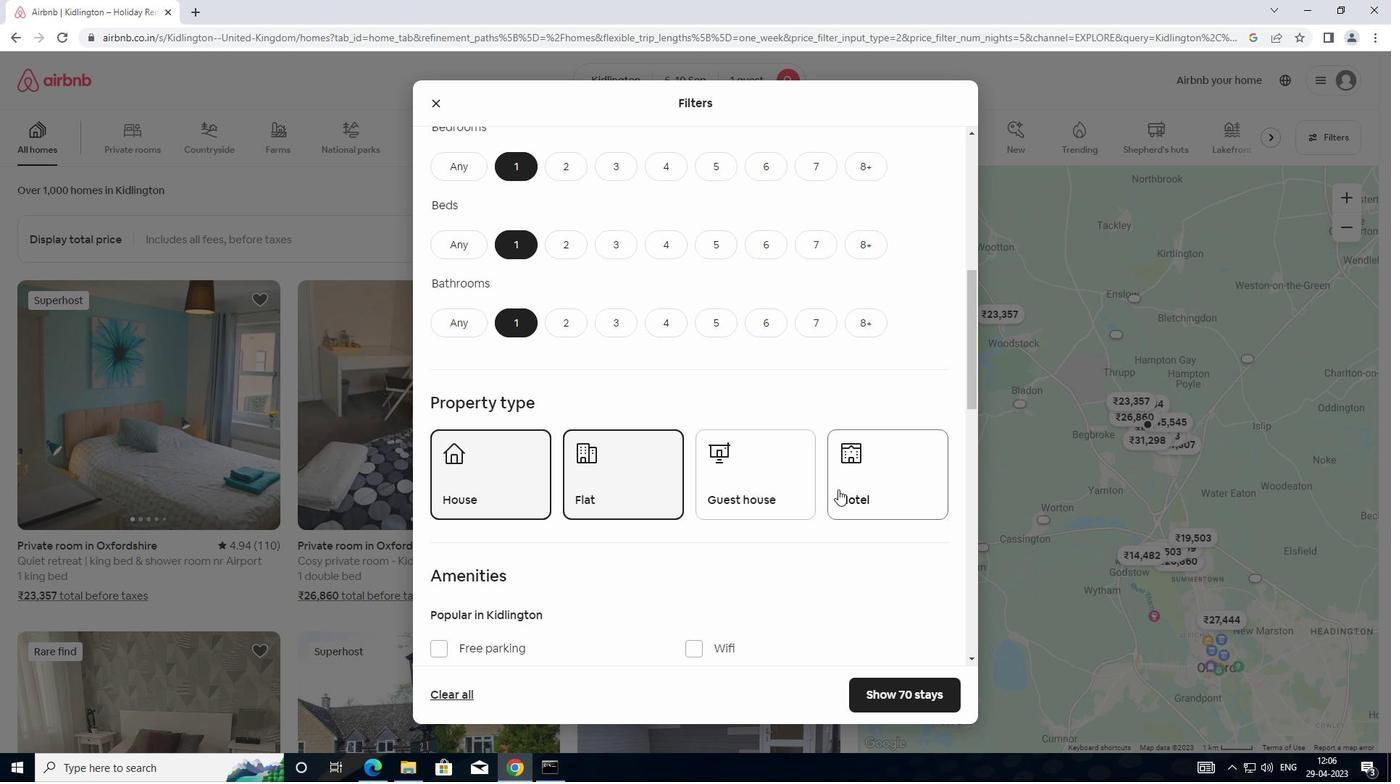 
Action: Mouse pressed left at (849, 487)
Screenshot: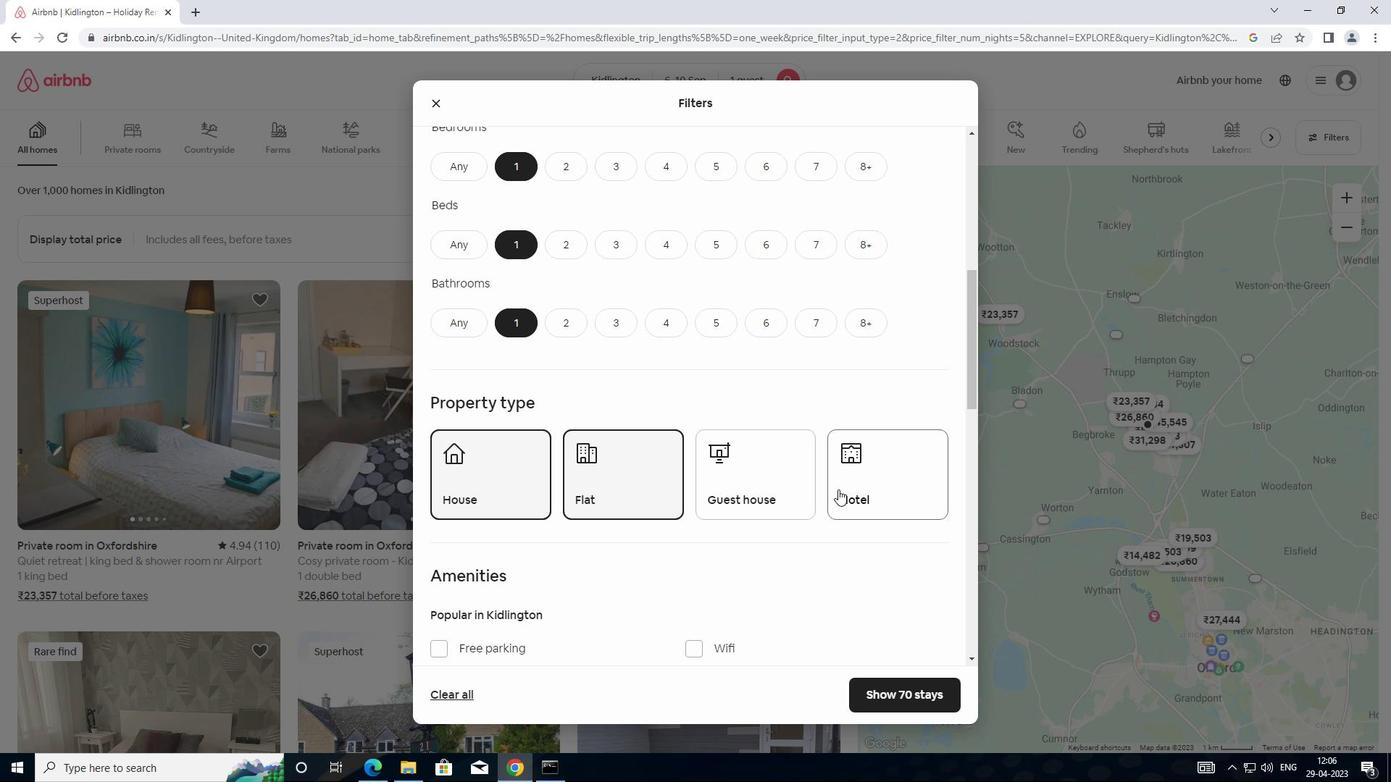 
Action: Mouse moved to (771, 492)
Screenshot: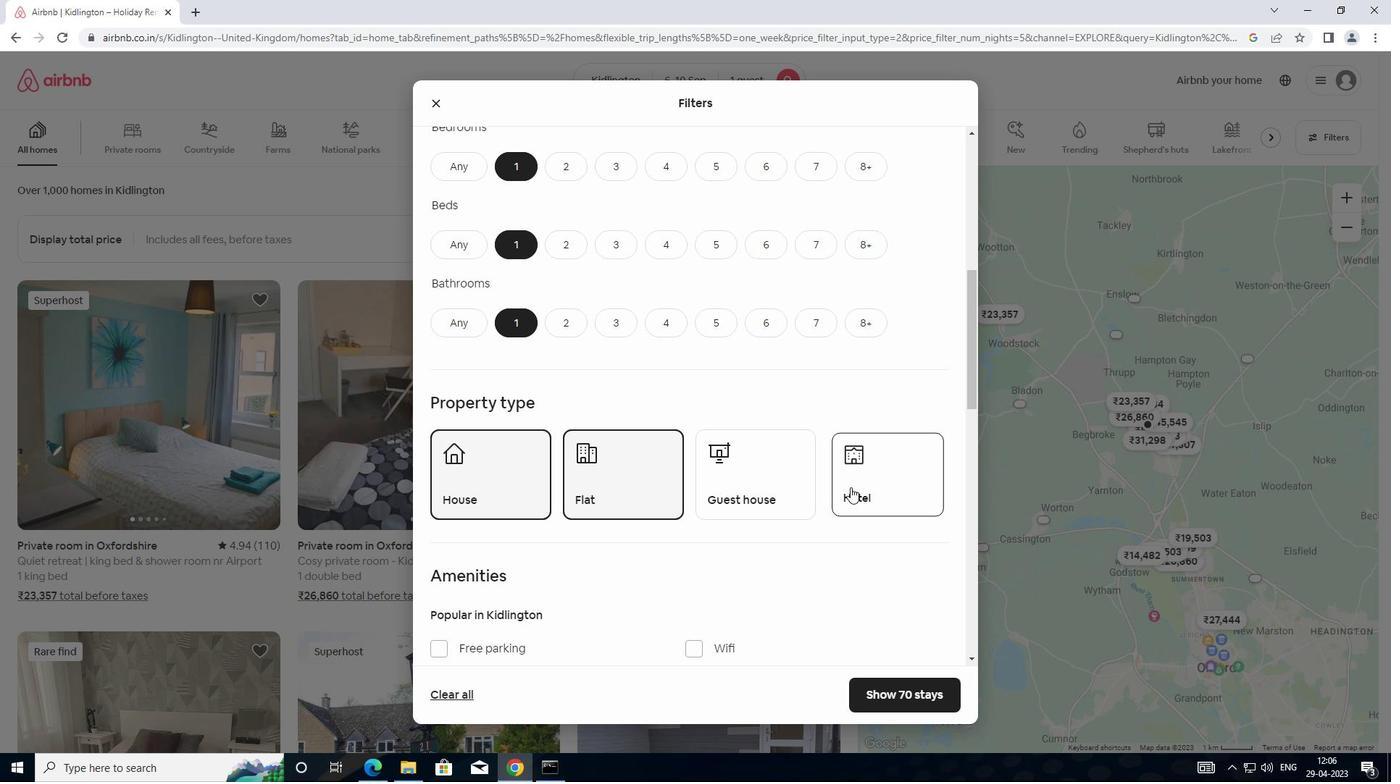
Action: Mouse pressed left at (771, 492)
Screenshot: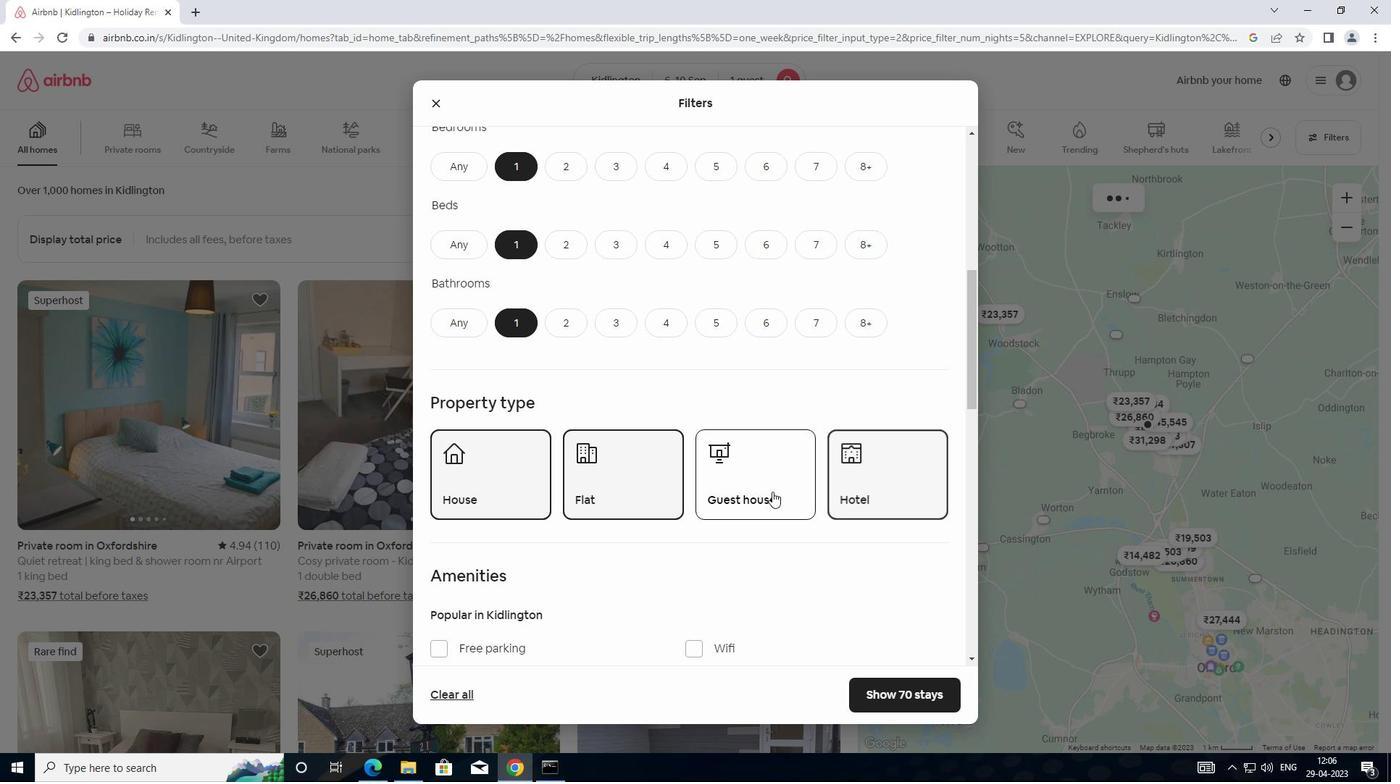 
Action: Mouse moved to (642, 544)
Screenshot: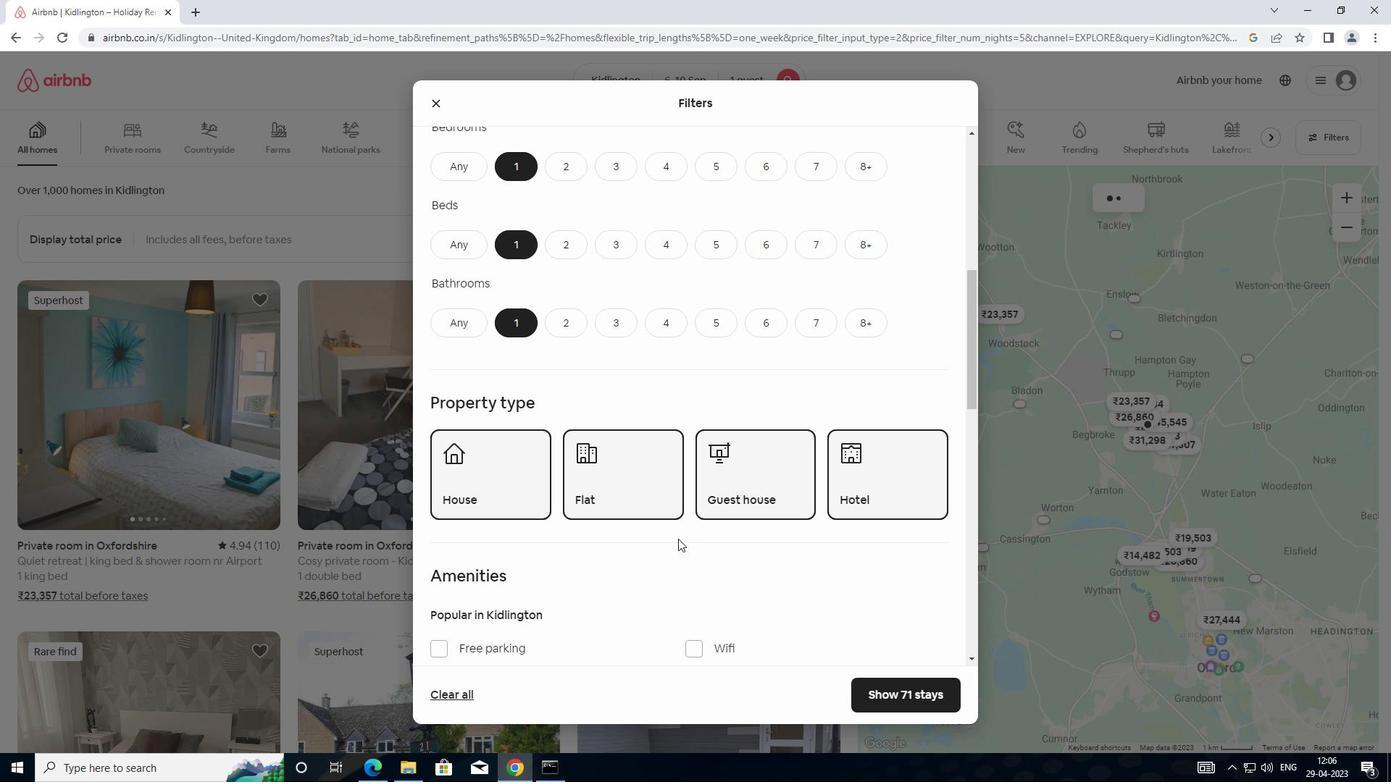 
Action: Mouse scrolled (642, 544) with delta (0, 0)
Screenshot: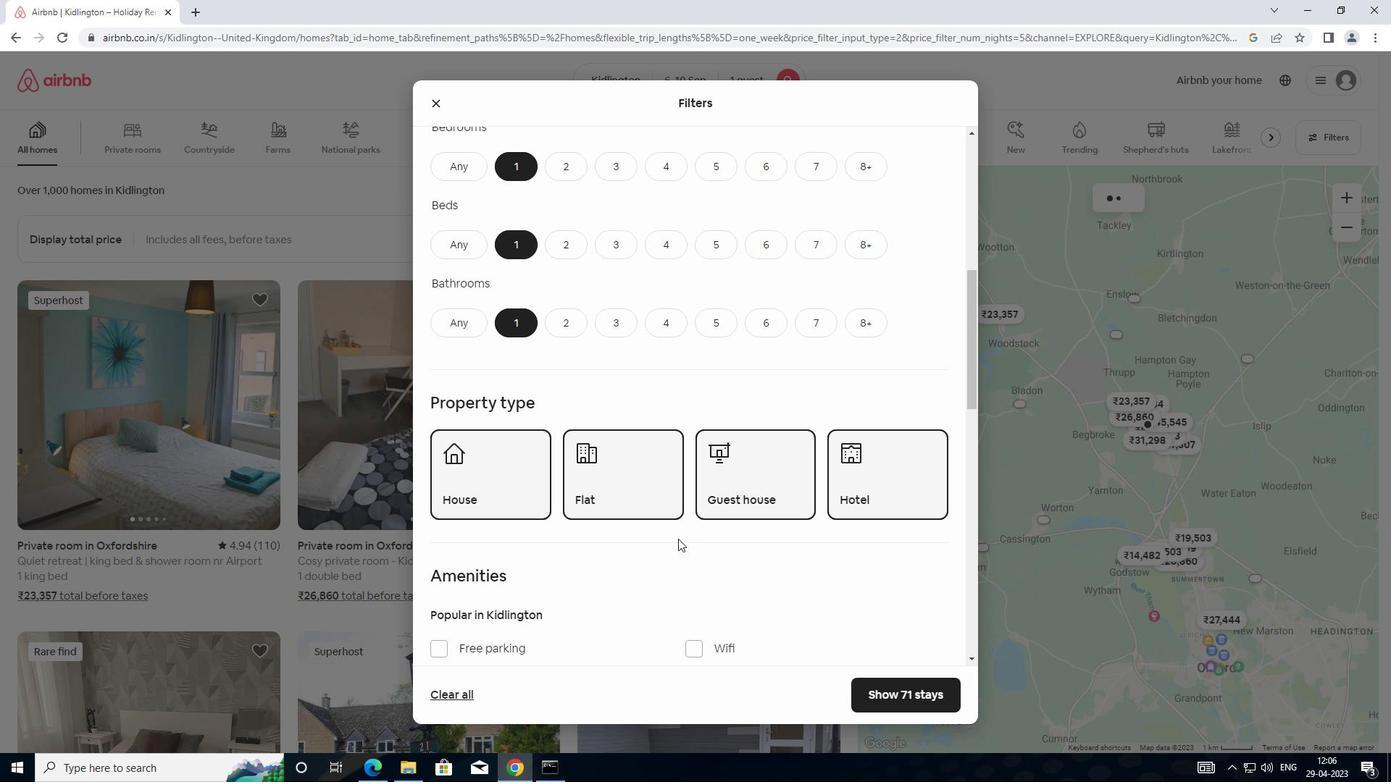 
Action: Mouse moved to (642, 546)
Screenshot: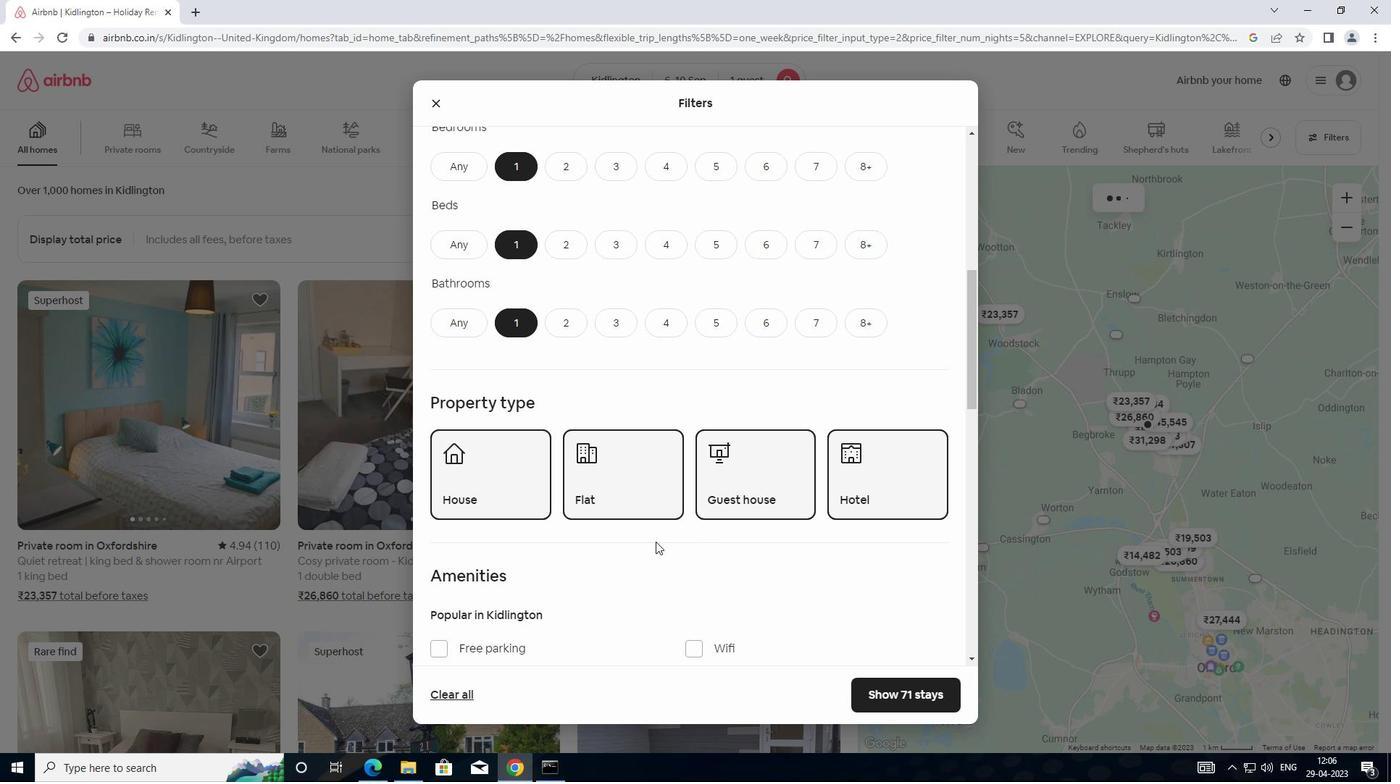 
Action: Mouse scrolled (642, 545) with delta (0, 0)
Screenshot: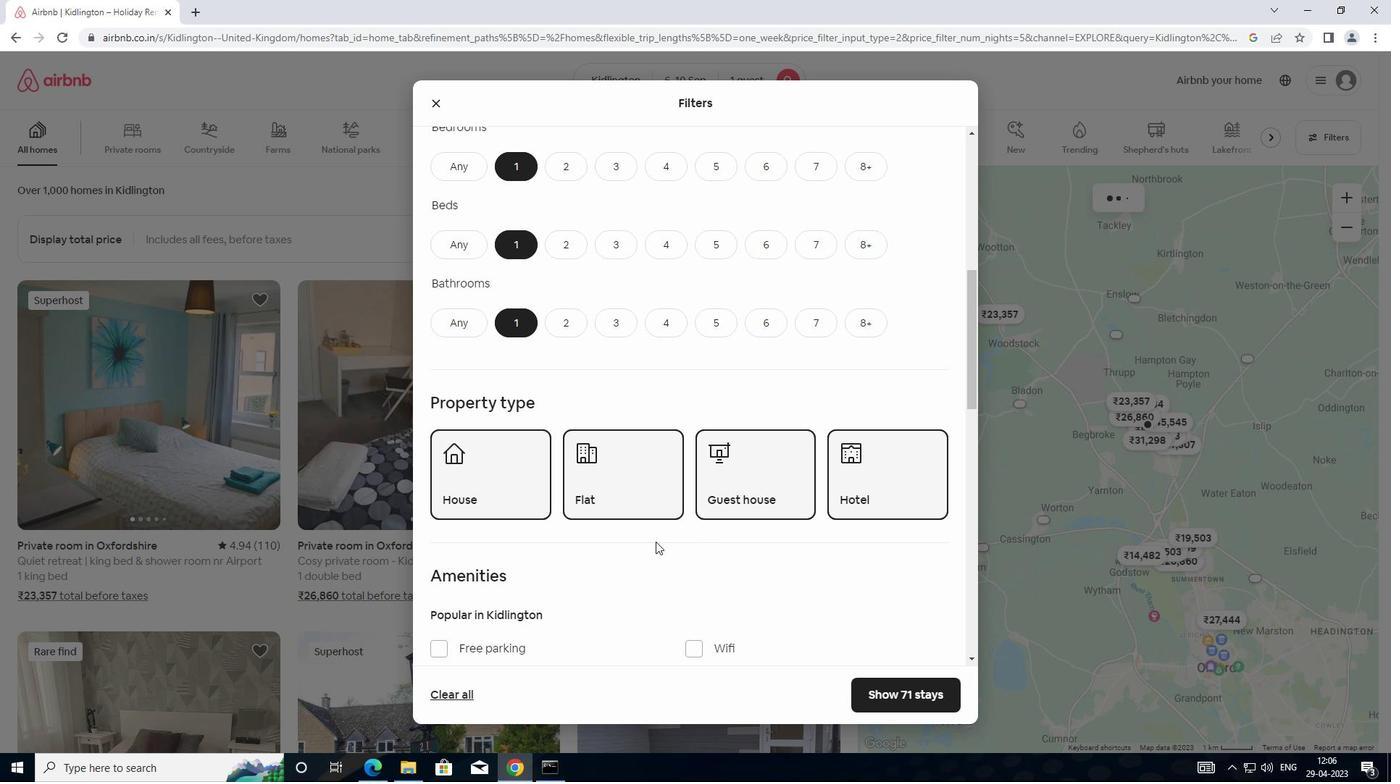 
Action: Mouse scrolled (642, 545) with delta (0, 0)
Screenshot: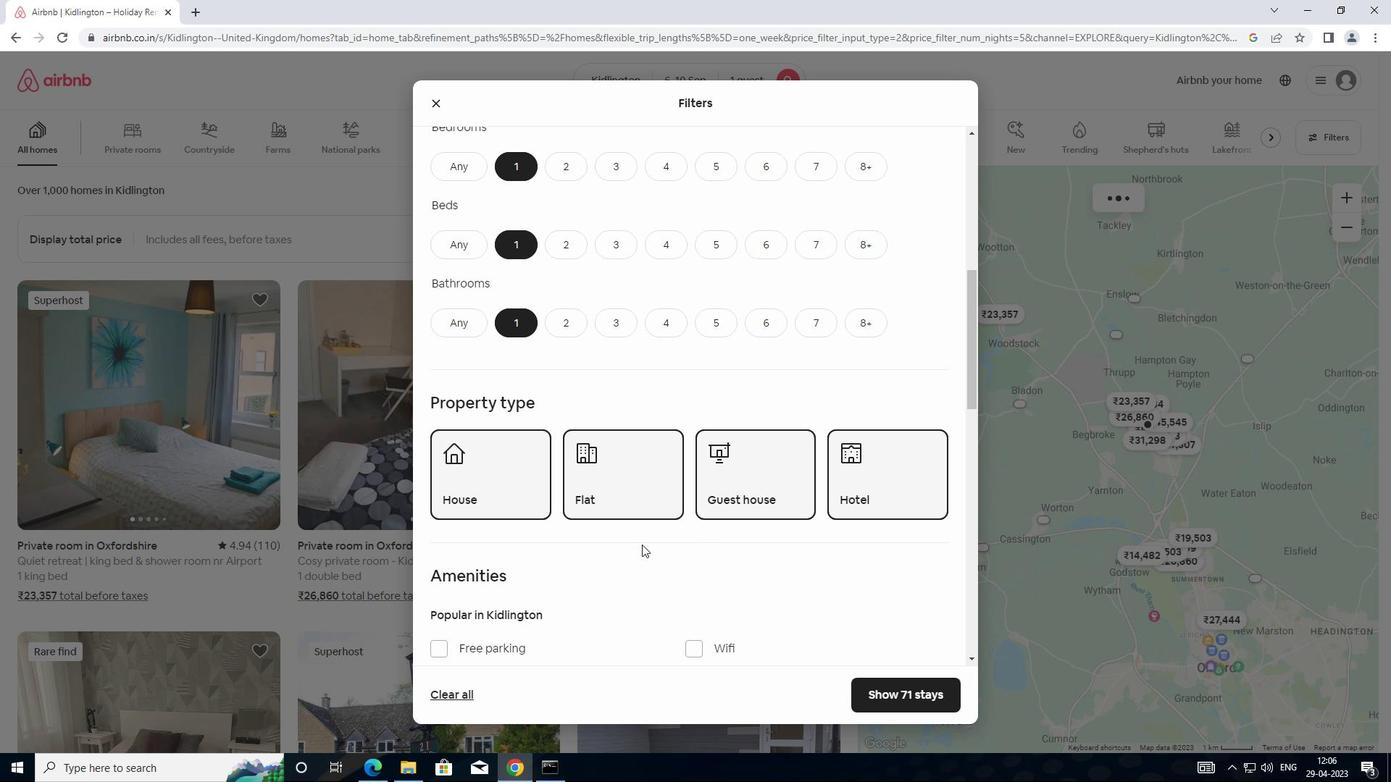 
Action: Mouse moved to (718, 523)
Screenshot: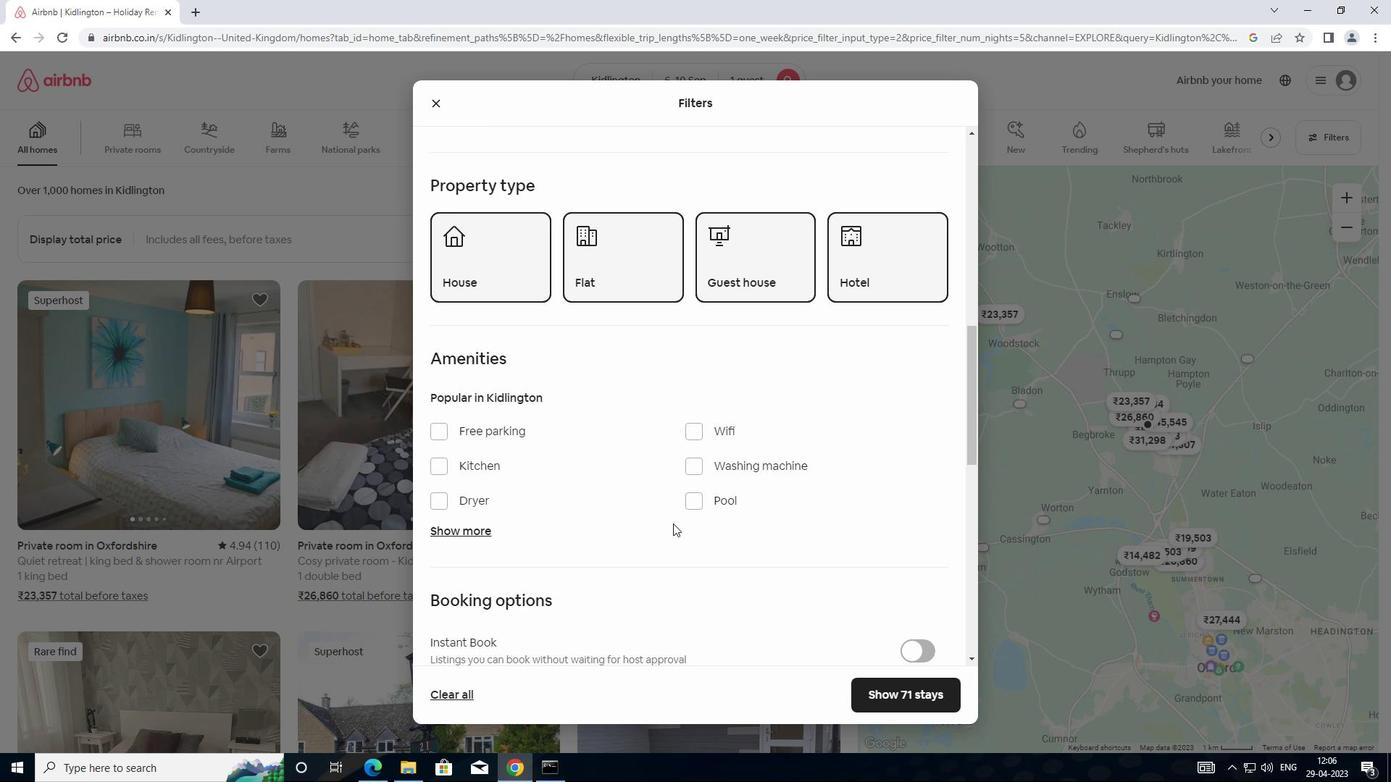 
Action: Mouse scrolled (718, 522) with delta (0, 0)
Screenshot: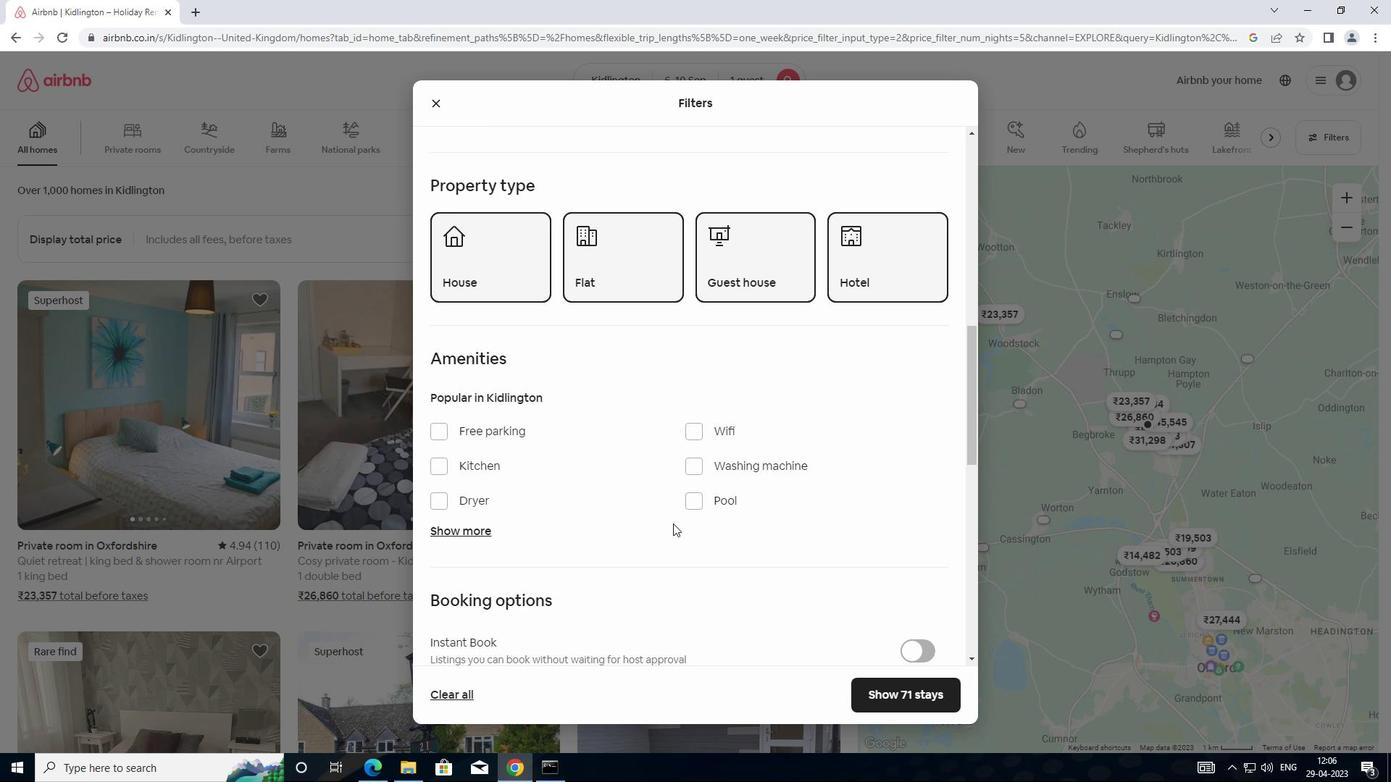 
Action: Mouse moved to (729, 525)
Screenshot: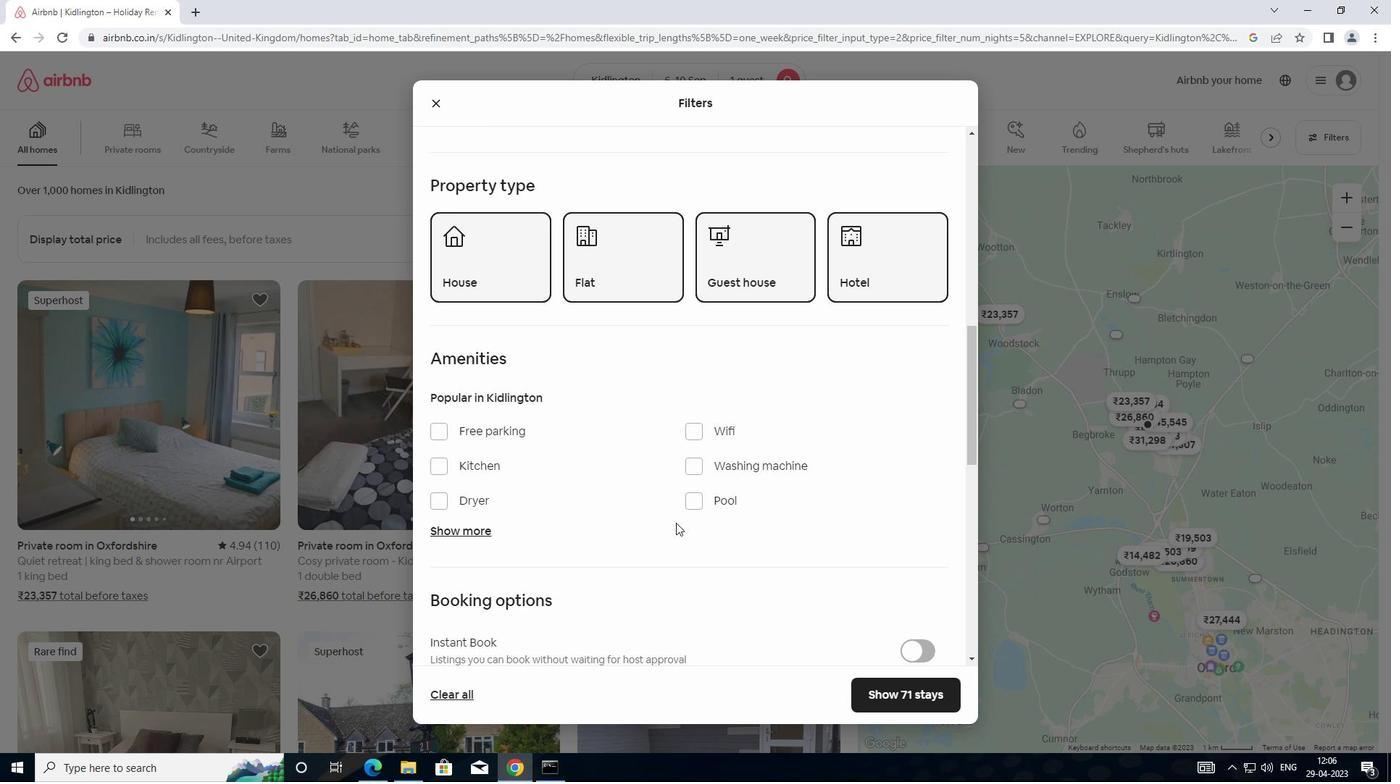
Action: Mouse scrolled (729, 524) with delta (0, 0)
Screenshot: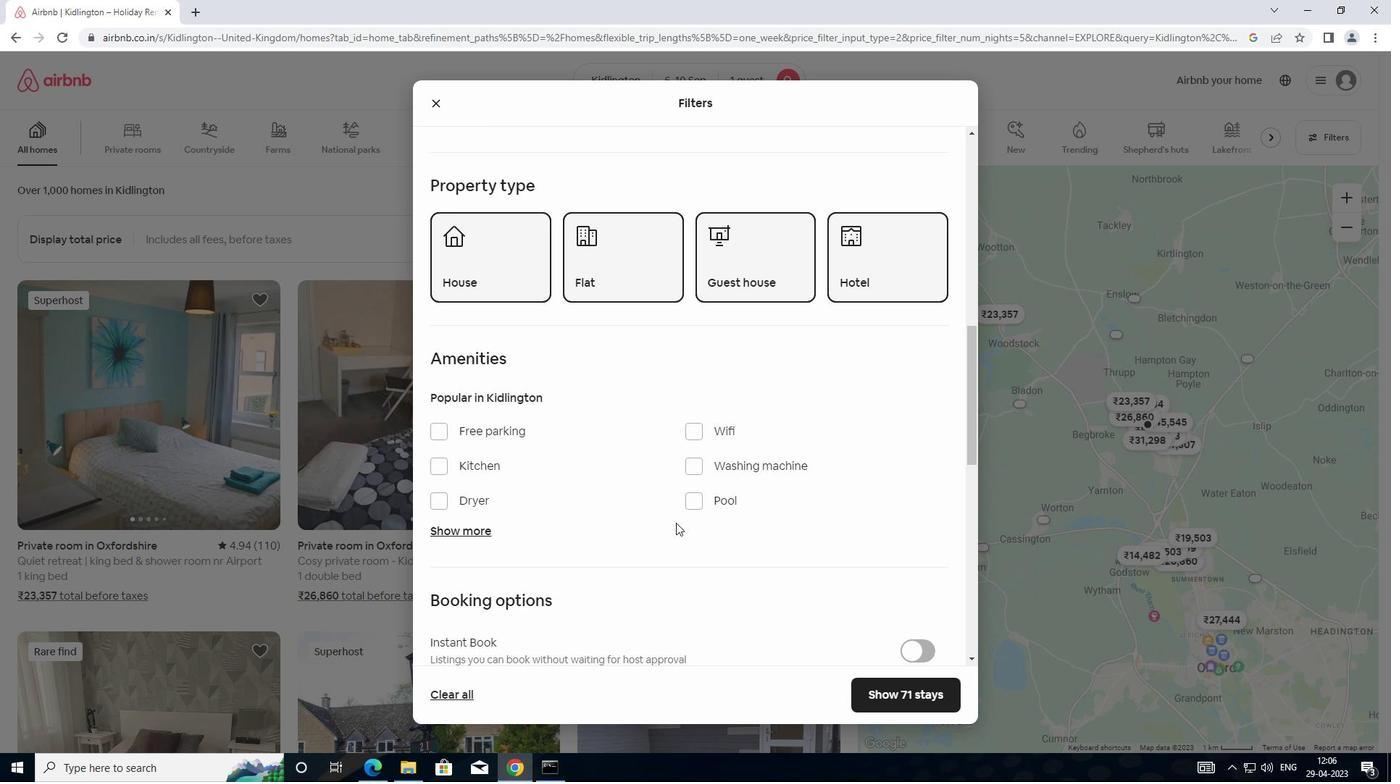 
Action: Mouse moved to (737, 525)
Screenshot: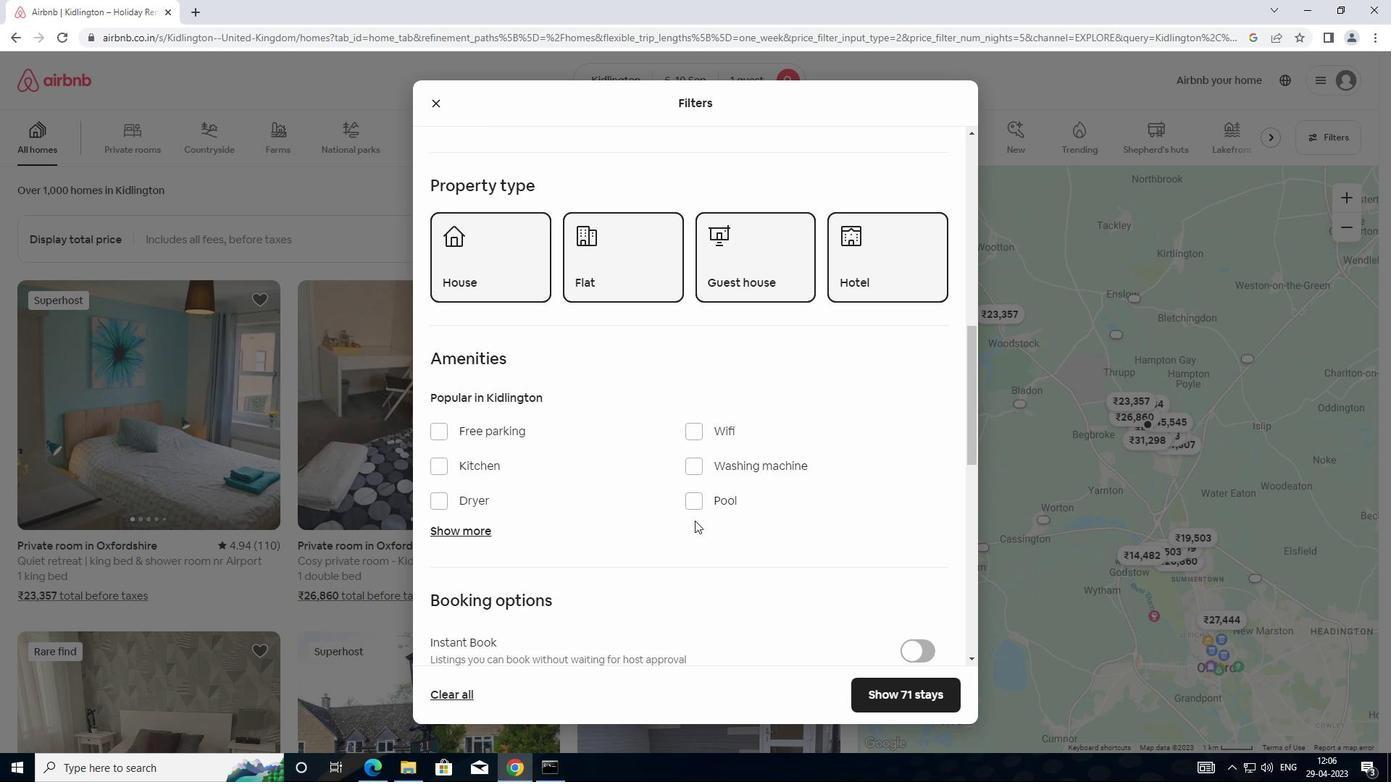 
Action: Mouse scrolled (737, 524) with delta (0, 0)
Screenshot: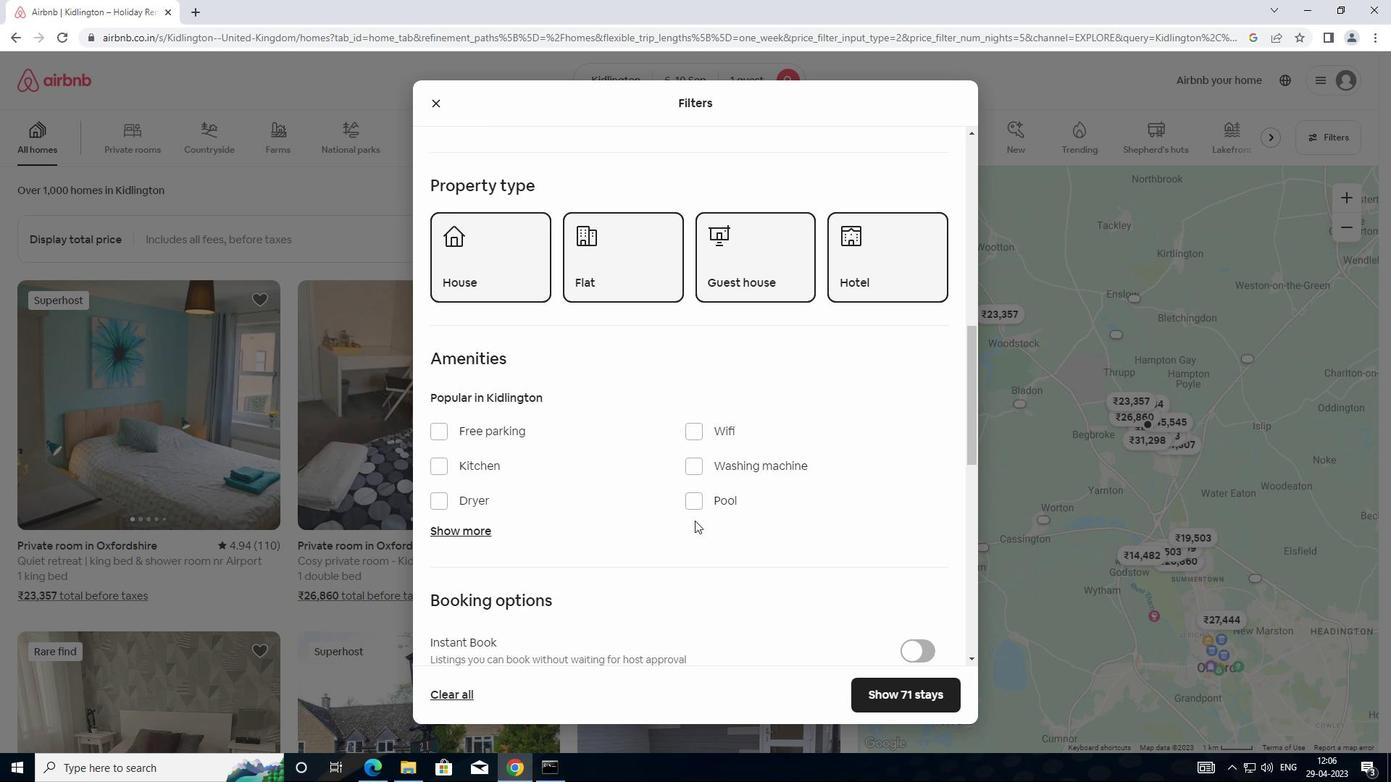 
Action: Mouse moved to (918, 485)
Screenshot: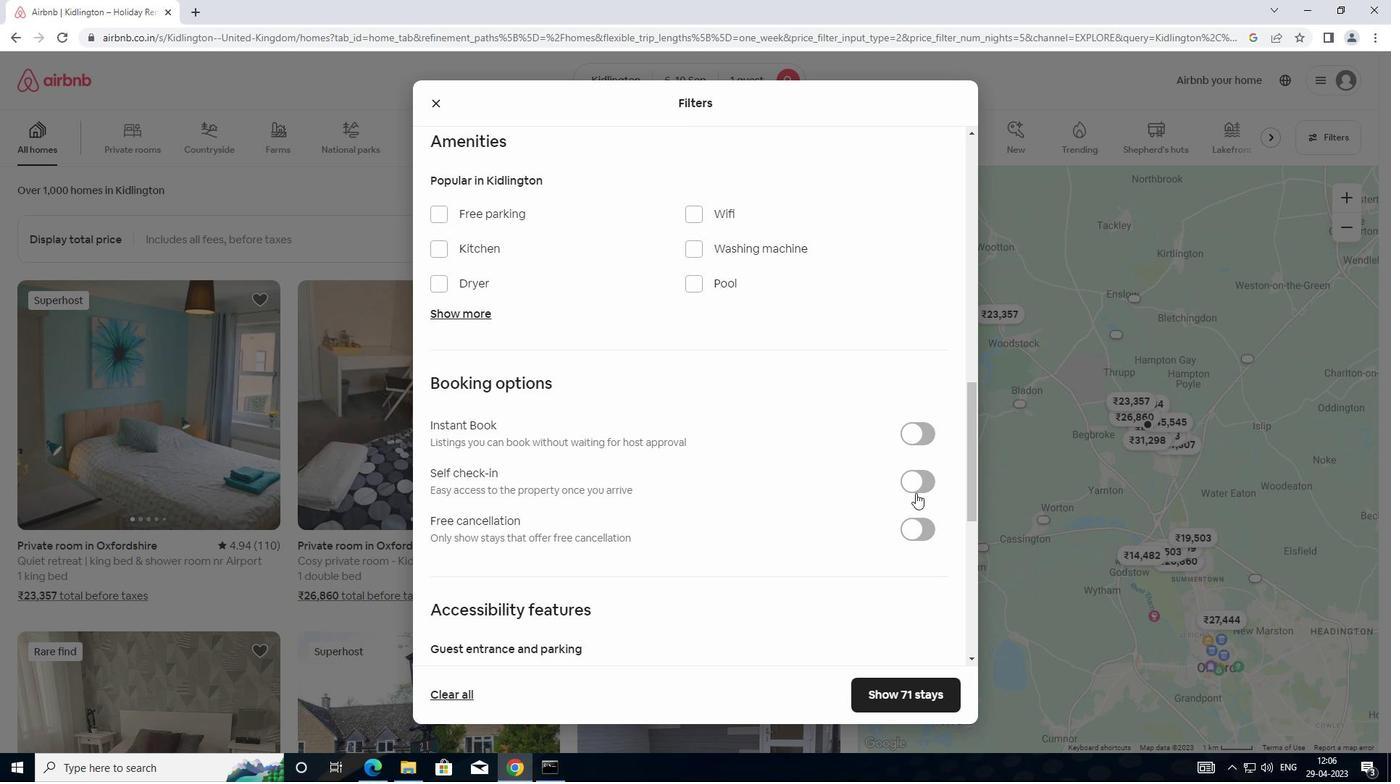 
Action: Mouse pressed left at (918, 485)
Screenshot: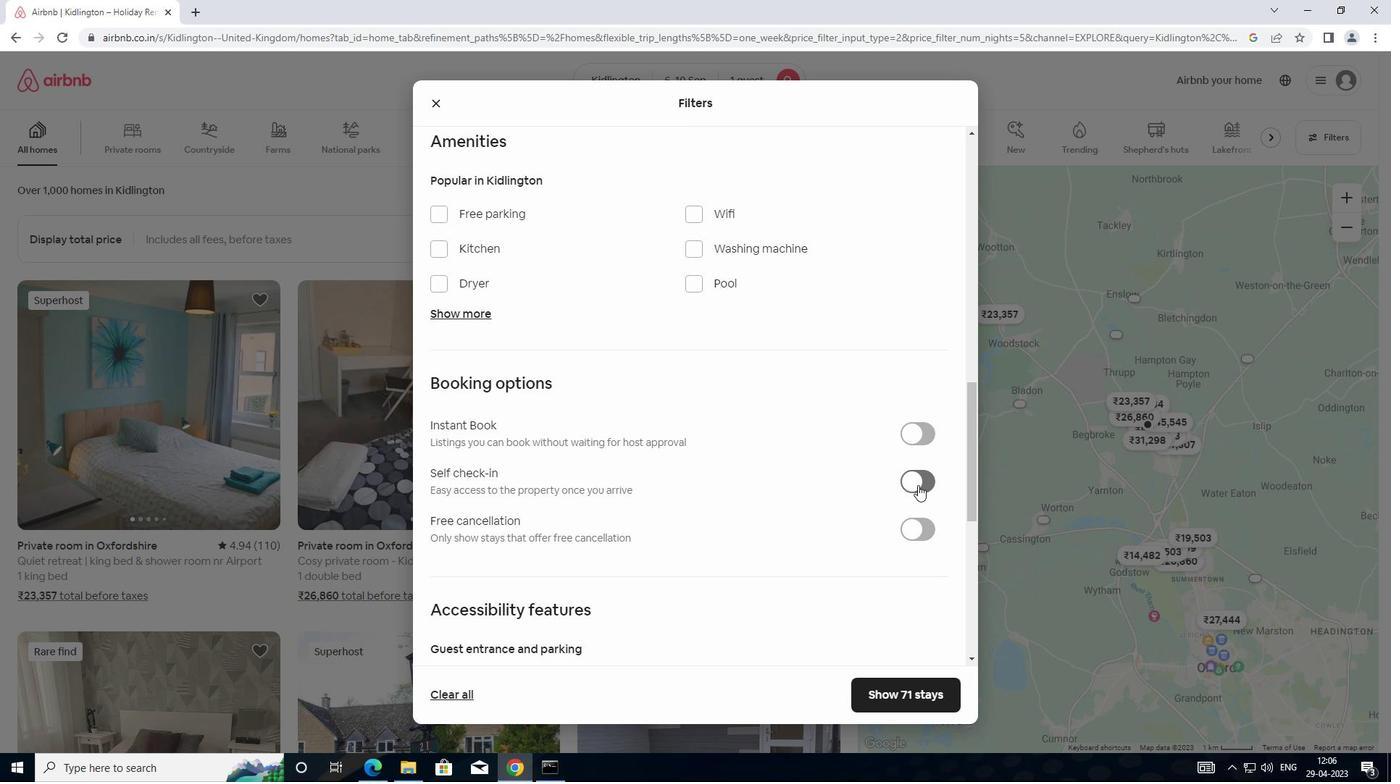 
Action: Mouse moved to (626, 592)
Screenshot: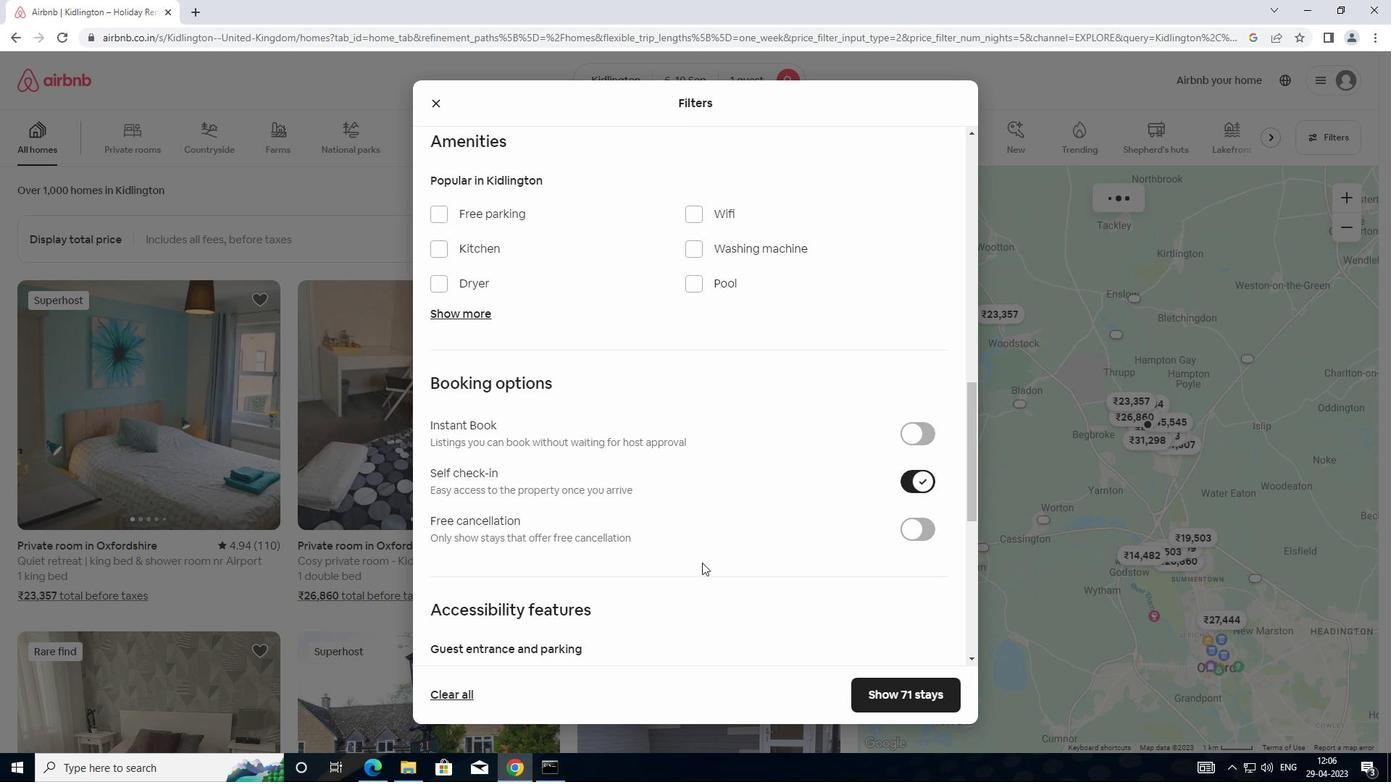 
Action: Mouse scrolled (626, 591) with delta (0, 0)
Screenshot: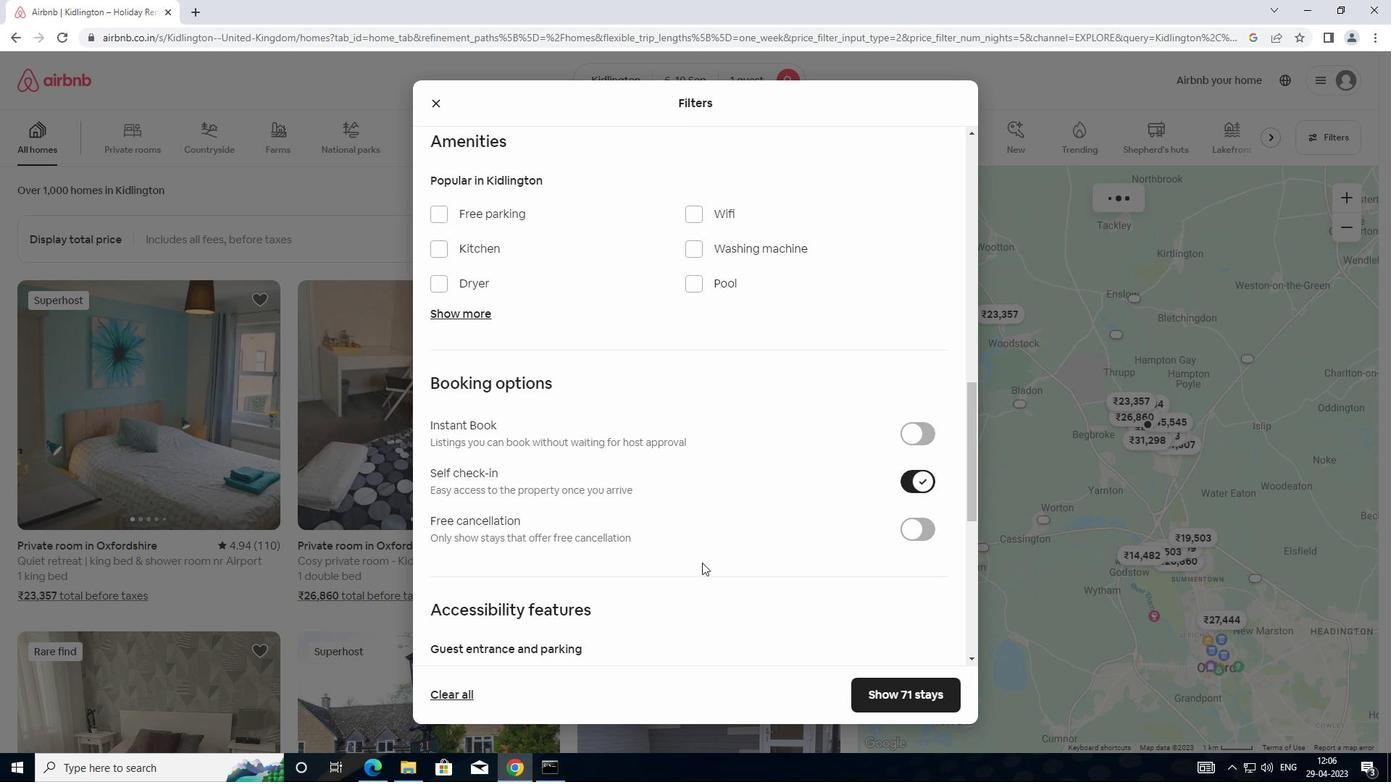 
Action: Mouse moved to (626, 592)
Screenshot: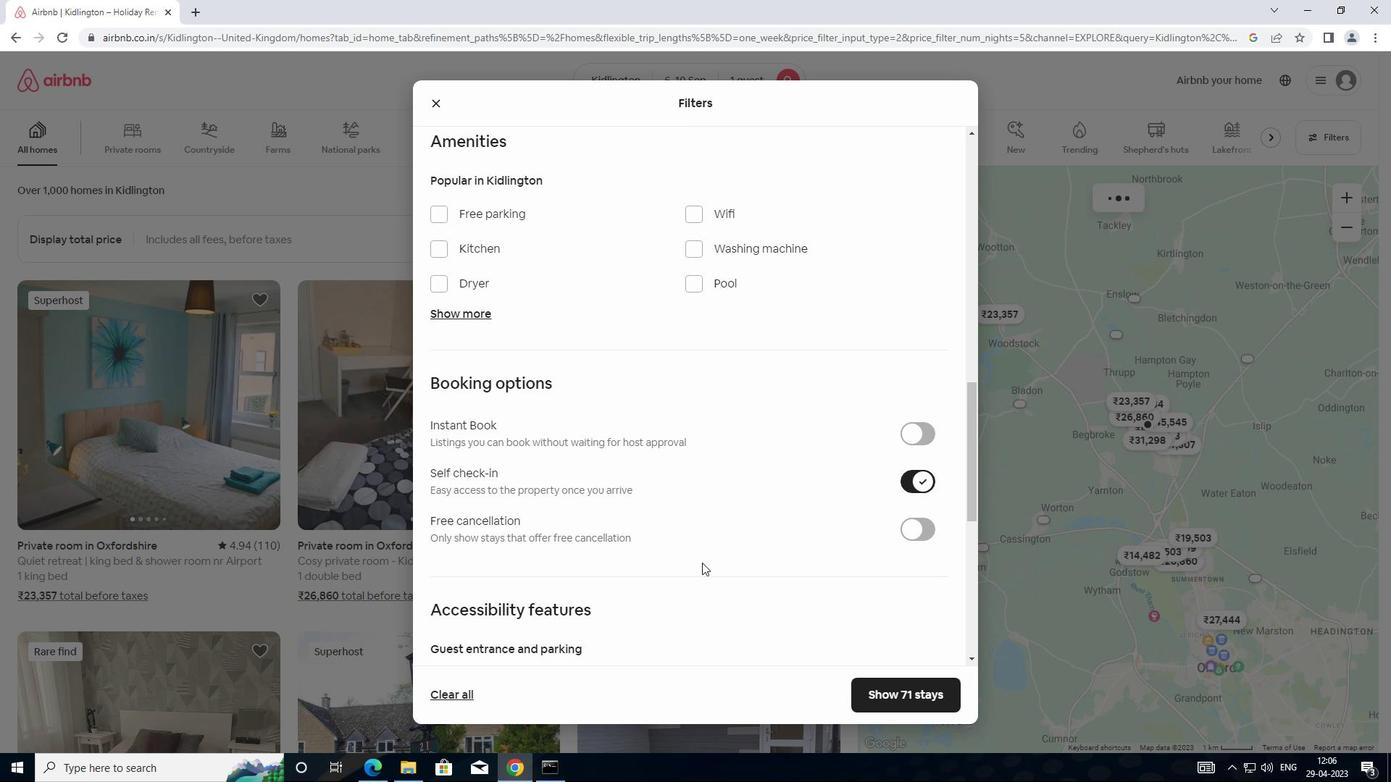 
Action: Mouse scrolled (626, 592) with delta (0, 0)
Screenshot: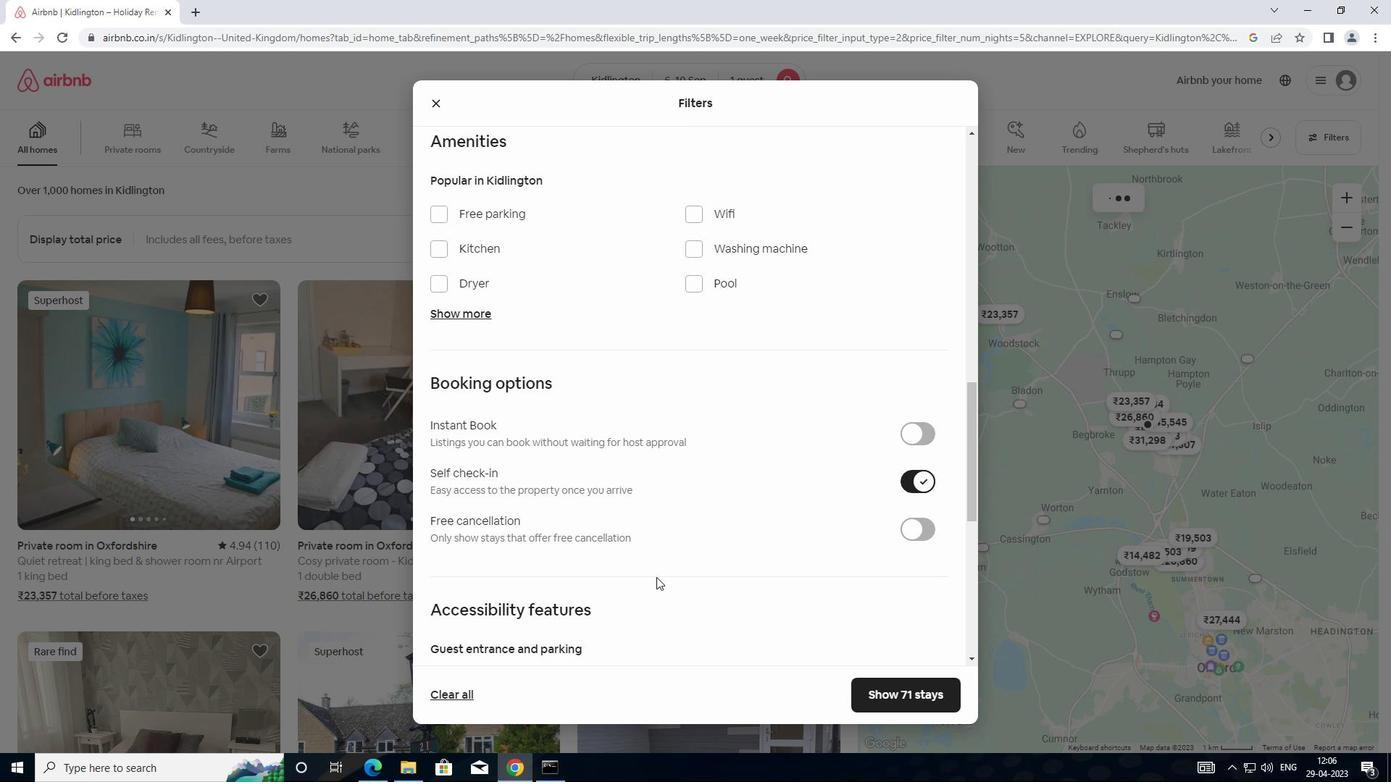 
Action: Mouse moved to (626, 594)
Screenshot: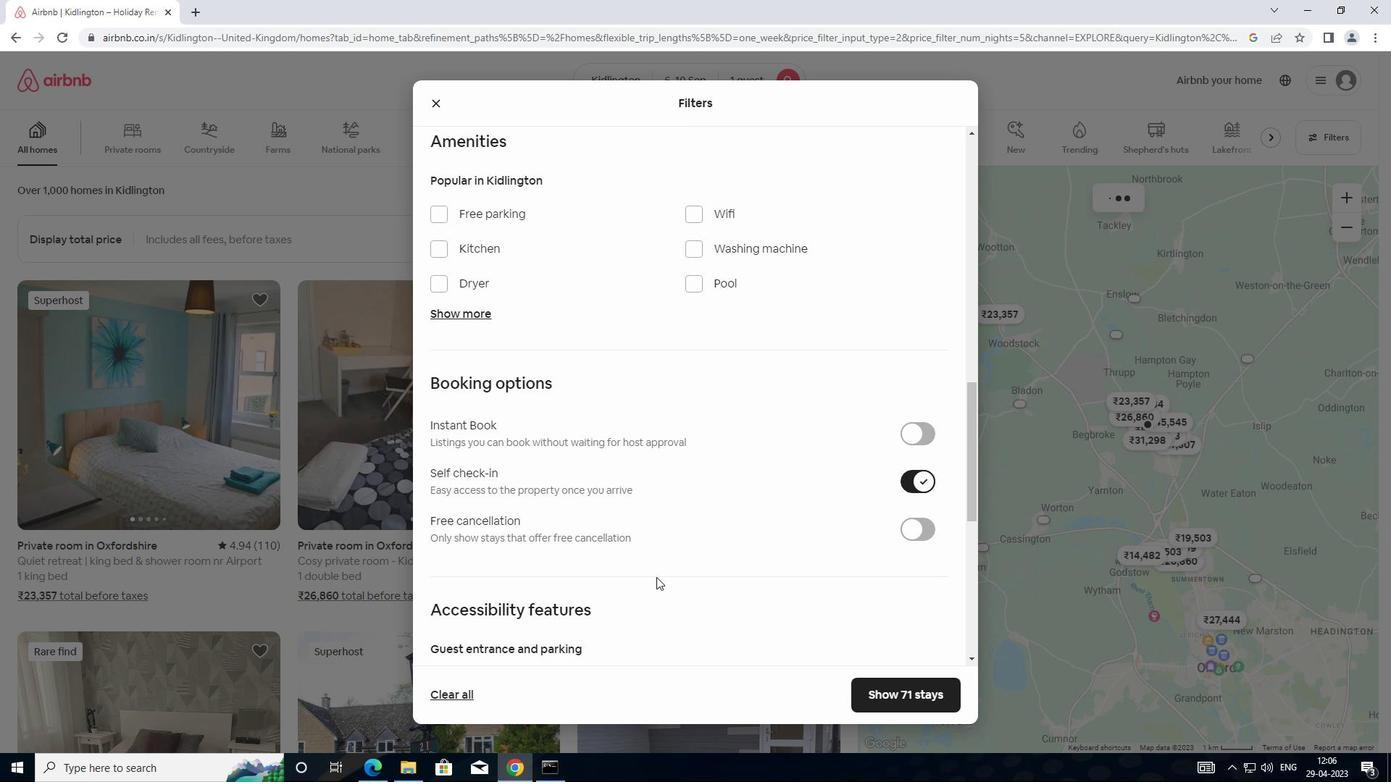
Action: Mouse scrolled (626, 593) with delta (0, 0)
Screenshot: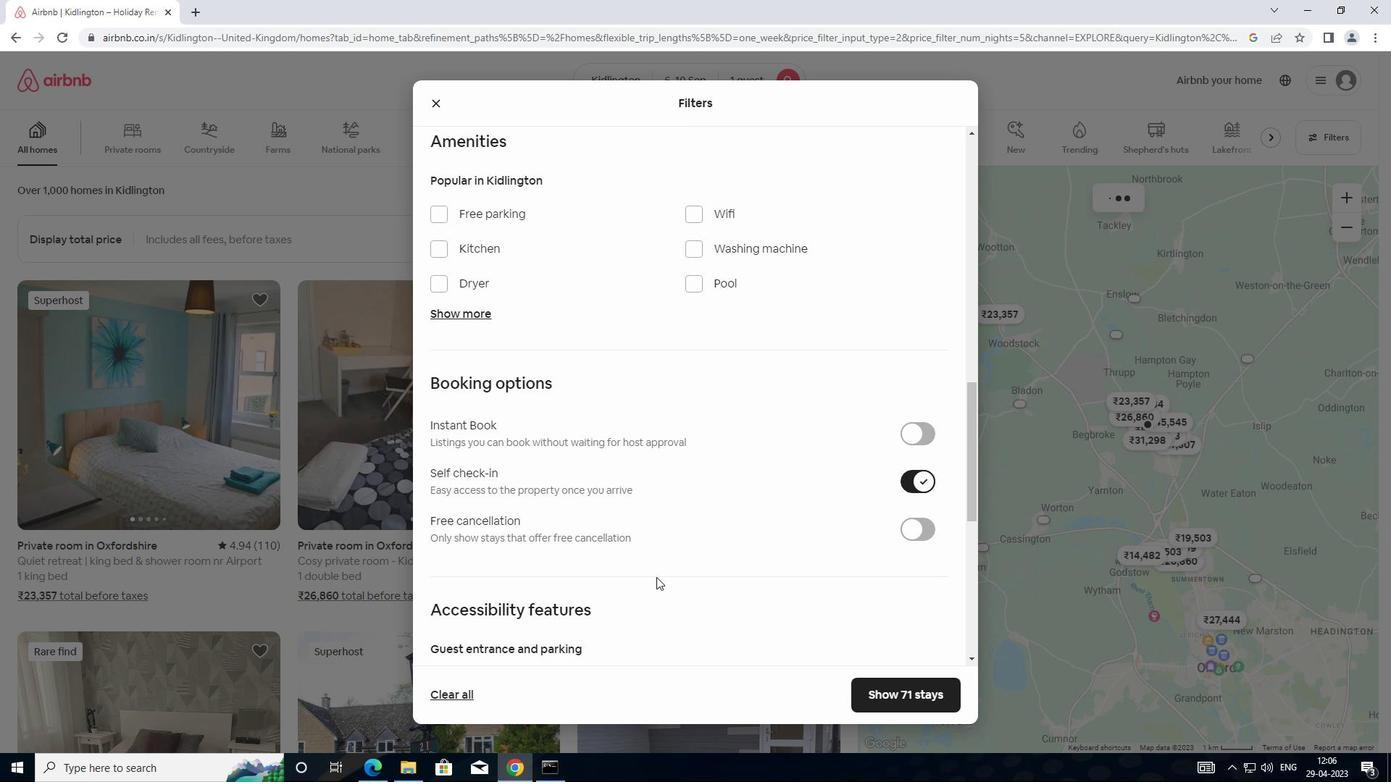 
Action: Mouse moved to (621, 595)
Screenshot: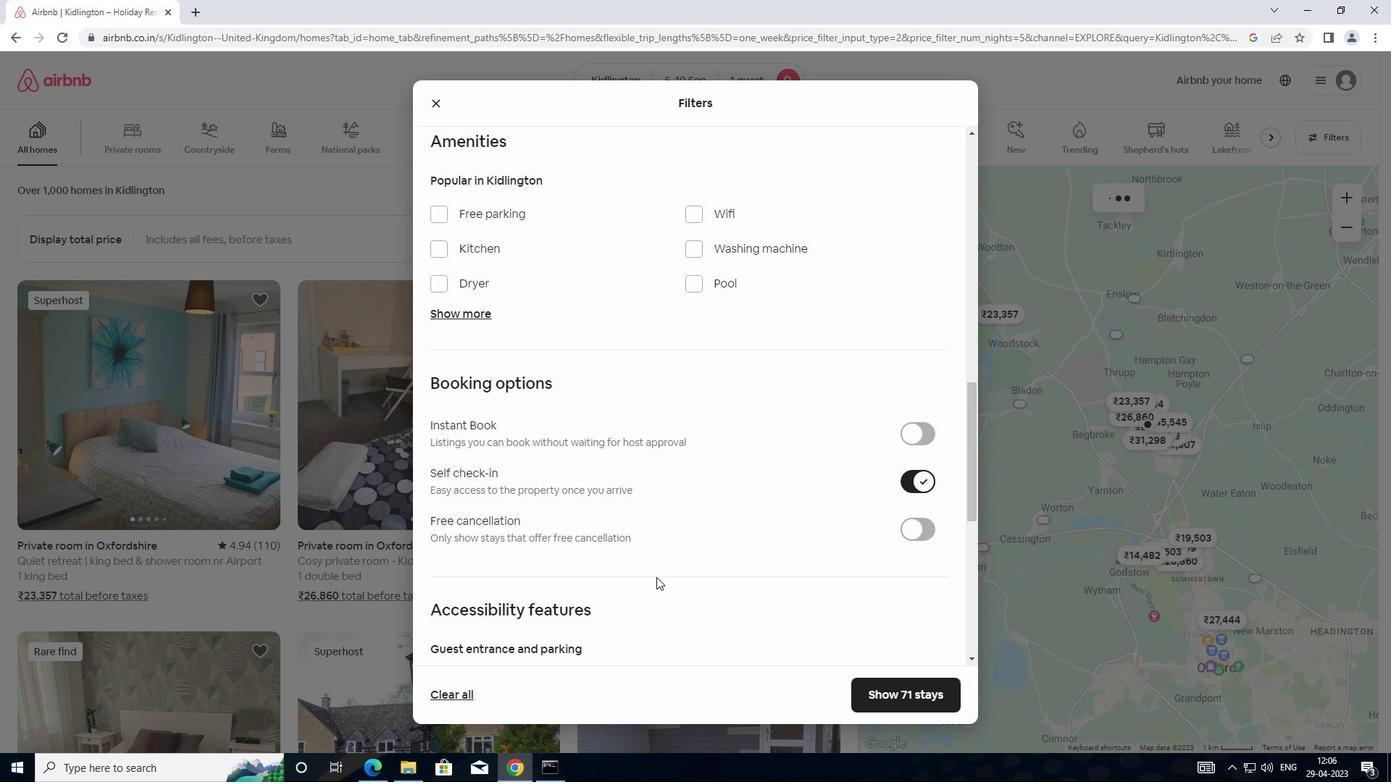 
Action: Mouse scrolled (621, 594) with delta (0, 0)
Screenshot: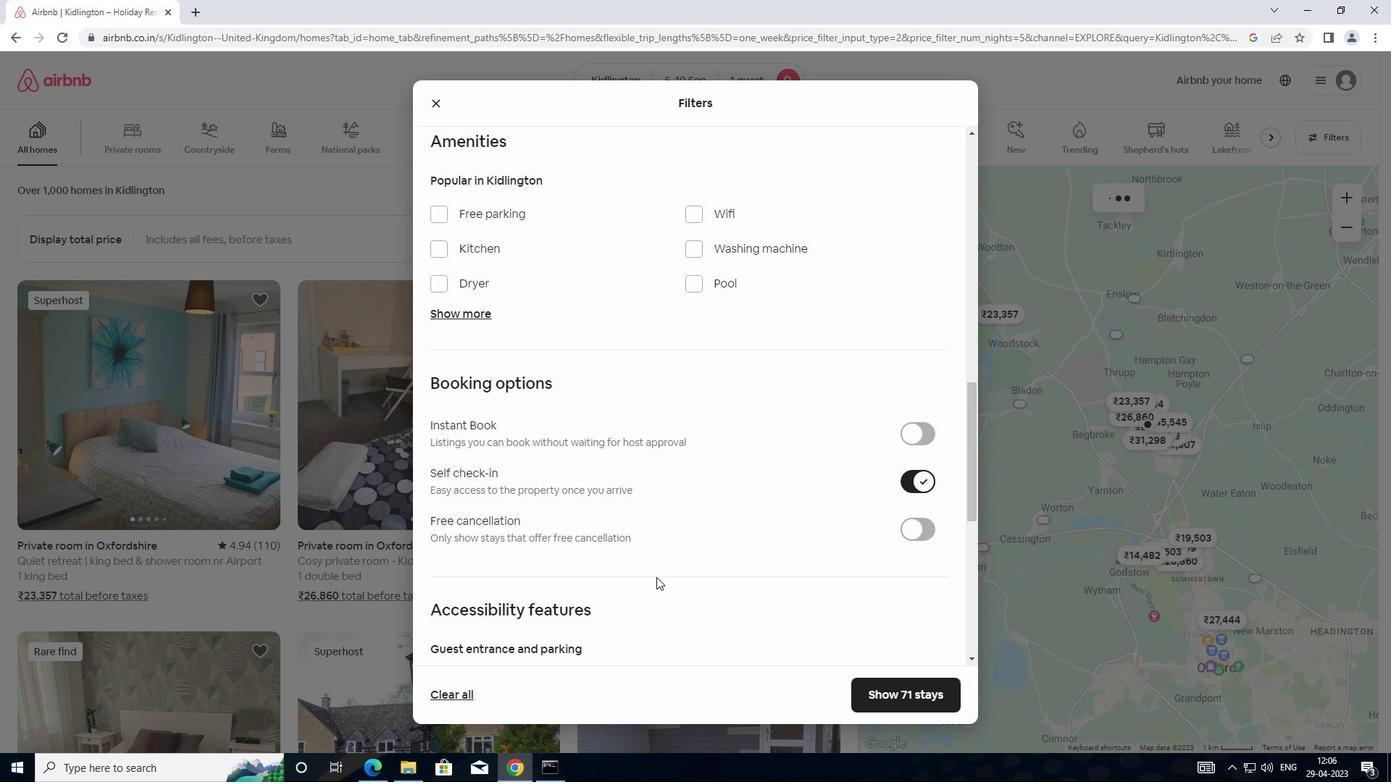 
Action: Mouse moved to (619, 595)
Screenshot: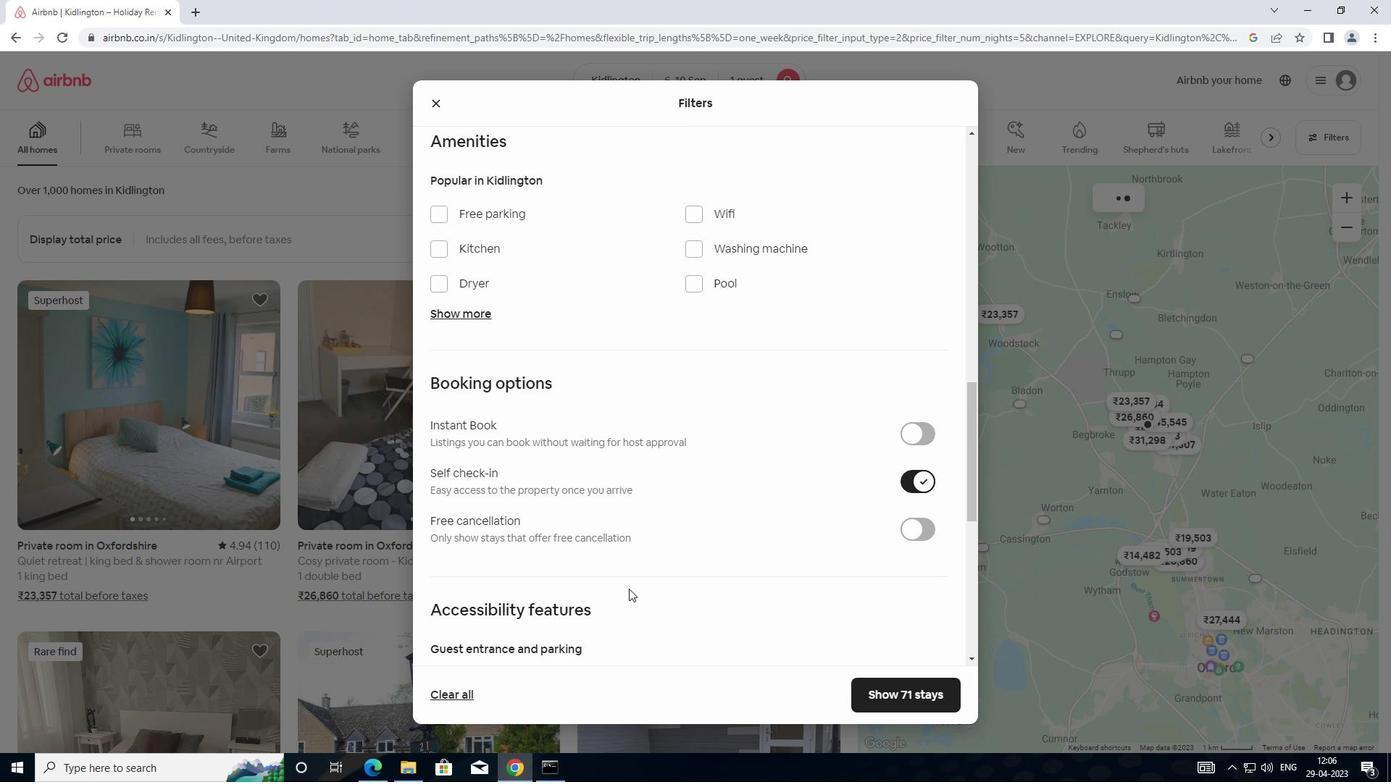
Action: Mouse scrolled (619, 594) with delta (0, 0)
Screenshot: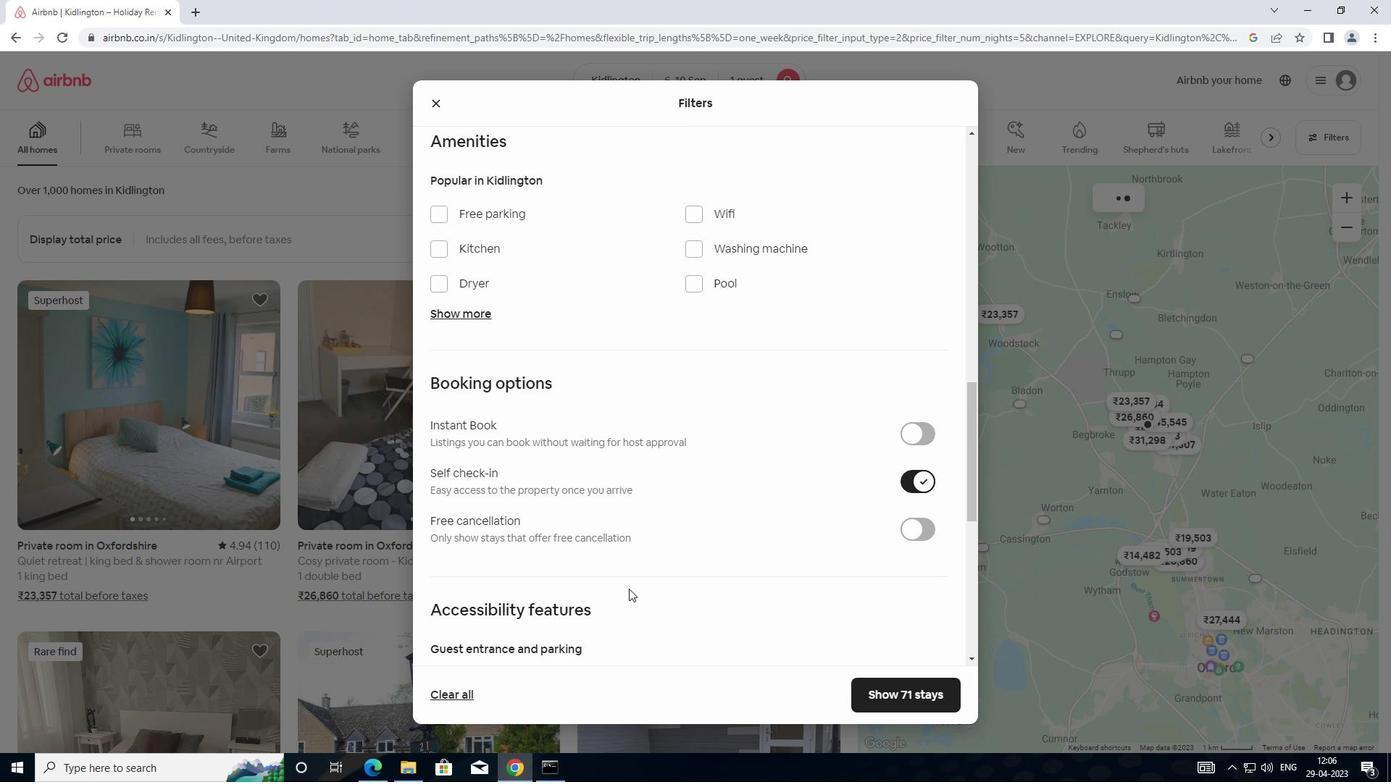 
Action: Mouse moved to (568, 568)
Screenshot: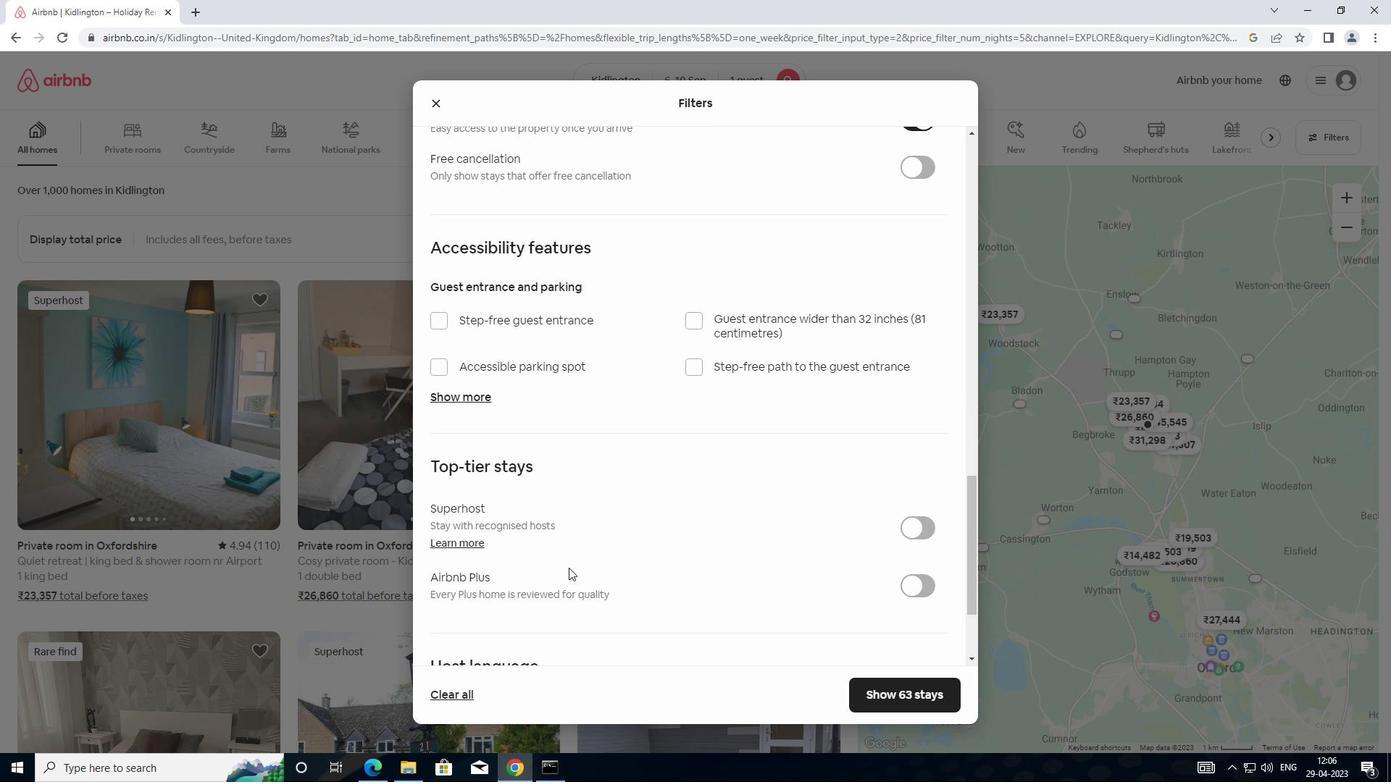 
Action: Mouse scrolled (568, 567) with delta (0, 0)
Screenshot: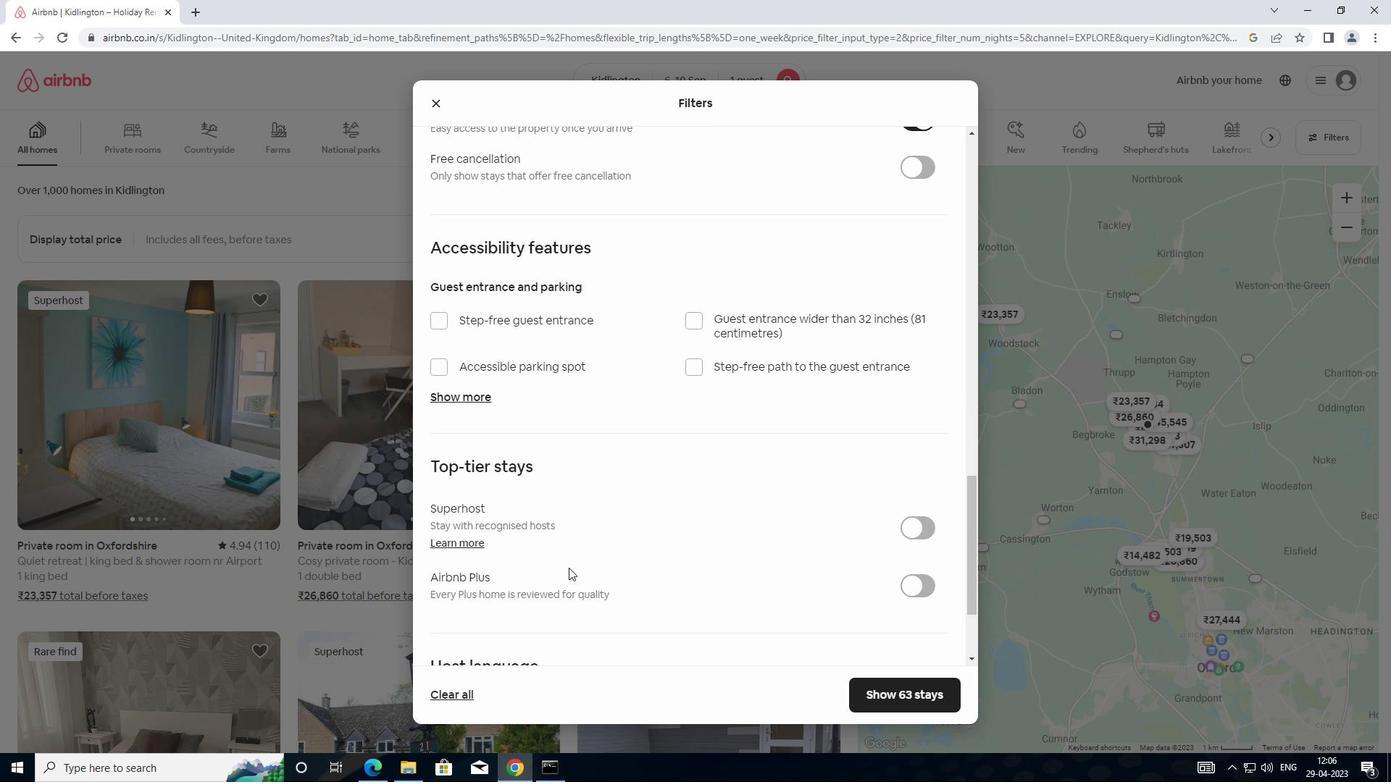 
Action: Mouse scrolled (568, 567) with delta (0, 0)
Screenshot: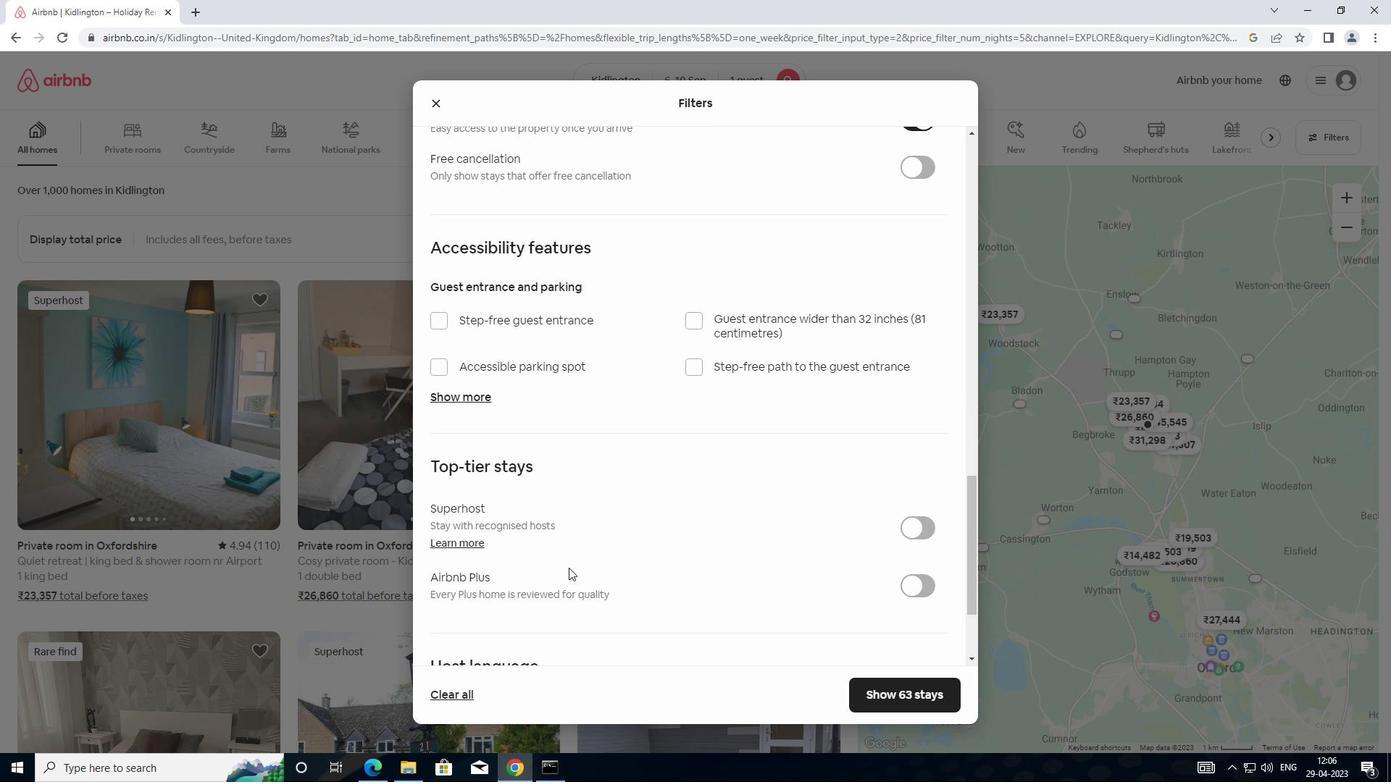 
Action: Mouse scrolled (568, 567) with delta (0, 0)
Screenshot: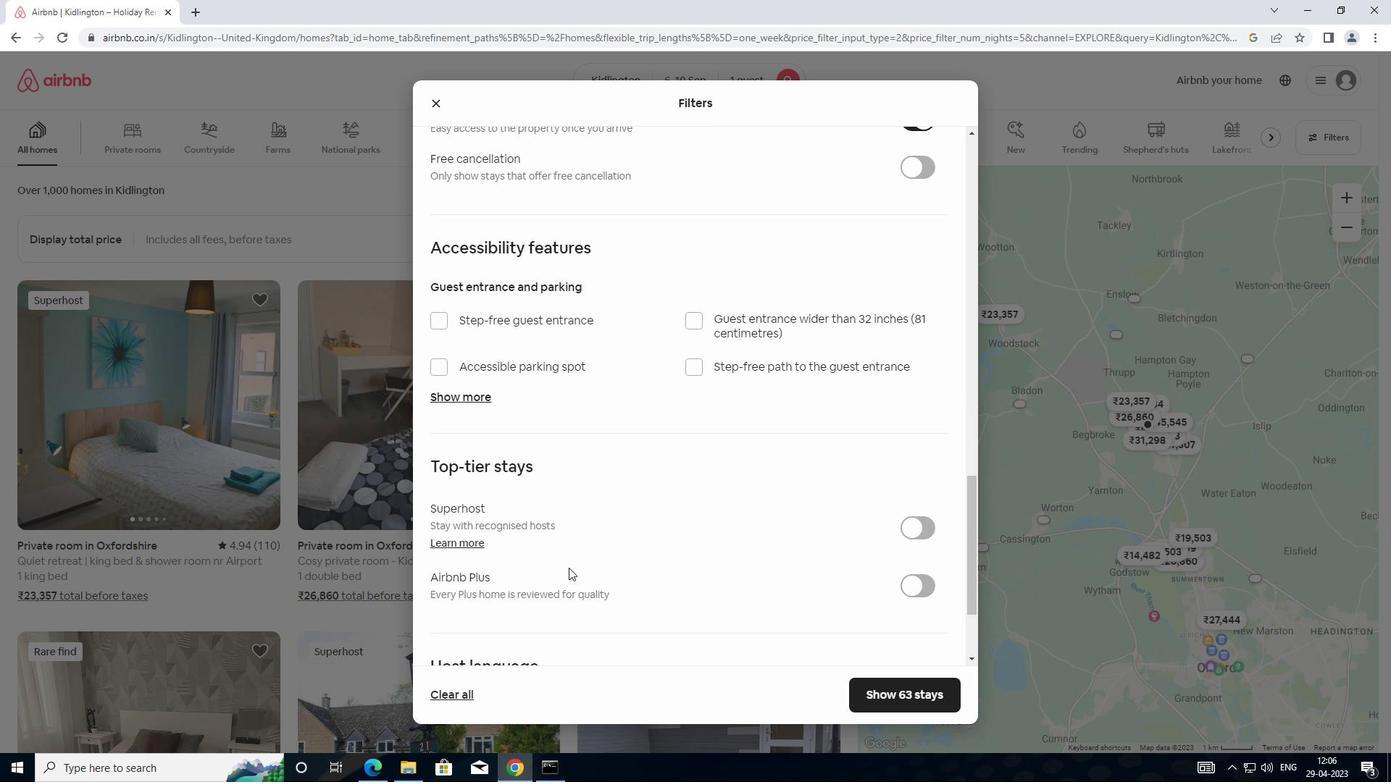 
Action: Mouse scrolled (568, 567) with delta (0, 0)
Screenshot: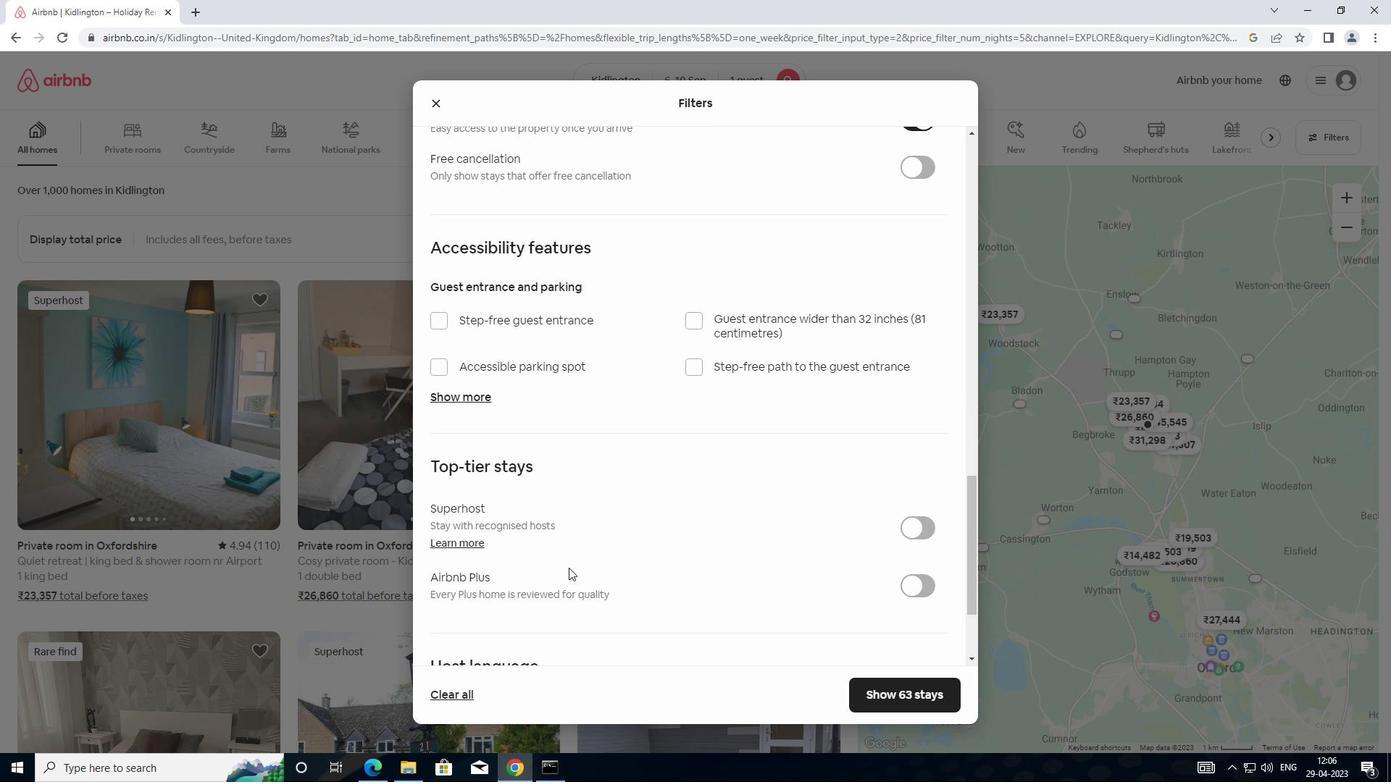 
Action: Mouse scrolled (568, 567) with delta (0, 0)
Screenshot: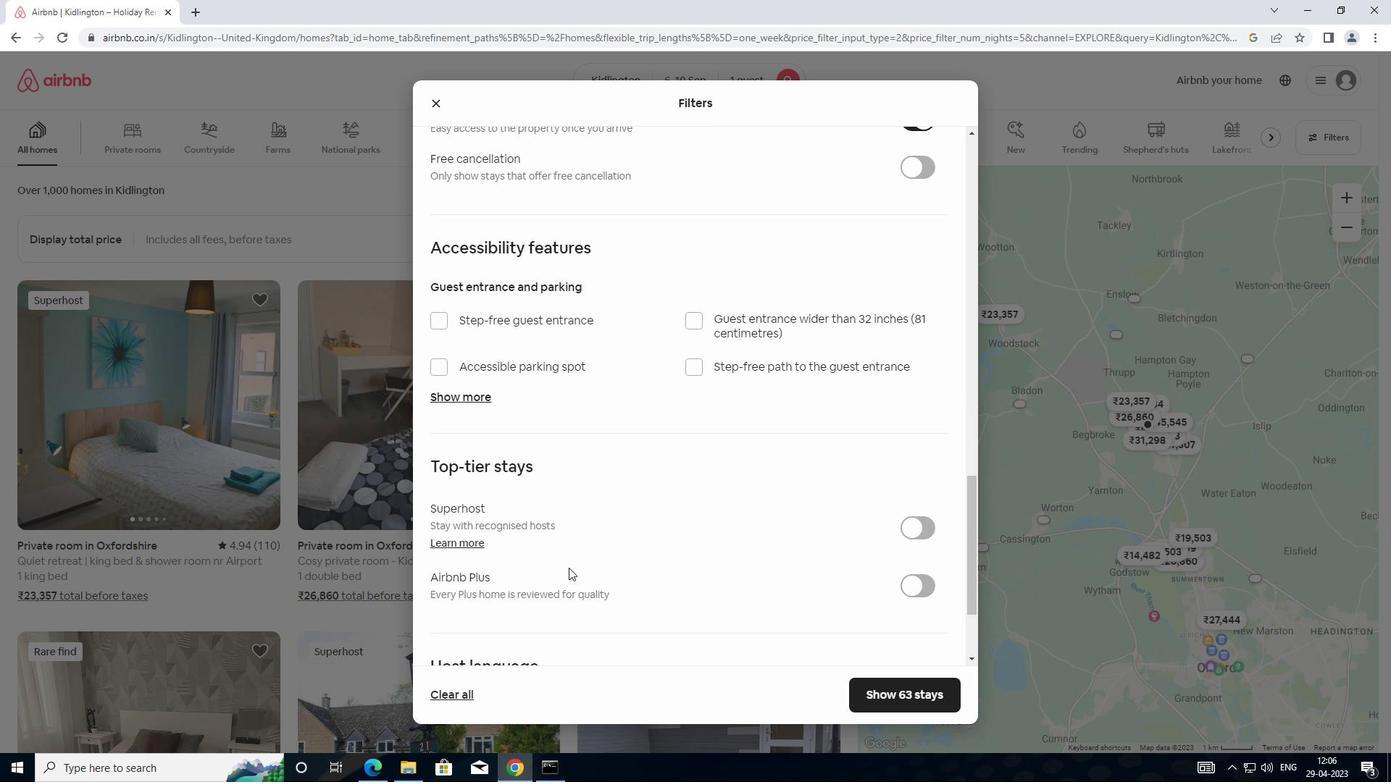 
Action: Mouse moved to (439, 563)
Screenshot: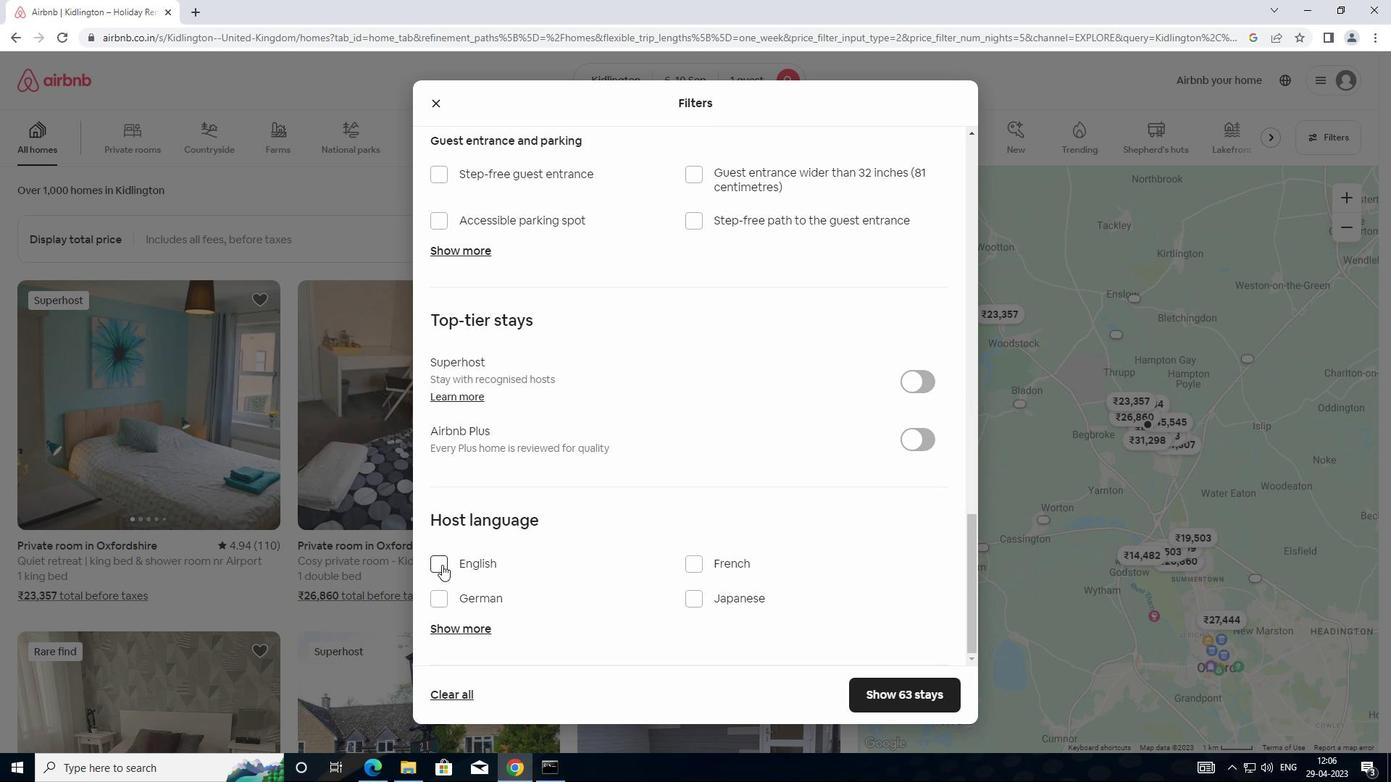 
Action: Mouse pressed left at (439, 563)
Screenshot: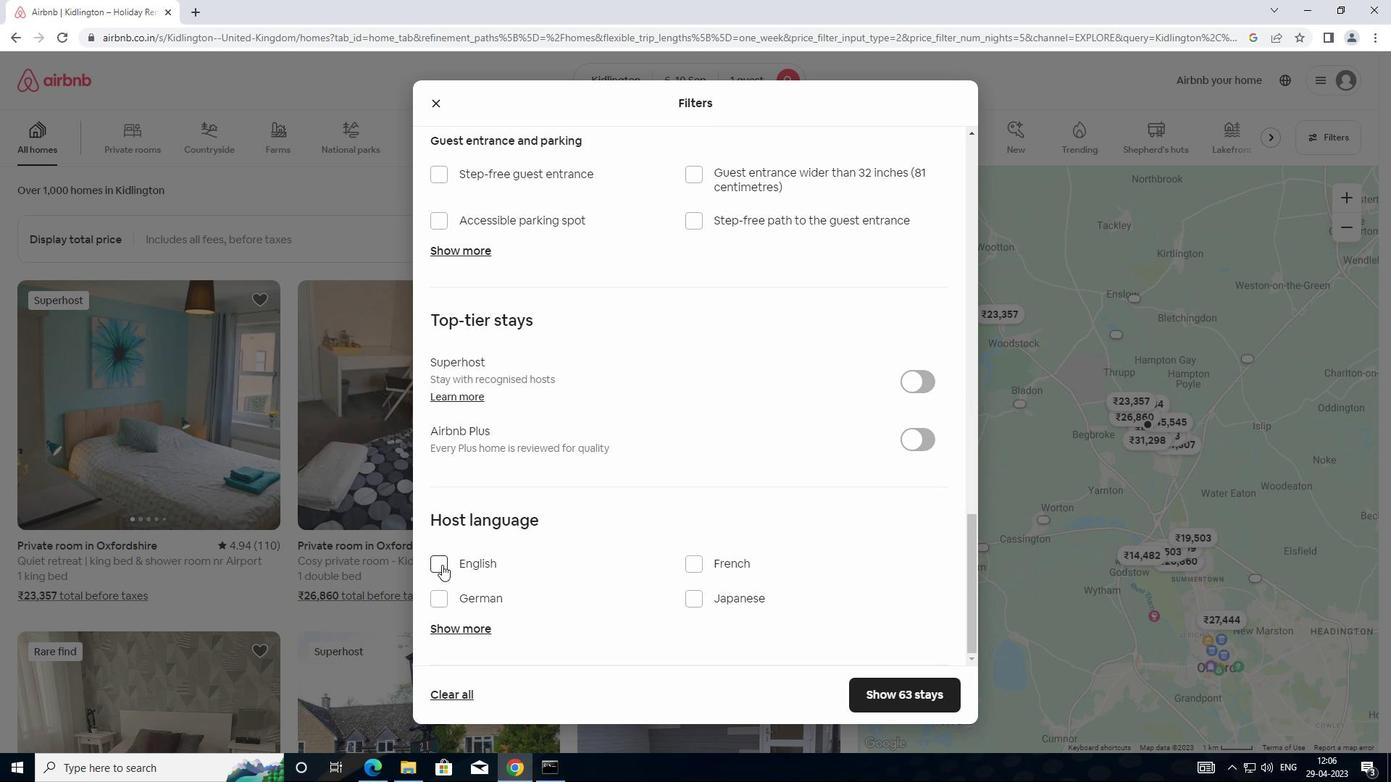 
Action: Mouse moved to (906, 695)
Screenshot: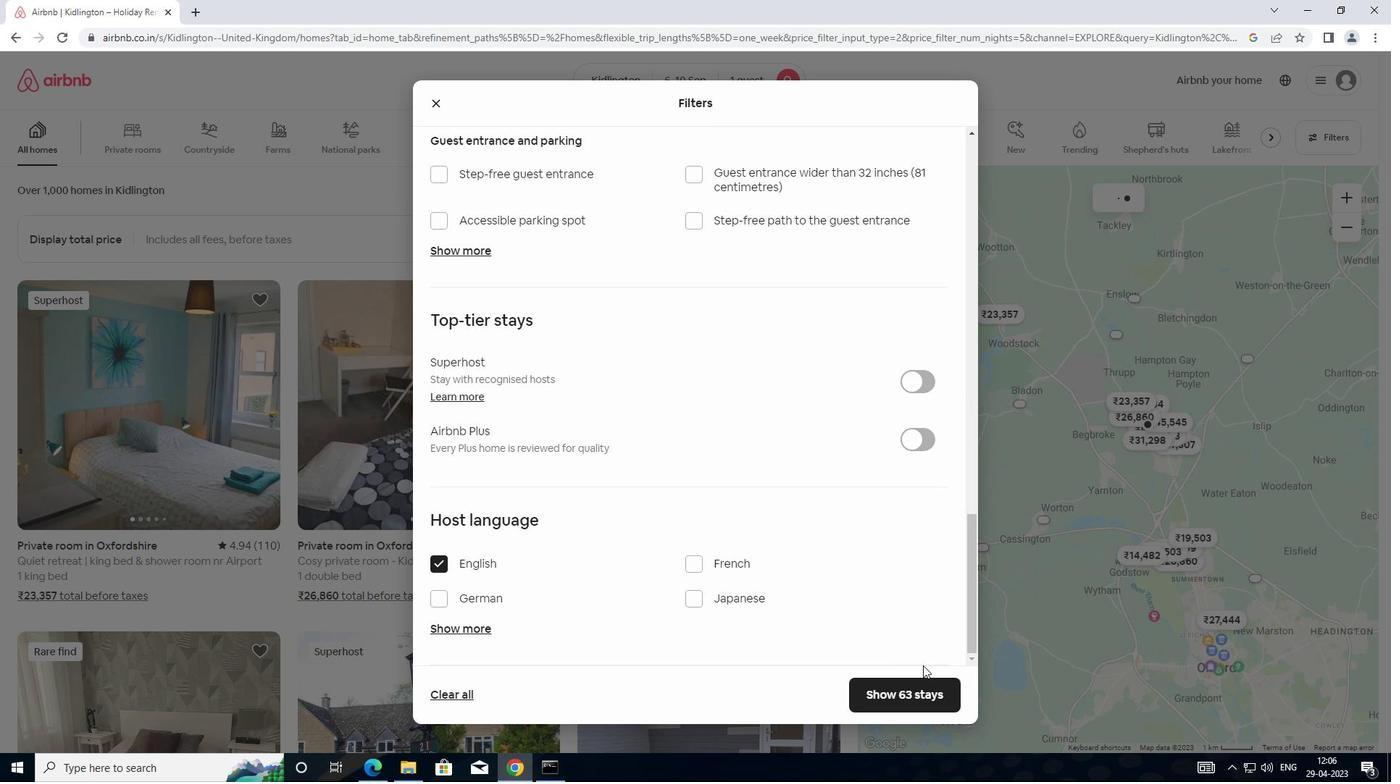 
Action: Mouse pressed left at (906, 695)
Screenshot: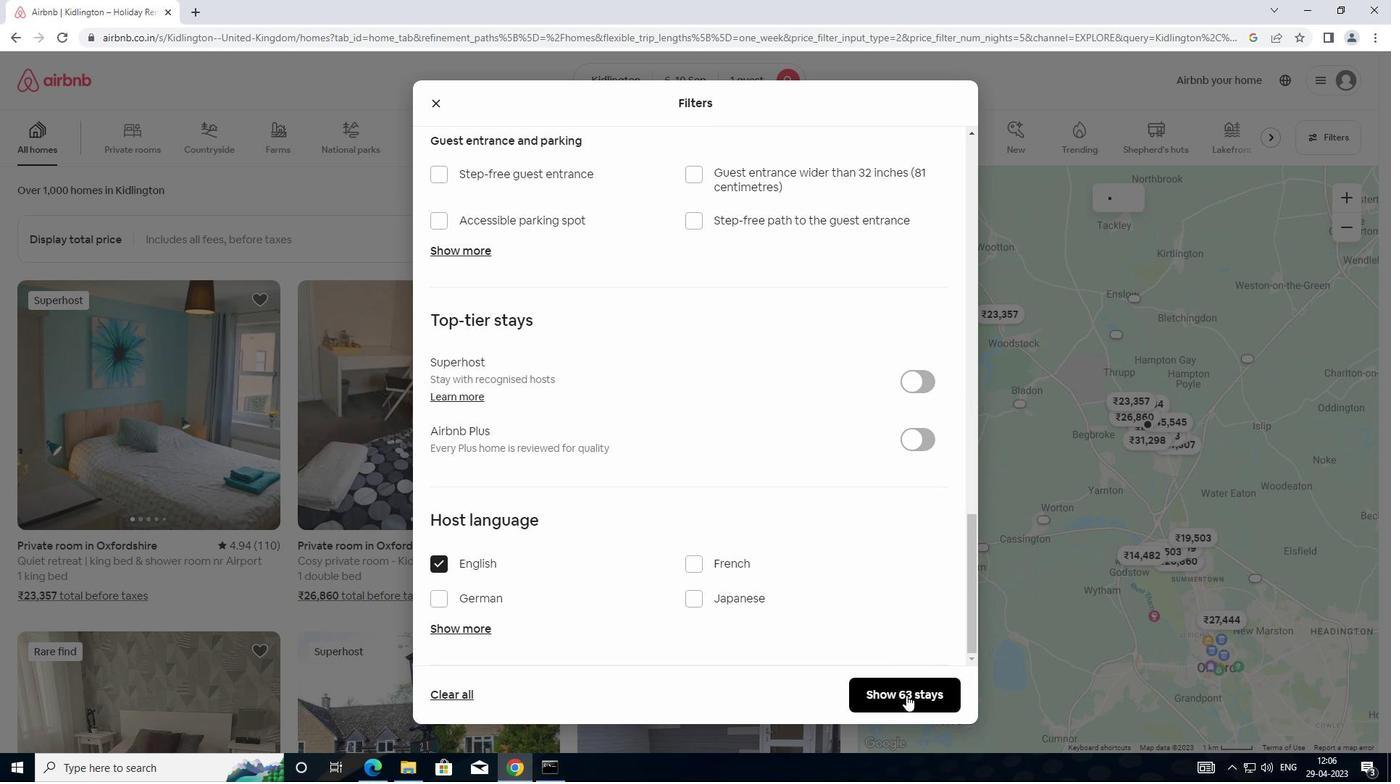 
Action: Mouse moved to (898, 689)
Screenshot: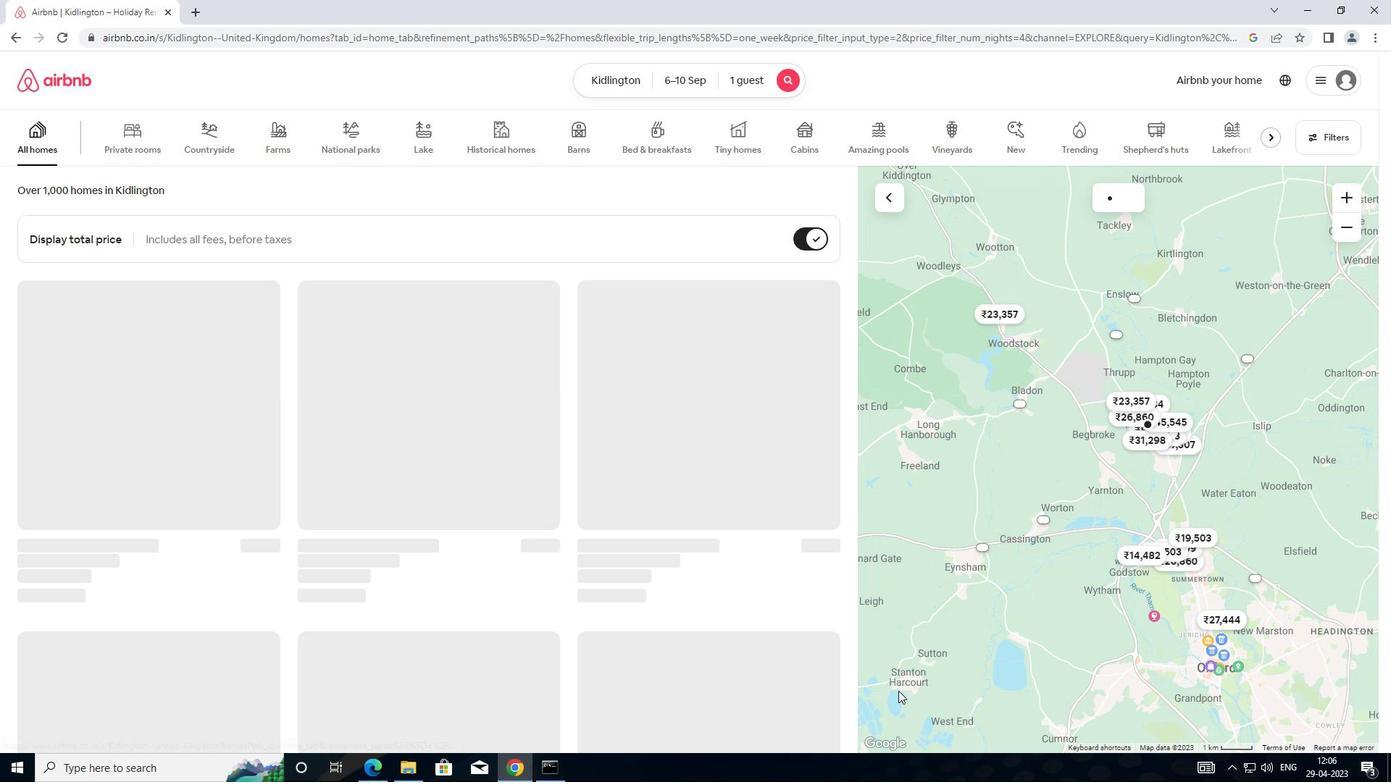 
